 Task: Find connections with filter location Gulāothi with filter topic #Entrepreneurshipwith filter profile language French with filter current company Jobseeker HUB with filter school DEV BHOOMI SCHOOL OF PROFESSIONAL STUDIES DABKI ROAD, VILLAGE-BERI JAMA (JUST 7 KMS FROM CLOCK TOWER) DISTT.- SAHARANPUR 0132-2792208-10-11 with filter industry Flight Training with filter service category Business Analytics with filter keywords title Copywriter
Action: Mouse moved to (686, 113)
Screenshot: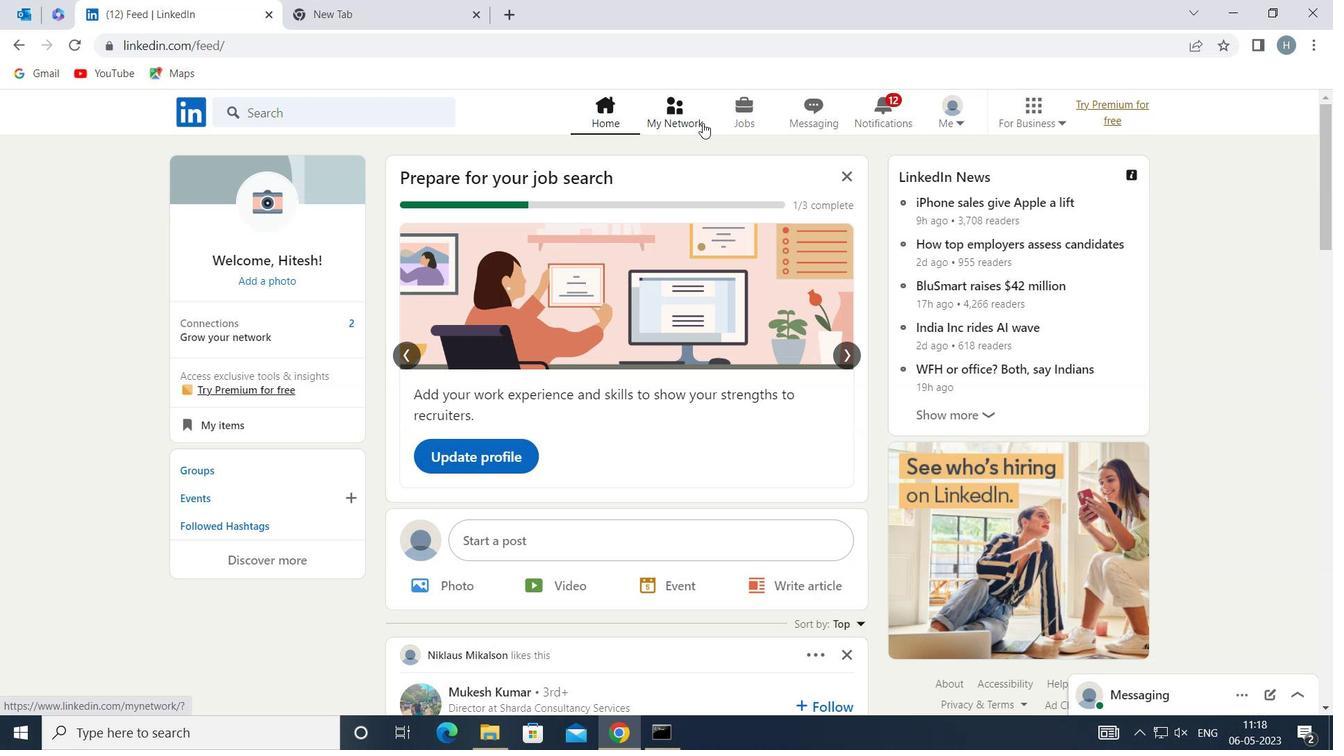 
Action: Mouse pressed left at (686, 113)
Screenshot: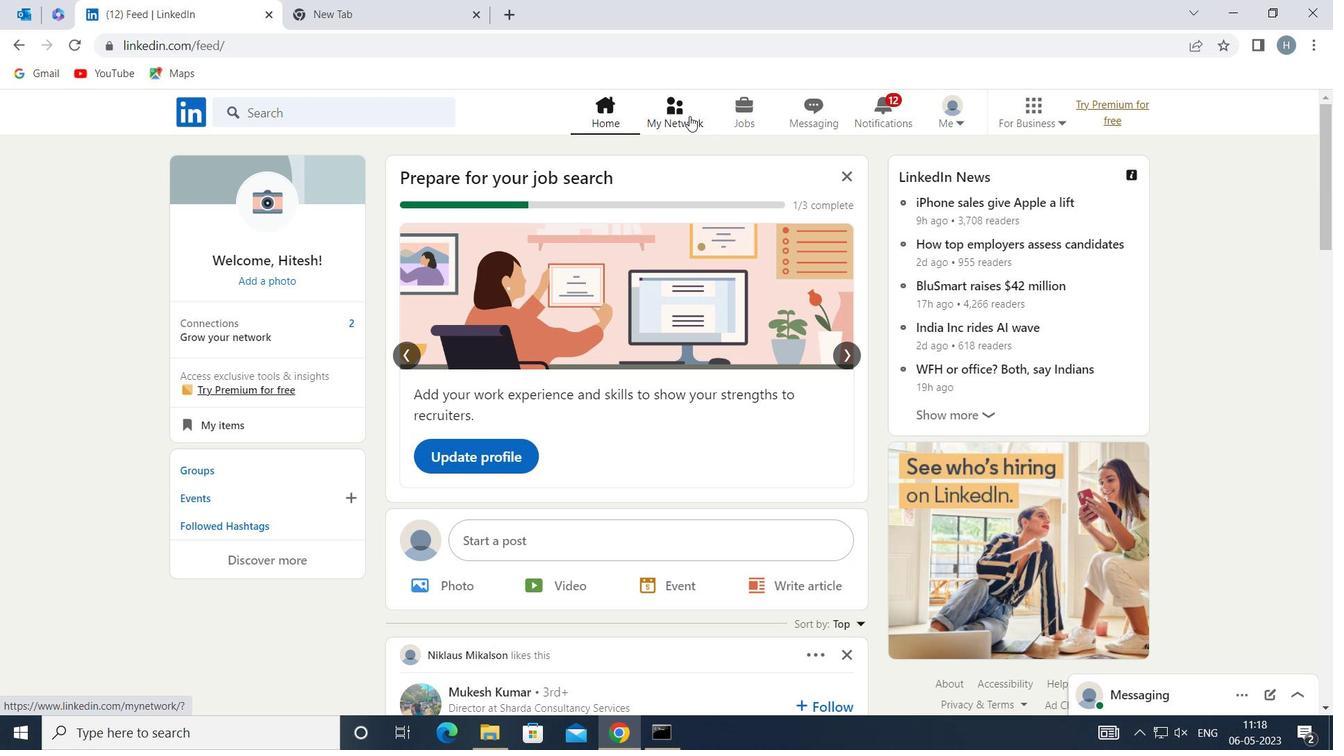 
Action: Mouse moved to (384, 206)
Screenshot: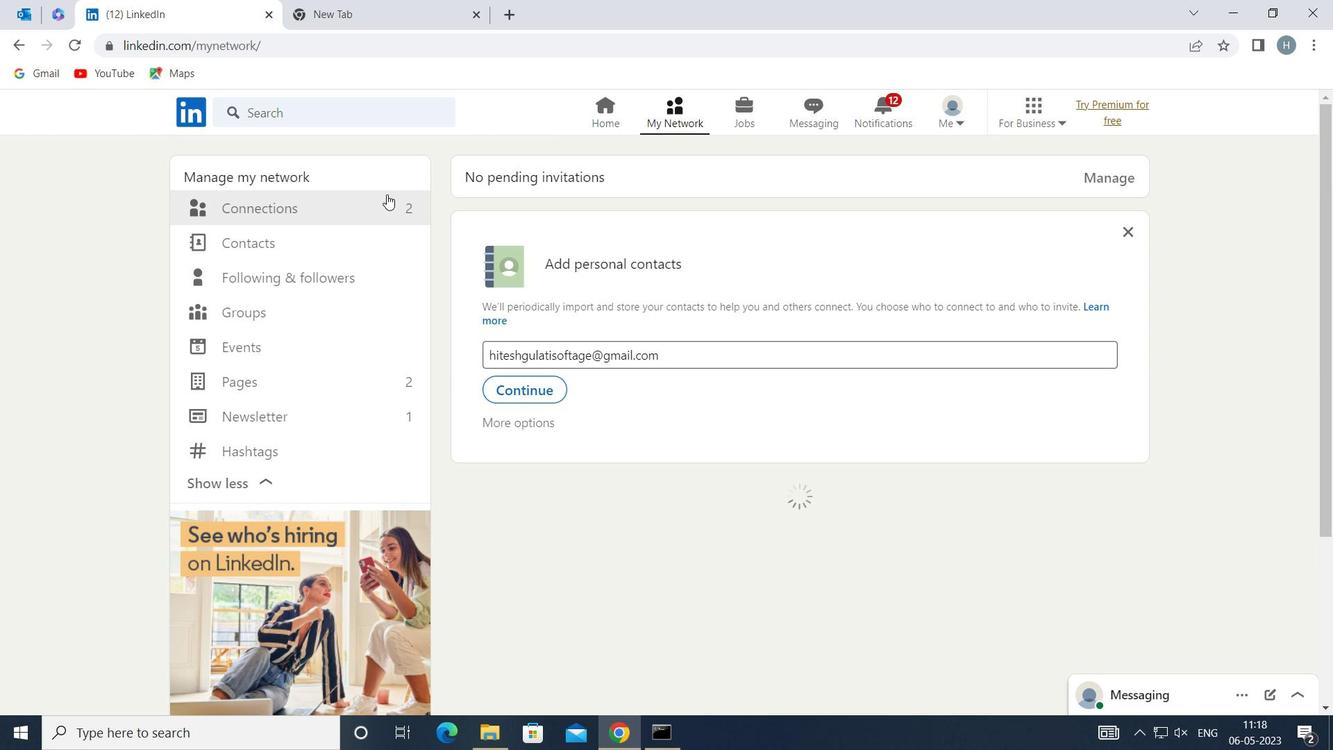 
Action: Mouse pressed left at (384, 206)
Screenshot: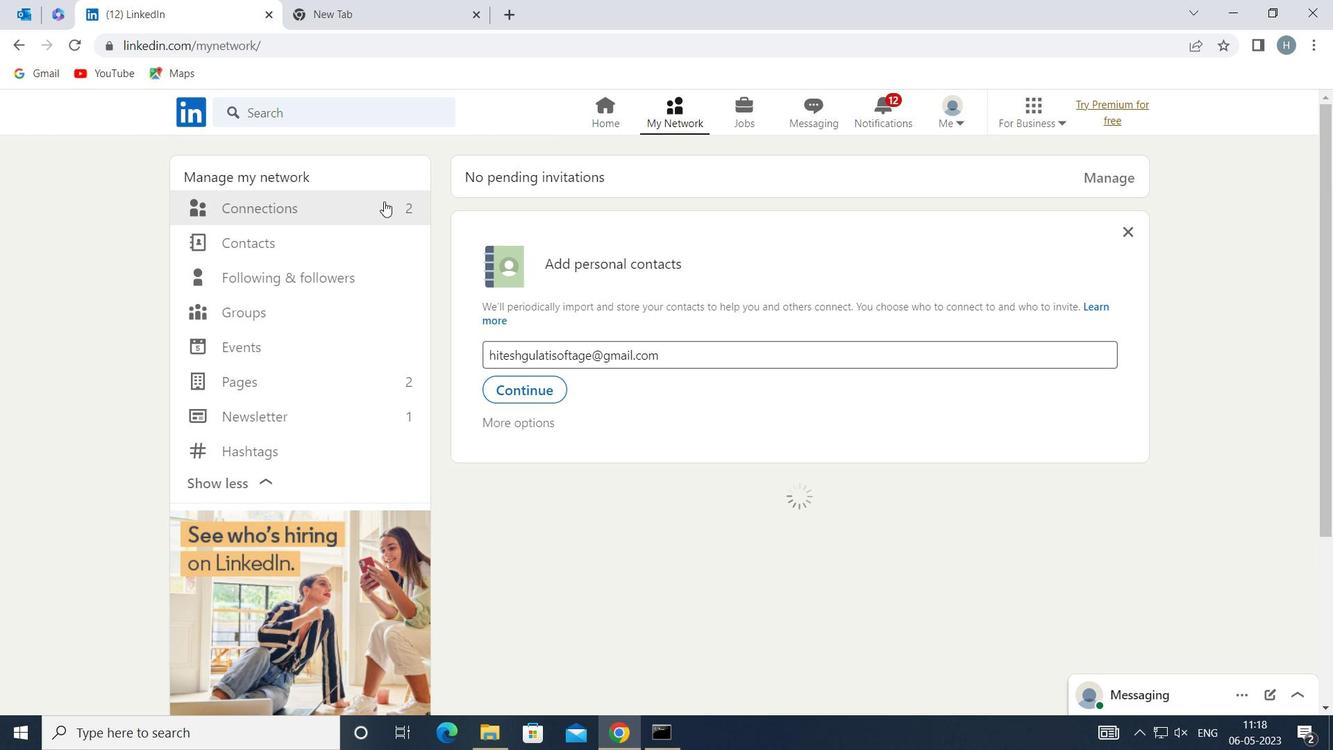 
Action: Mouse moved to (777, 209)
Screenshot: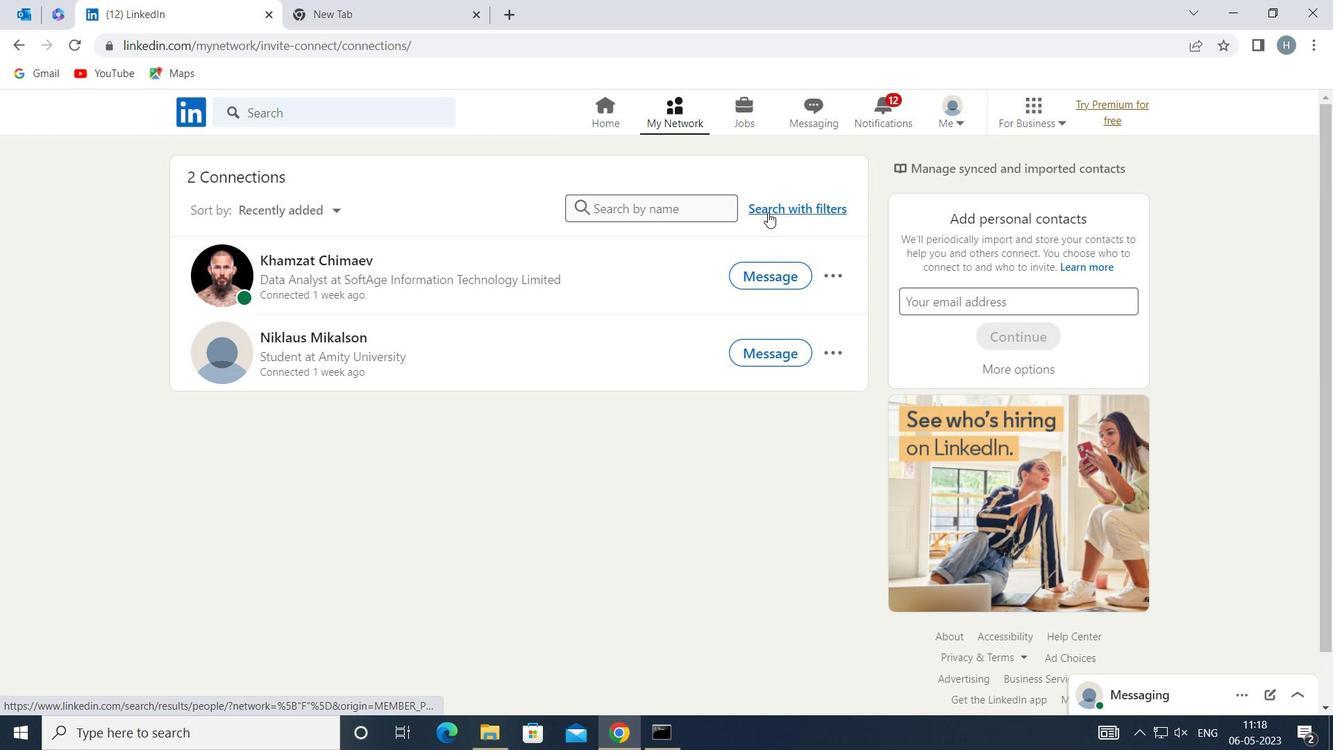 
Action: Mouse pressed left at (777, 209)
Screenshot: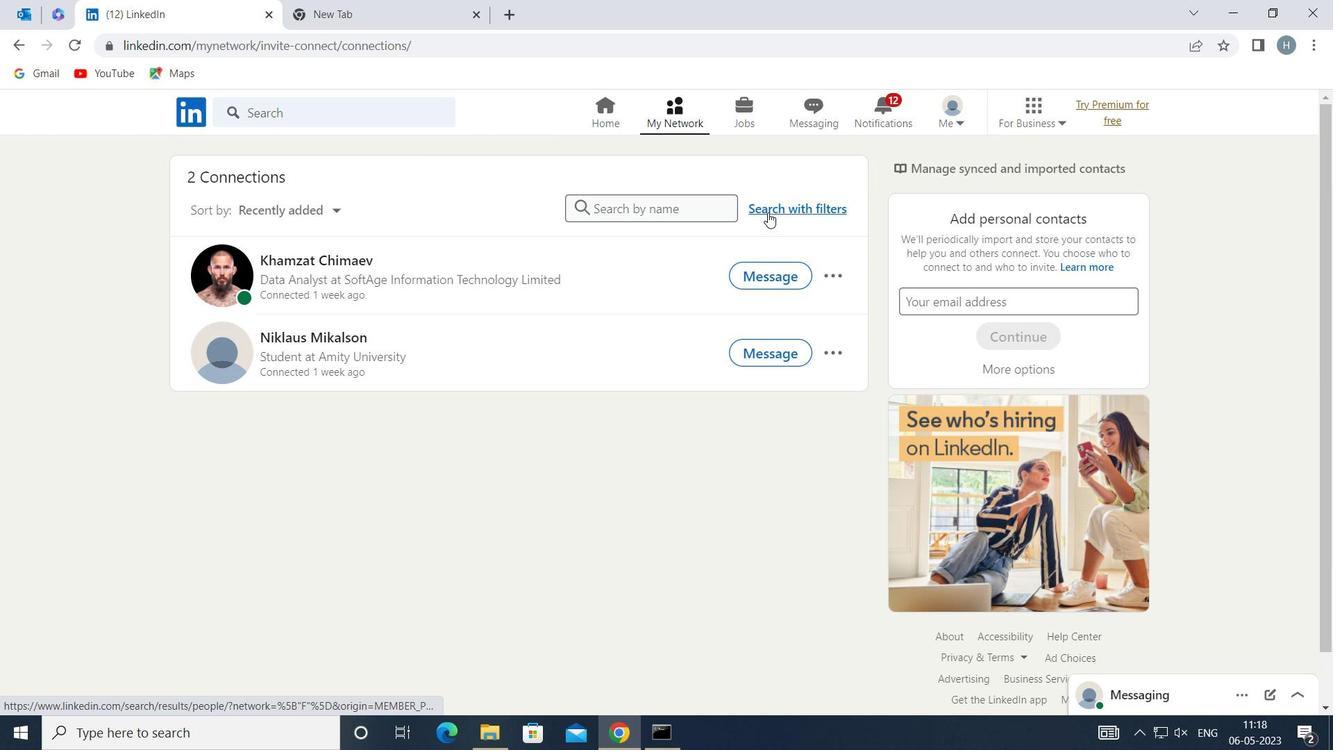 
Action: Mouse moved to (725, 161)
Screenshot: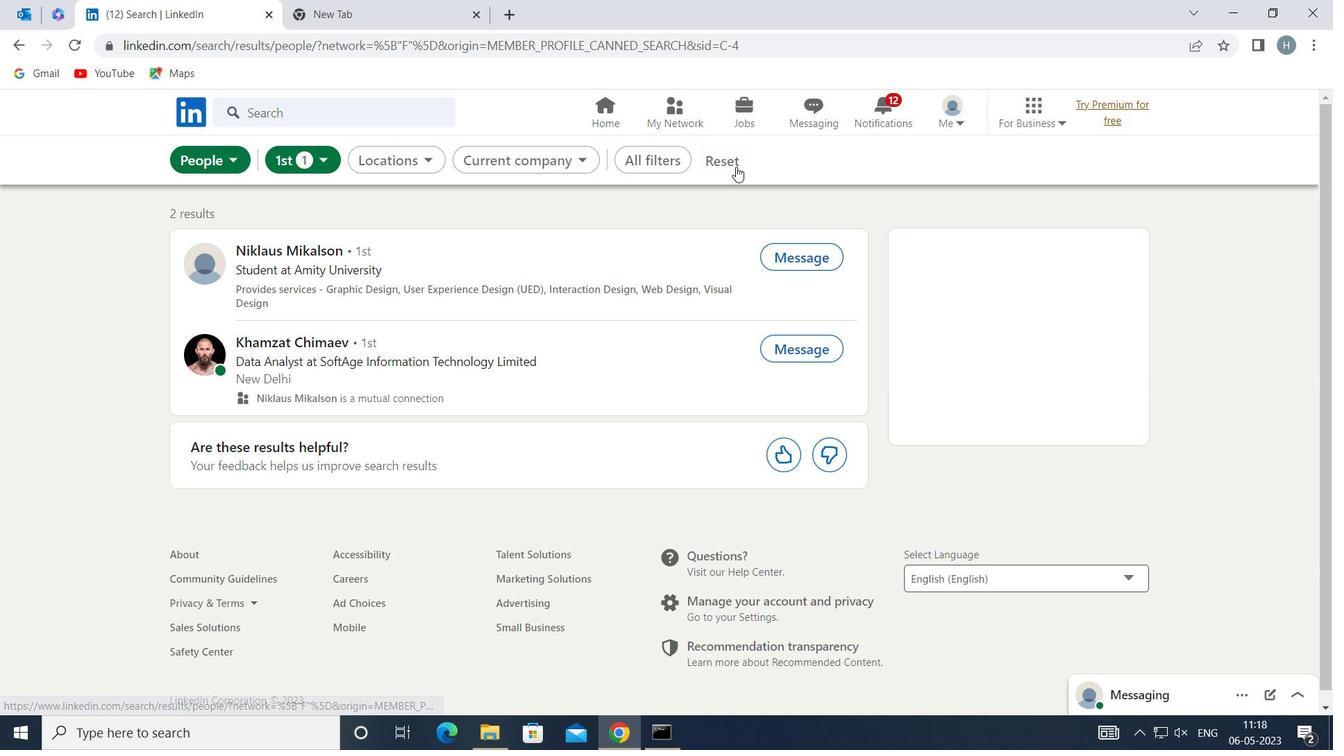 
Action: Mouse pressed left at (725, 161)
Screenshot: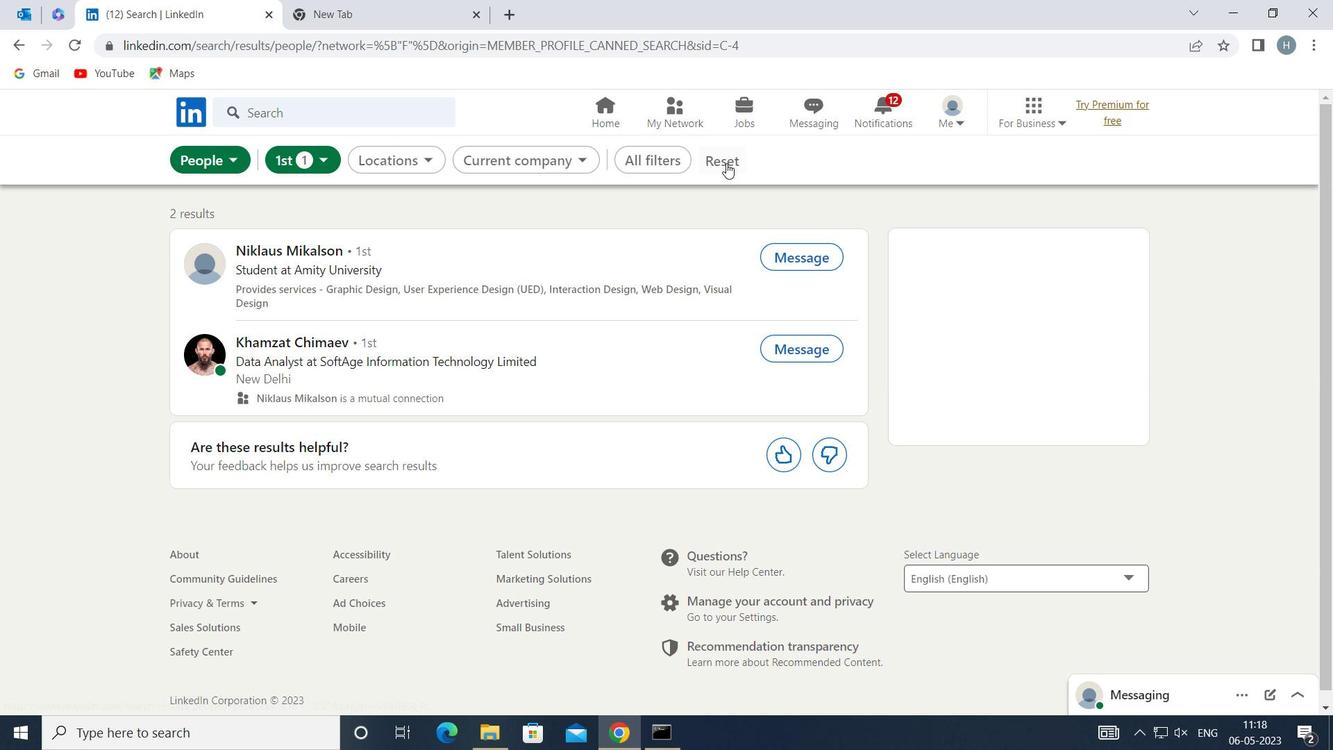 
Action: Mouse moved to (707, 159)
Screenshot: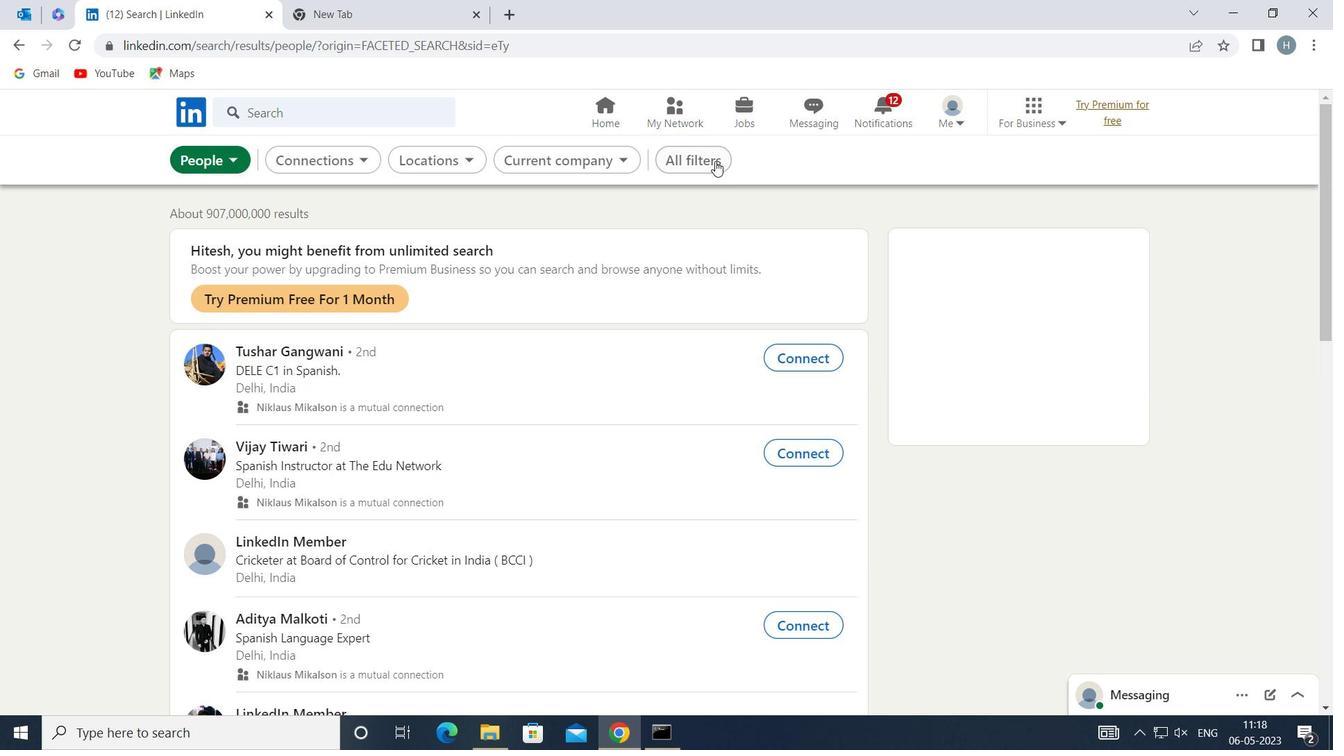 
Action: Mouse pressed left at (707, 159)
Screenshot: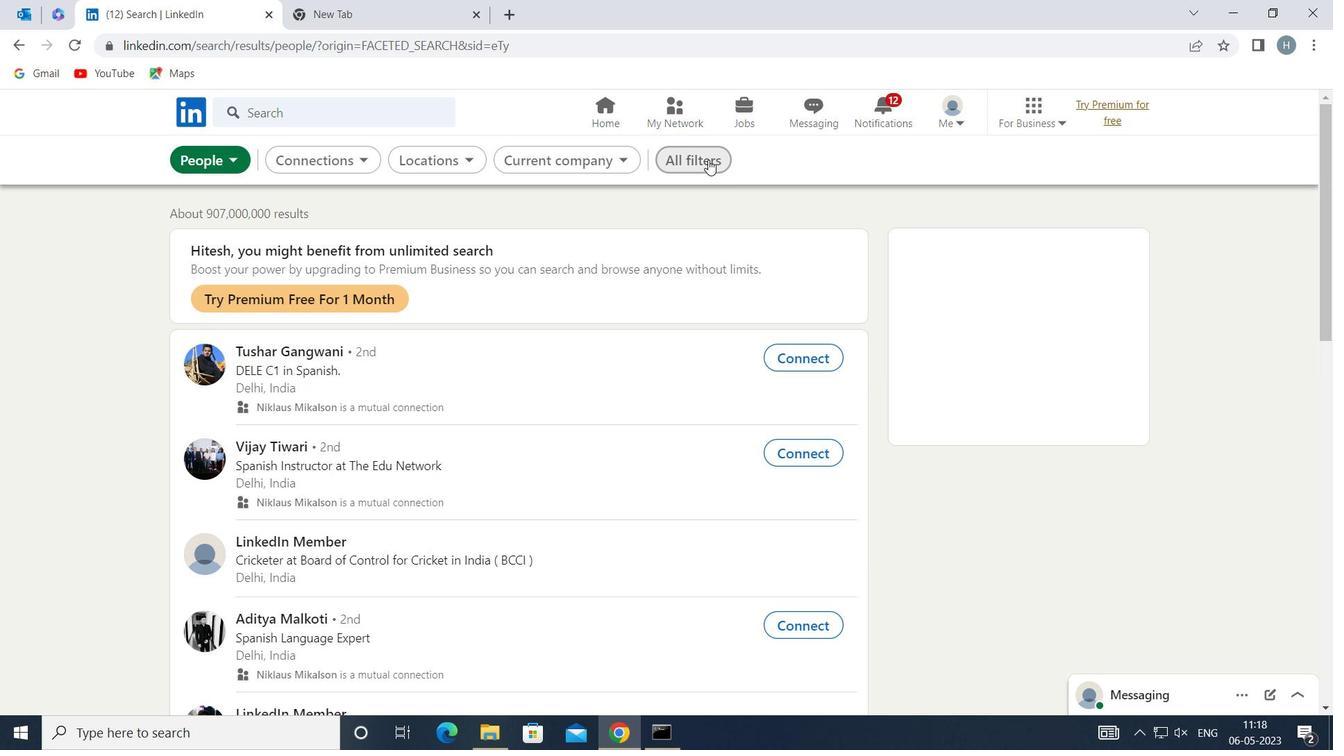 
Action: Mouse moved to (1054, 413)
Screenshot: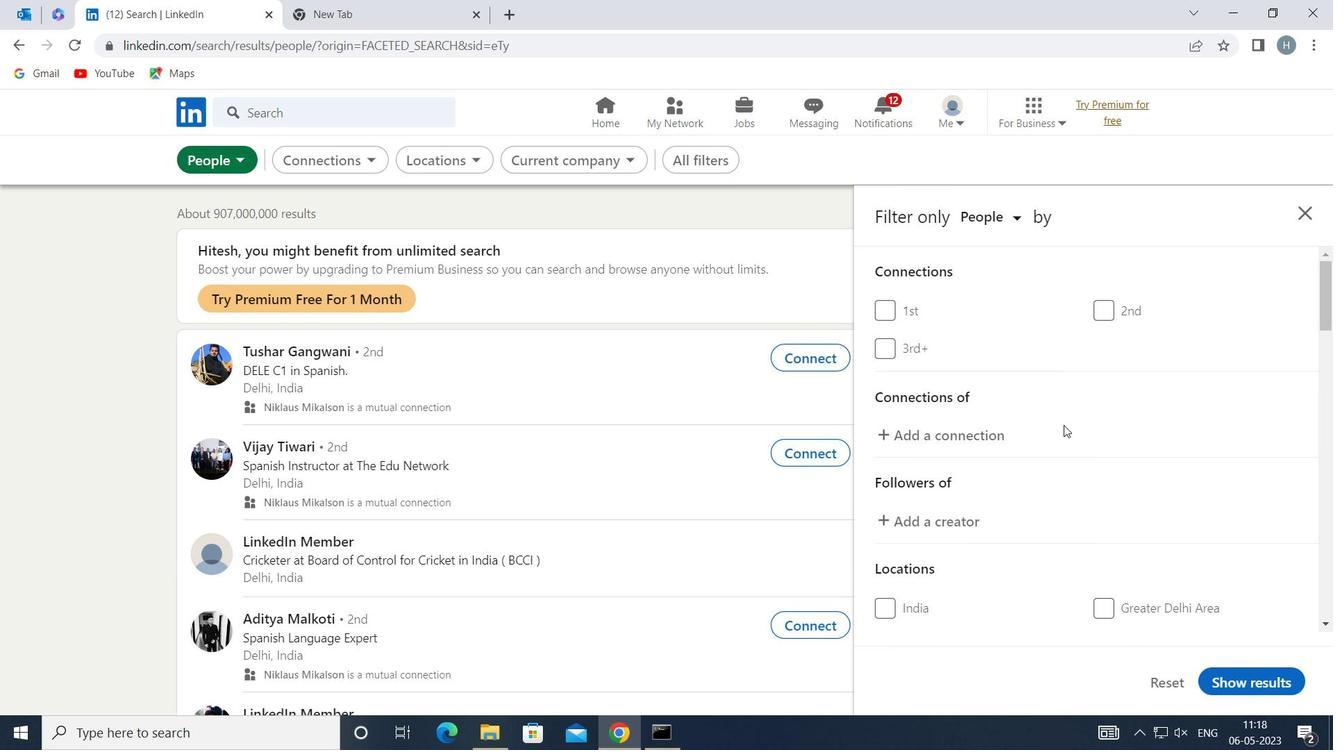 
Action: Mouse scrolled (1054, 413) with delta (0, 0)
Screenshot: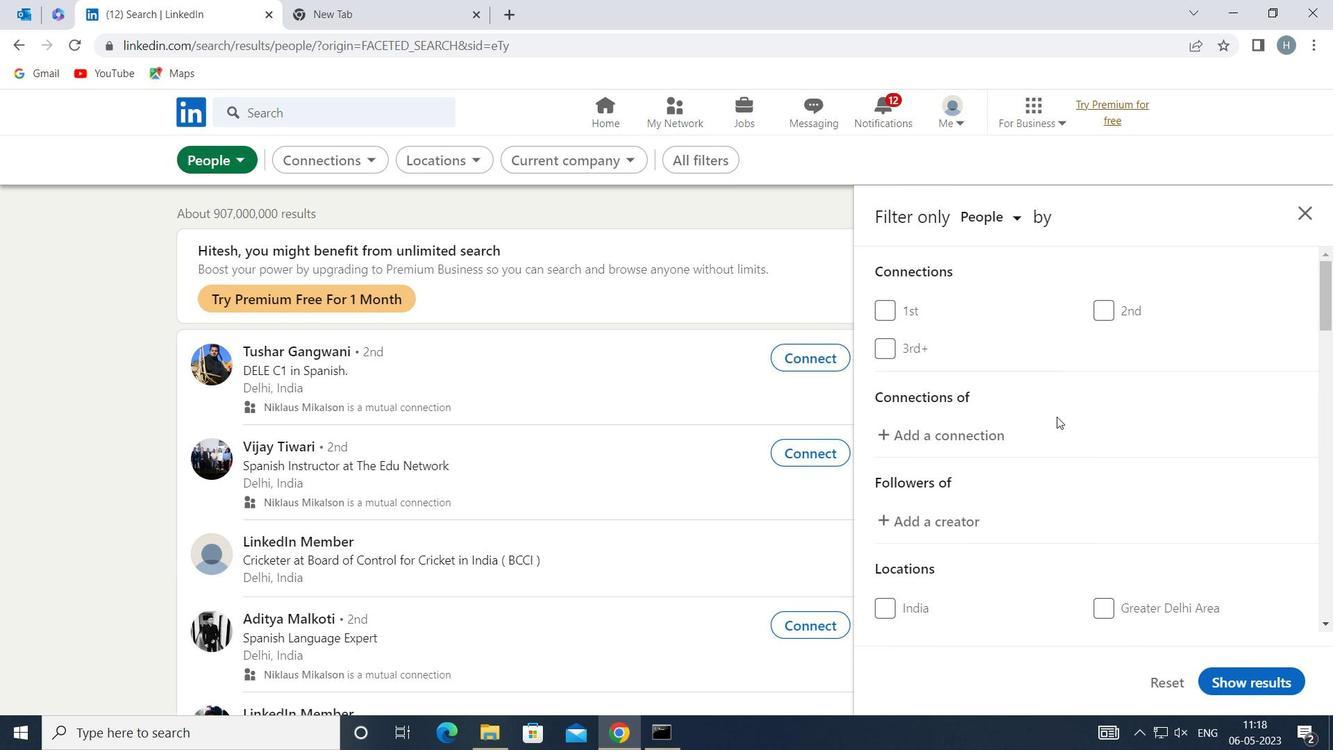 
Action: Mouse scrolled (1054, 413) with delta (0, 0)
Screenshot: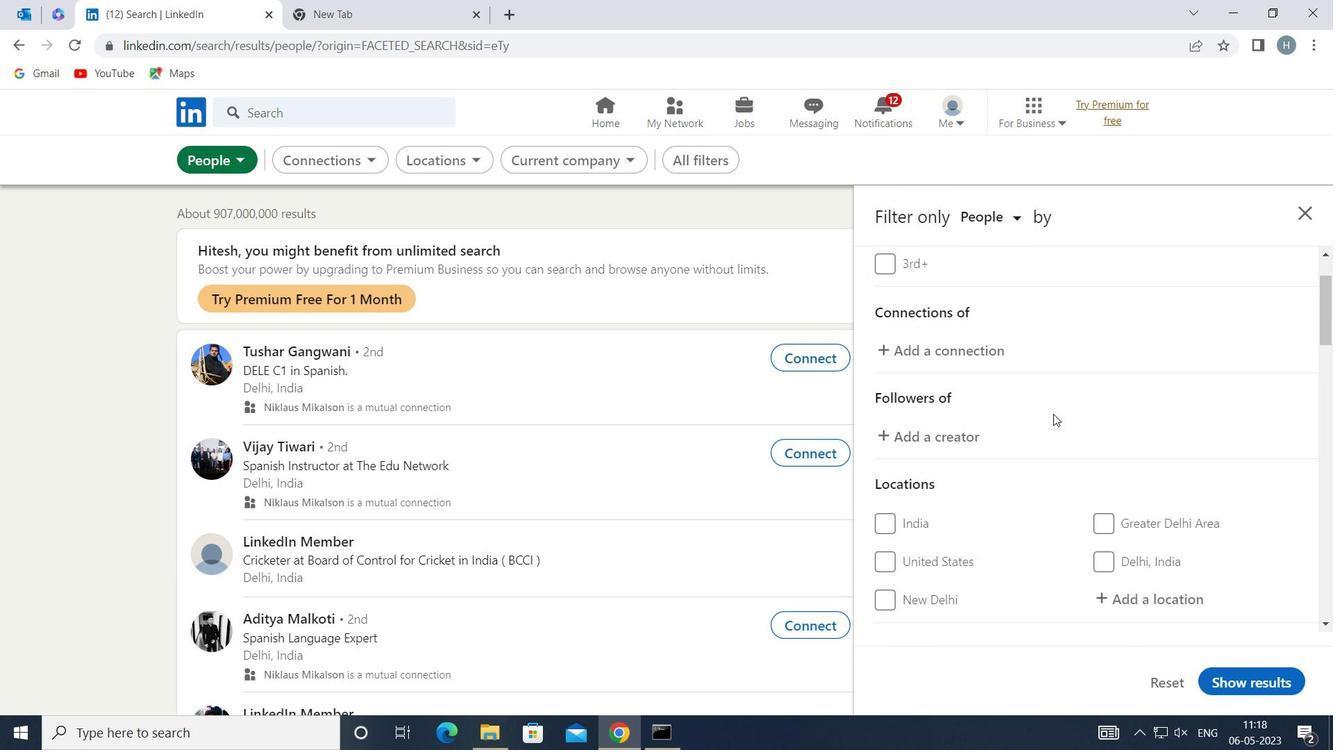 
Action: Mouse moved to (1054, 413)
Screenshot: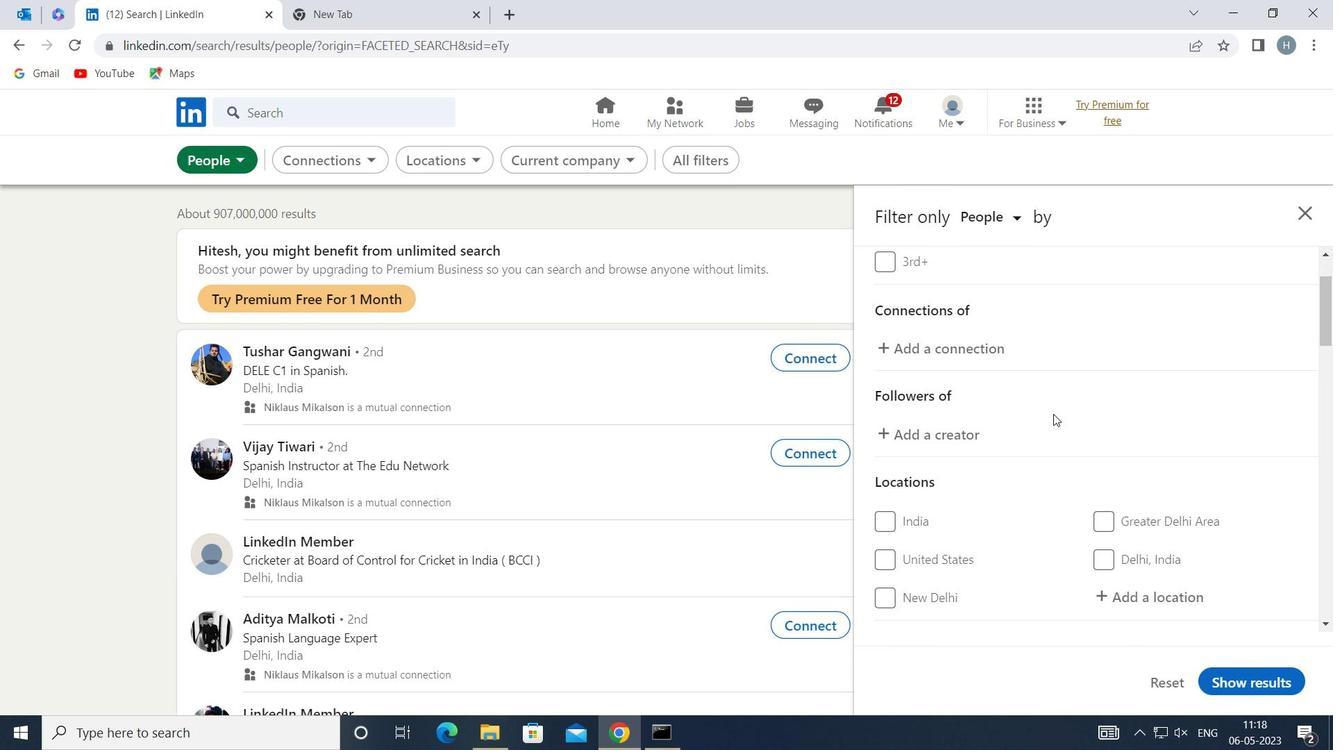 
Action: Mouse scrolled (1054, 413) with delta (0, 0)
Screenshot: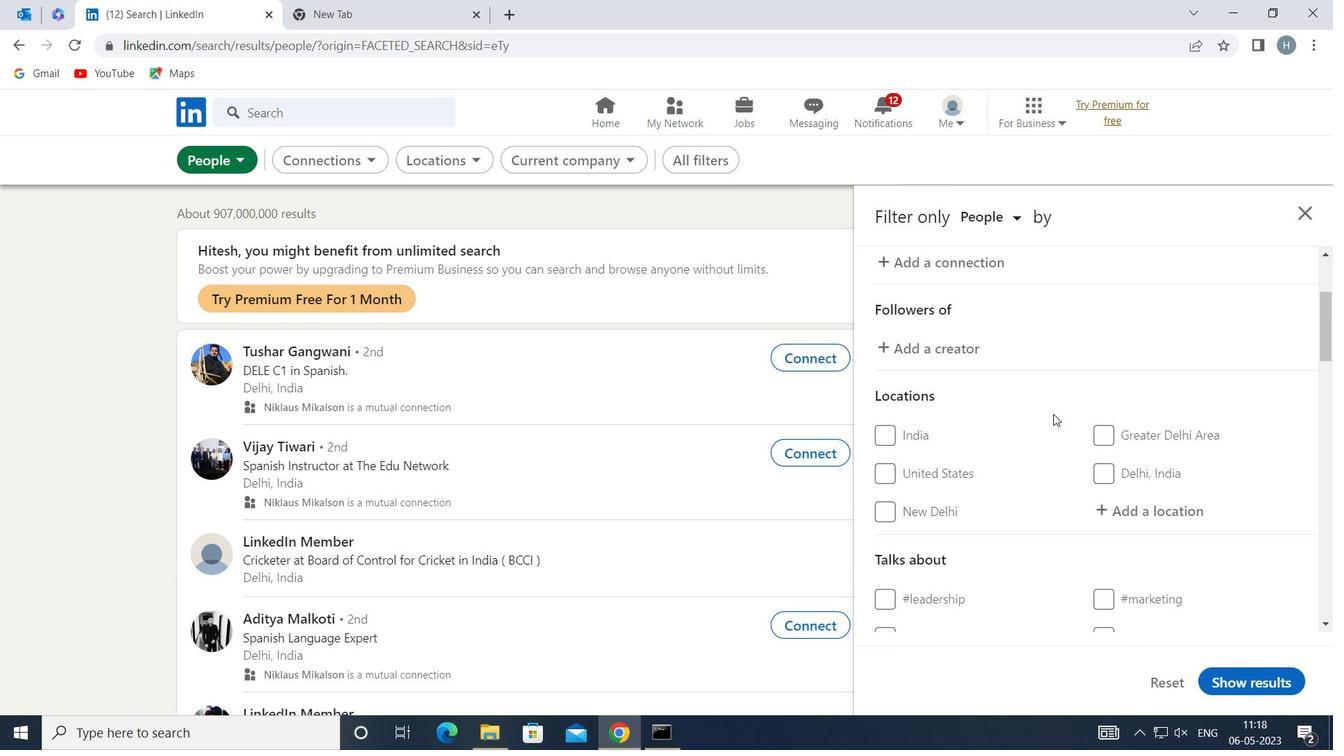 
Action: Mouse moved to (1112, 422)
Screenshot: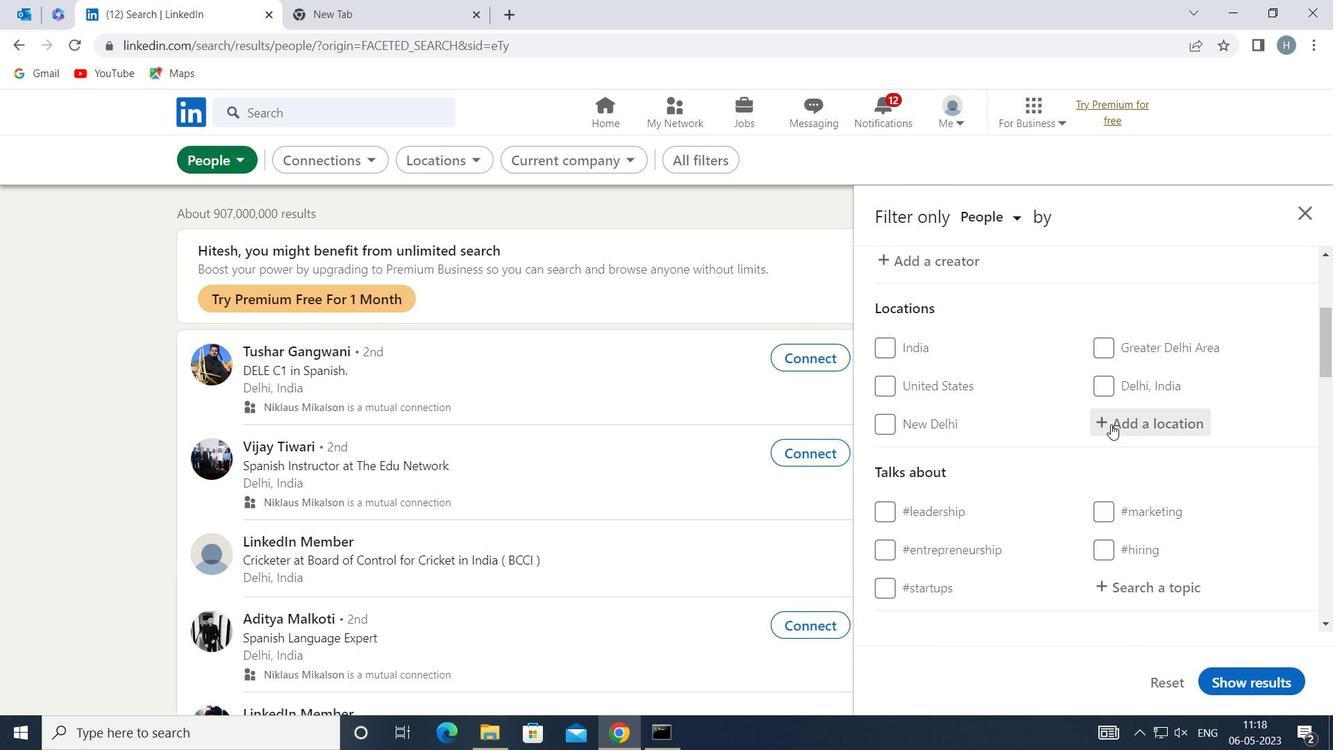 
Action: Mouse pressed left at (1112, 422)
Screenshot: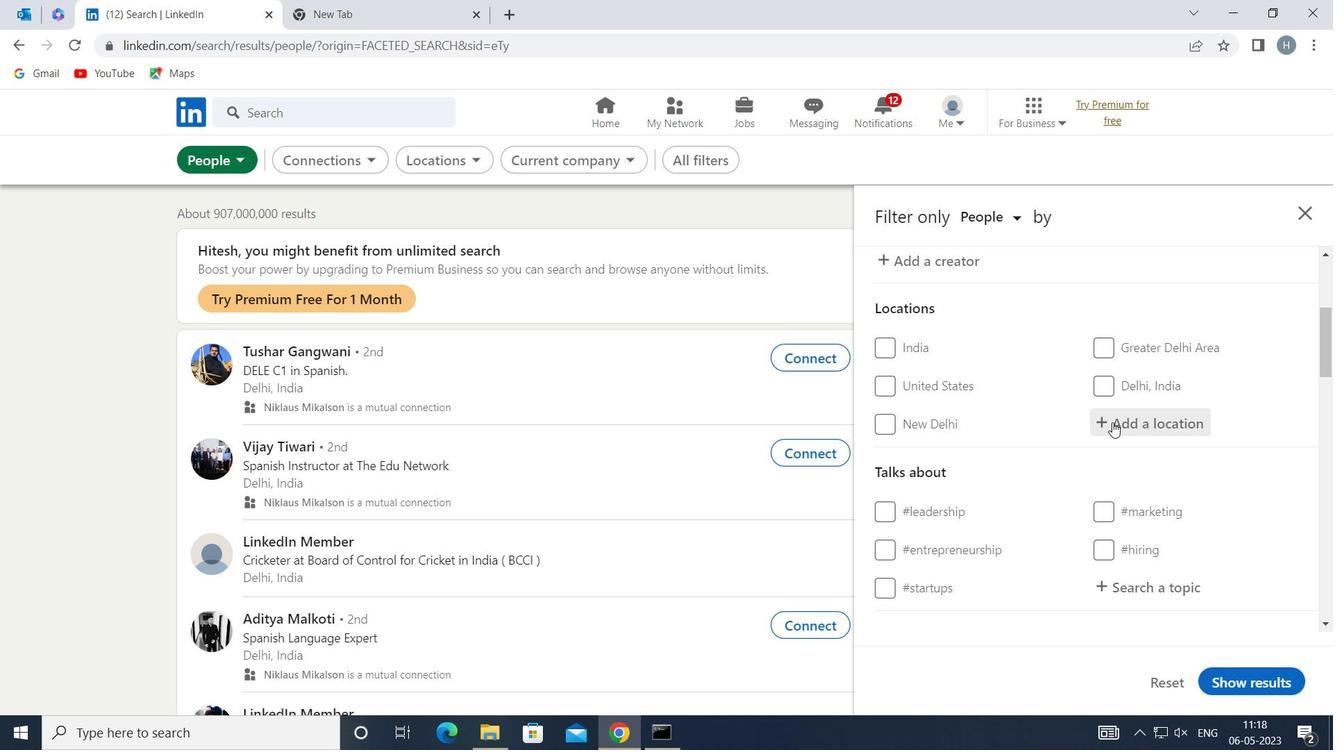 
Action: Key pressed <Key.shift>GULAOTHI
Screenshot: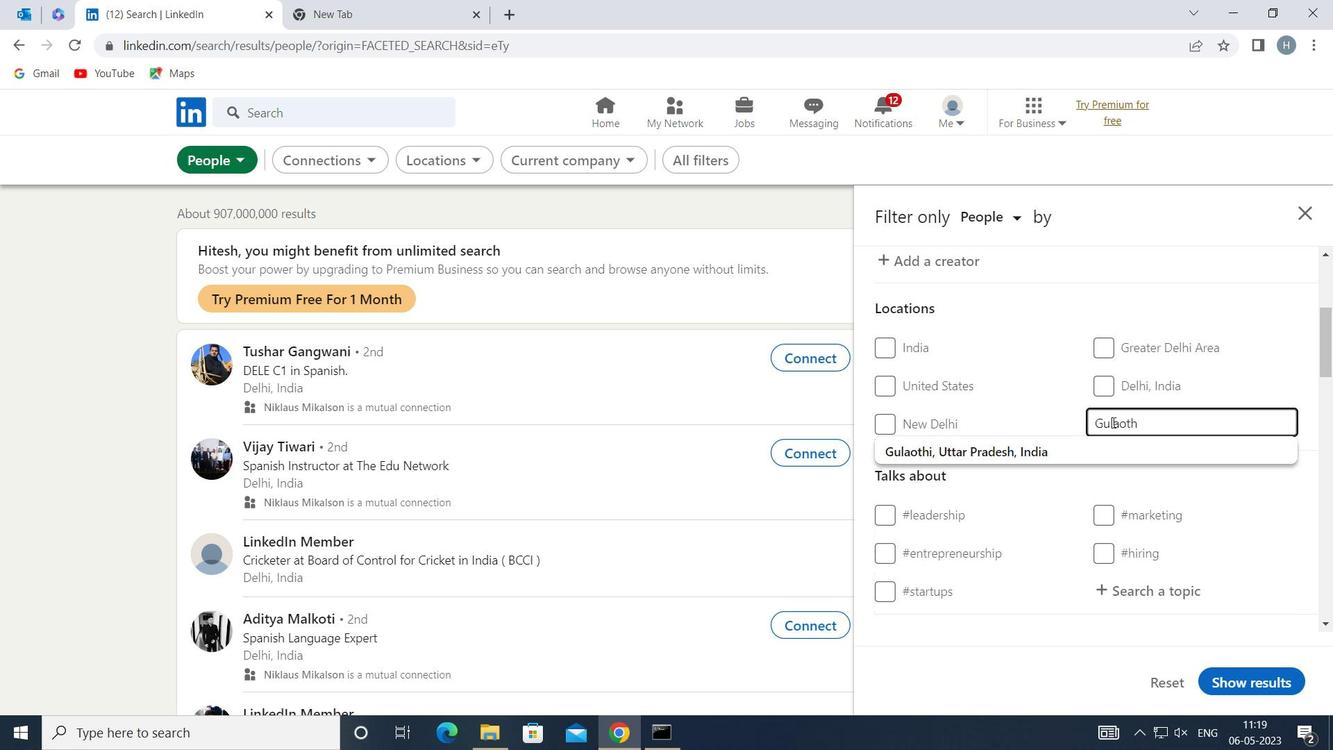 
Action: Mouse moved to (1047, 450)
Screenshot: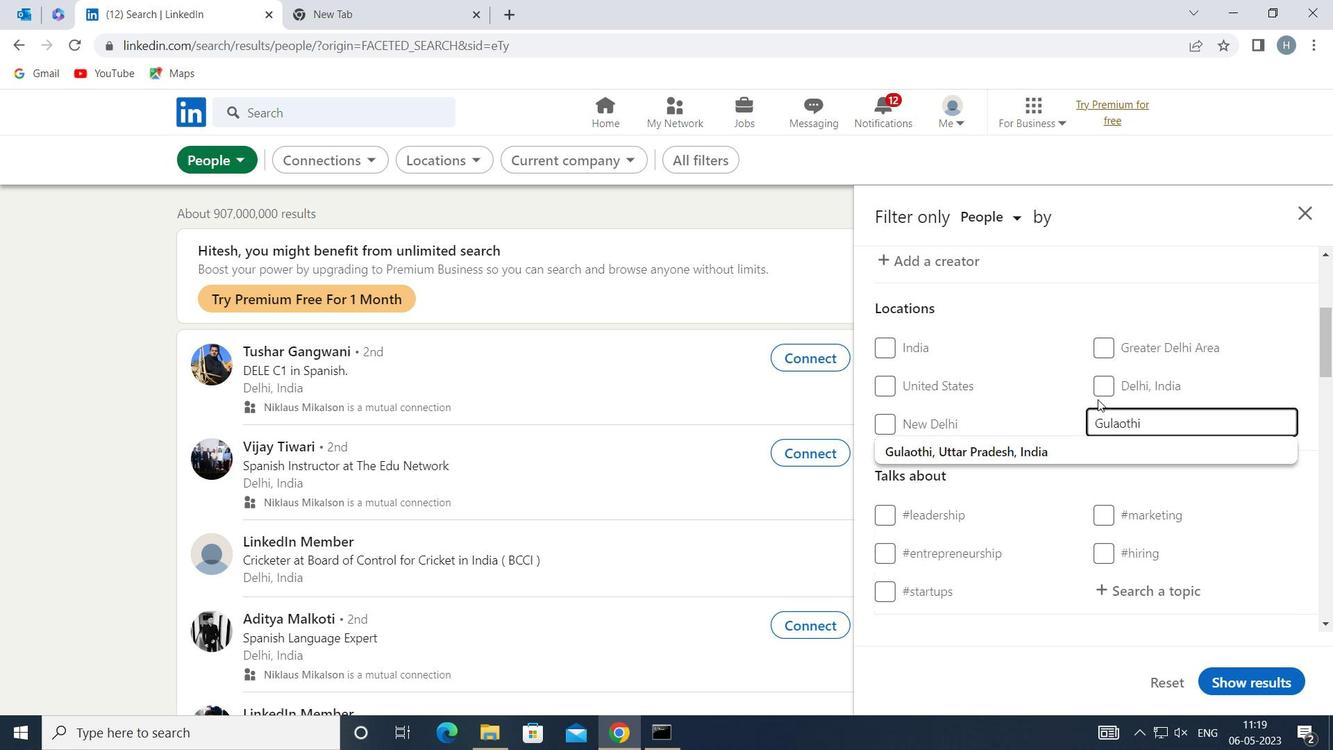 
Action: Mouse pressed left at (1047, 450)
Screenshot: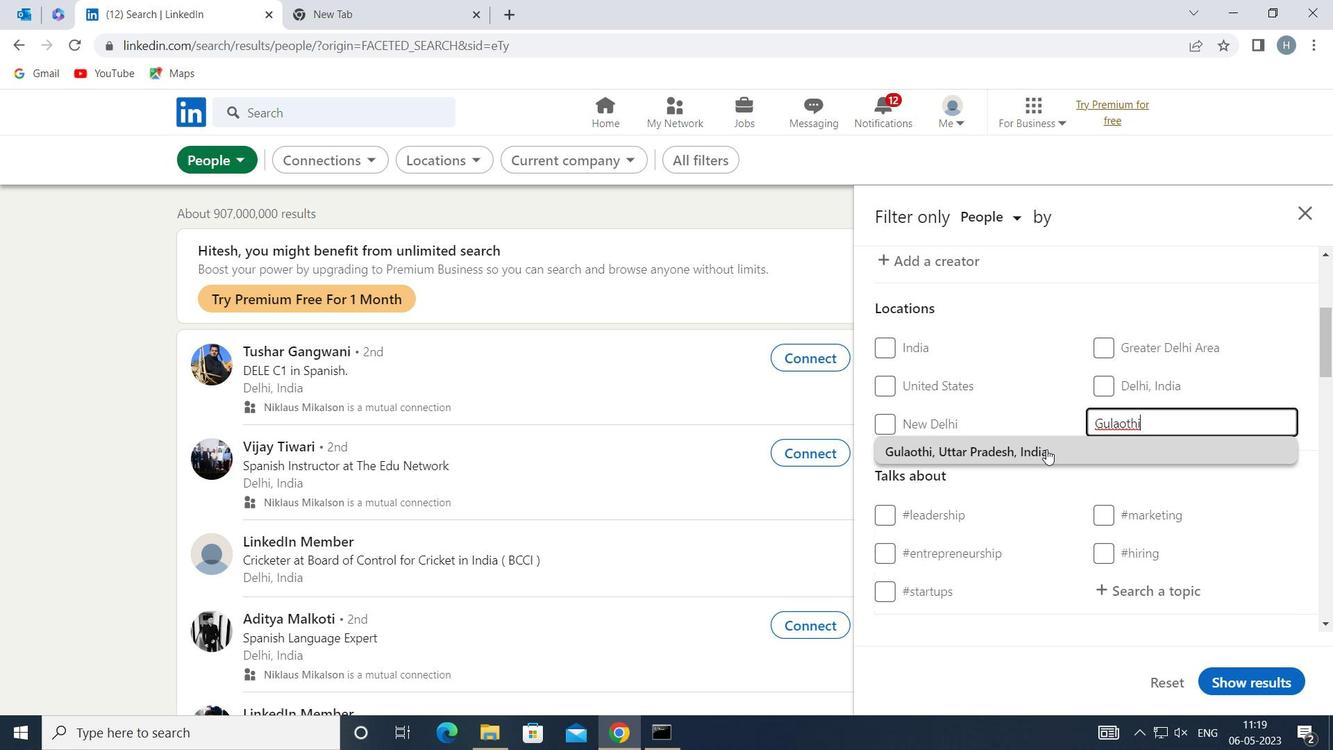 
Action: Mouse moved to (1048, 447)
Screenshot: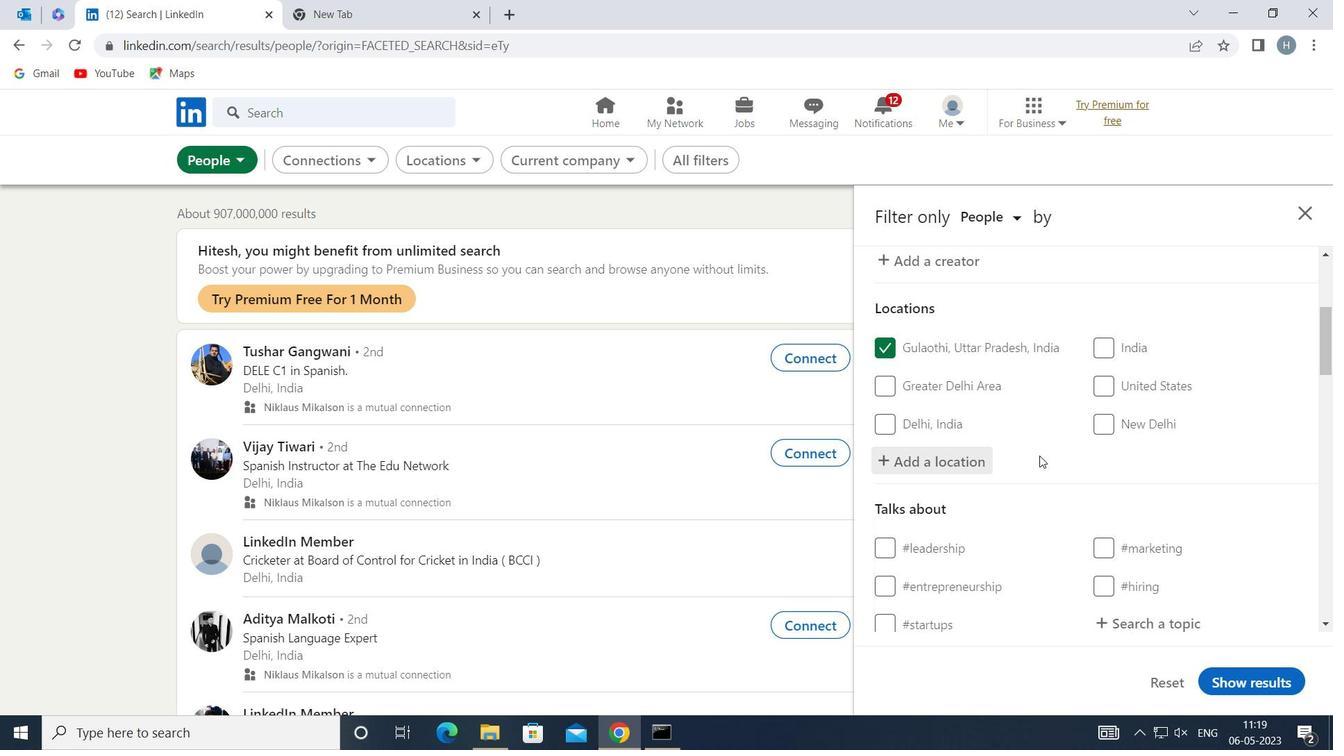 
Action: Mouse scrolled (1048, 447) with delta (0, 0)
Screenshot: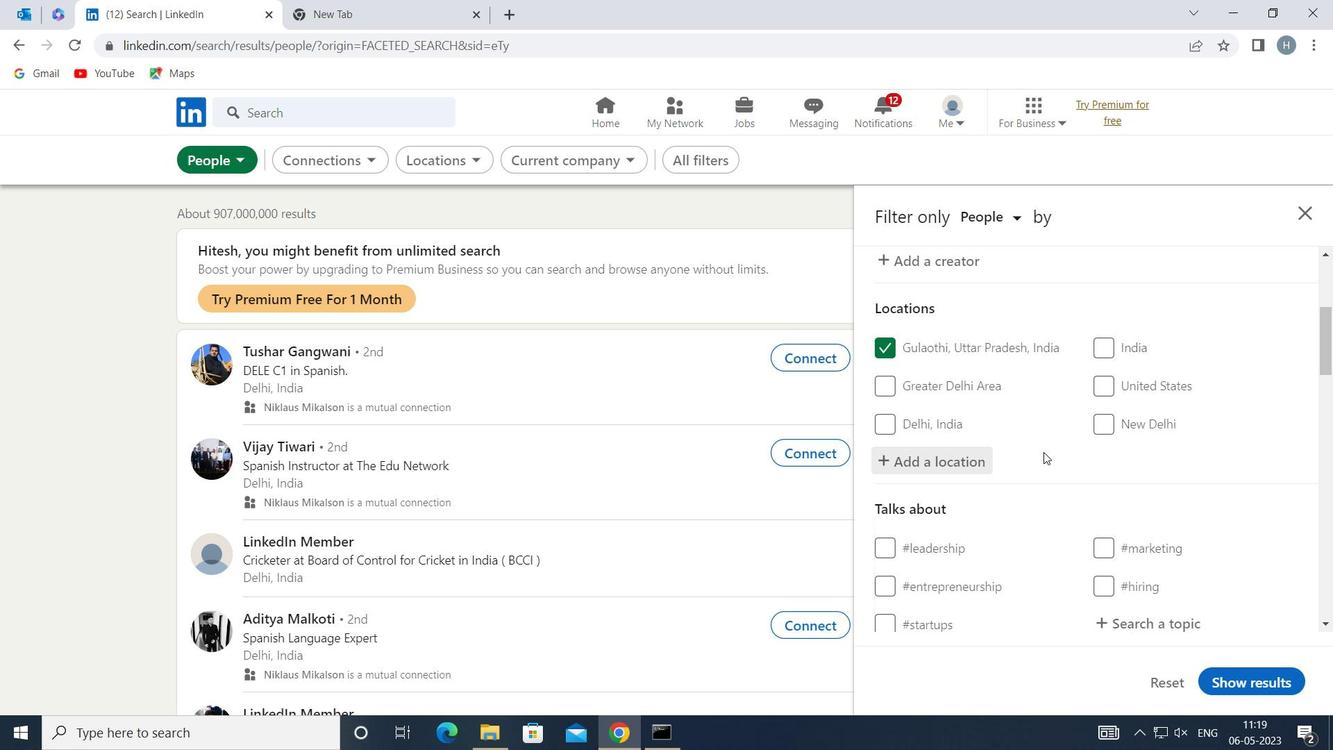 
Action: Mouse moved to (1054, 441)
Screenshot: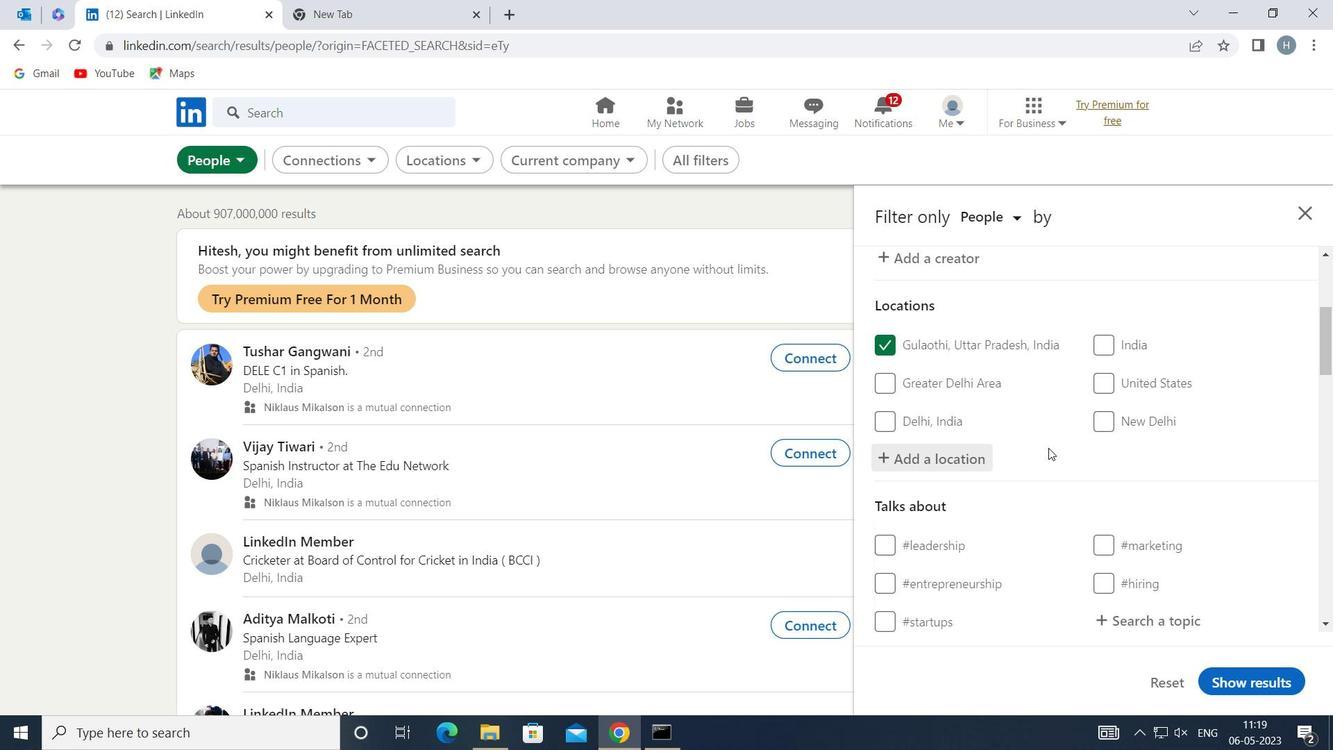 
Action: Mouse scrolled (1054, 441) with delta (0, 0)
Screenshot: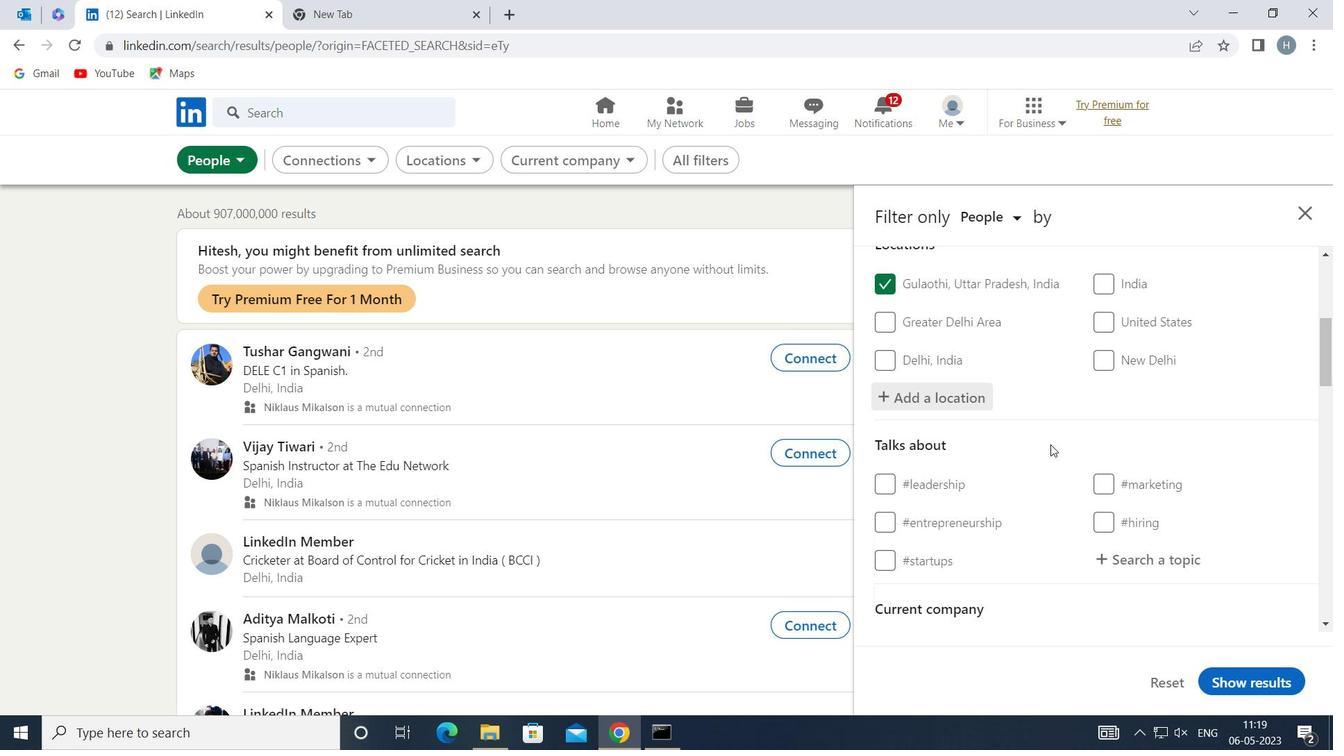 
Action: Mouse moved to (1159, 447)
Screenshot: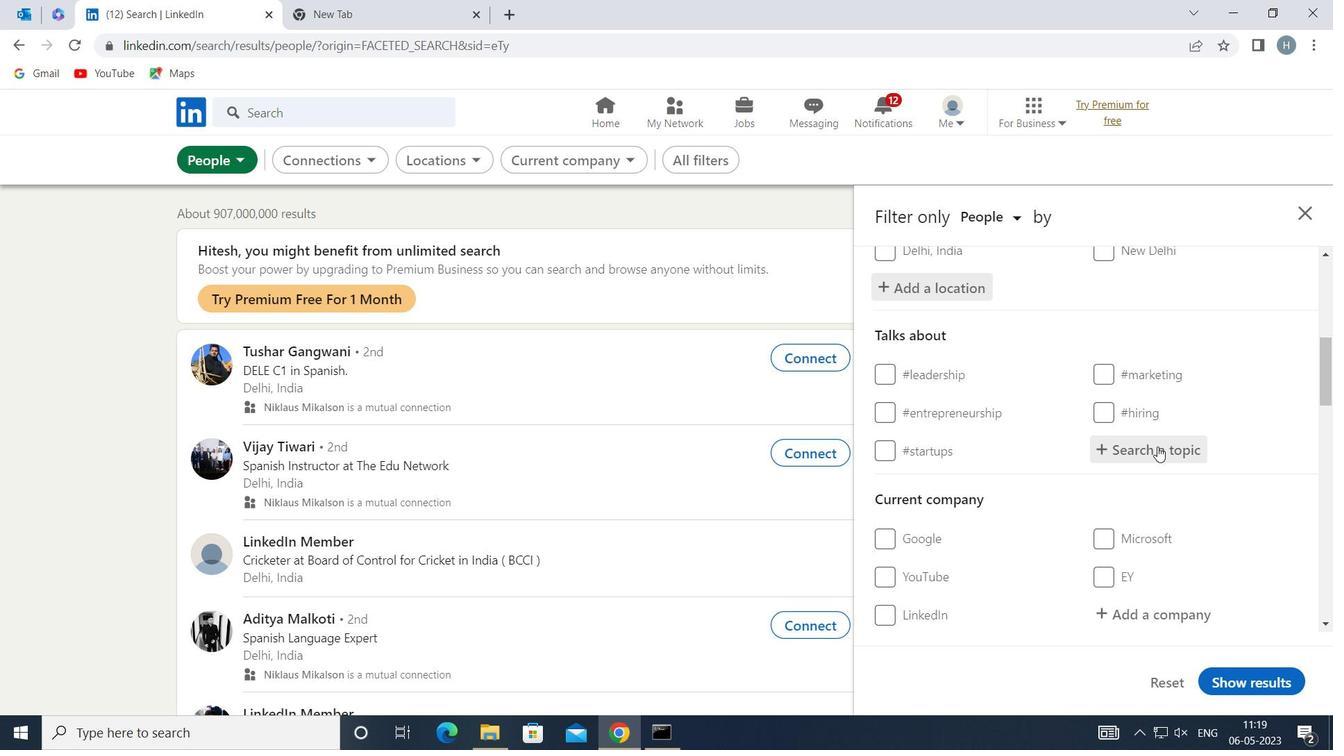 
Action: Mouse pressed left at (1159, 447)
Screenshot: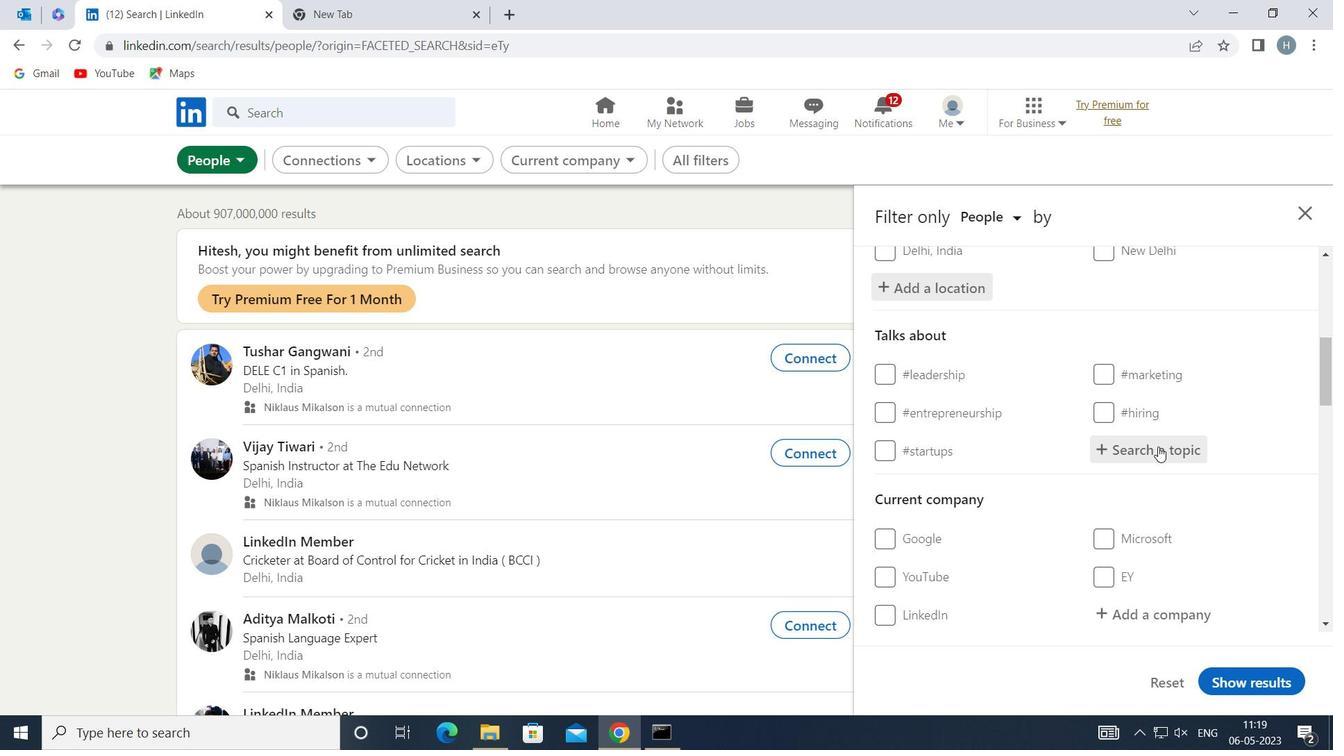 
Action: Mouse moved to (1159, 446)
Screenshot: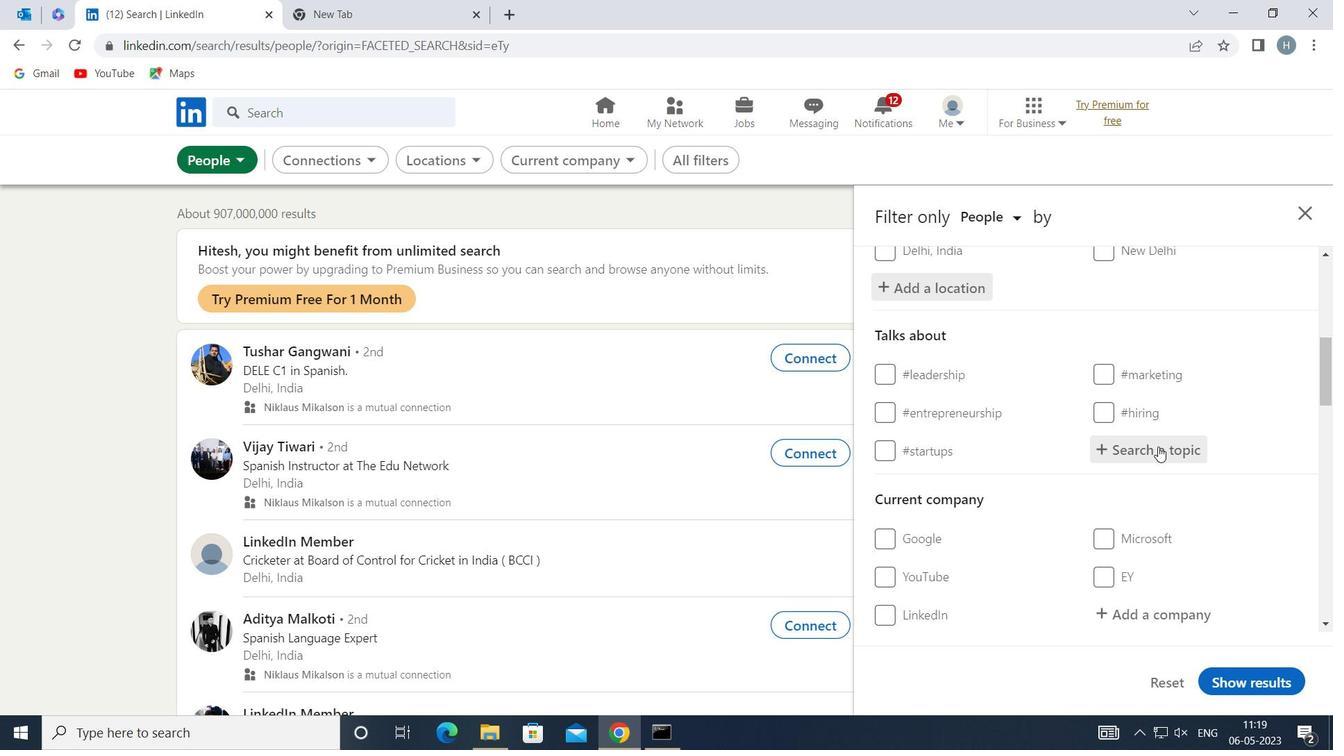 
Action: Key pressed <Key.shift>ENTREPRENEURSHIP
Screenshot: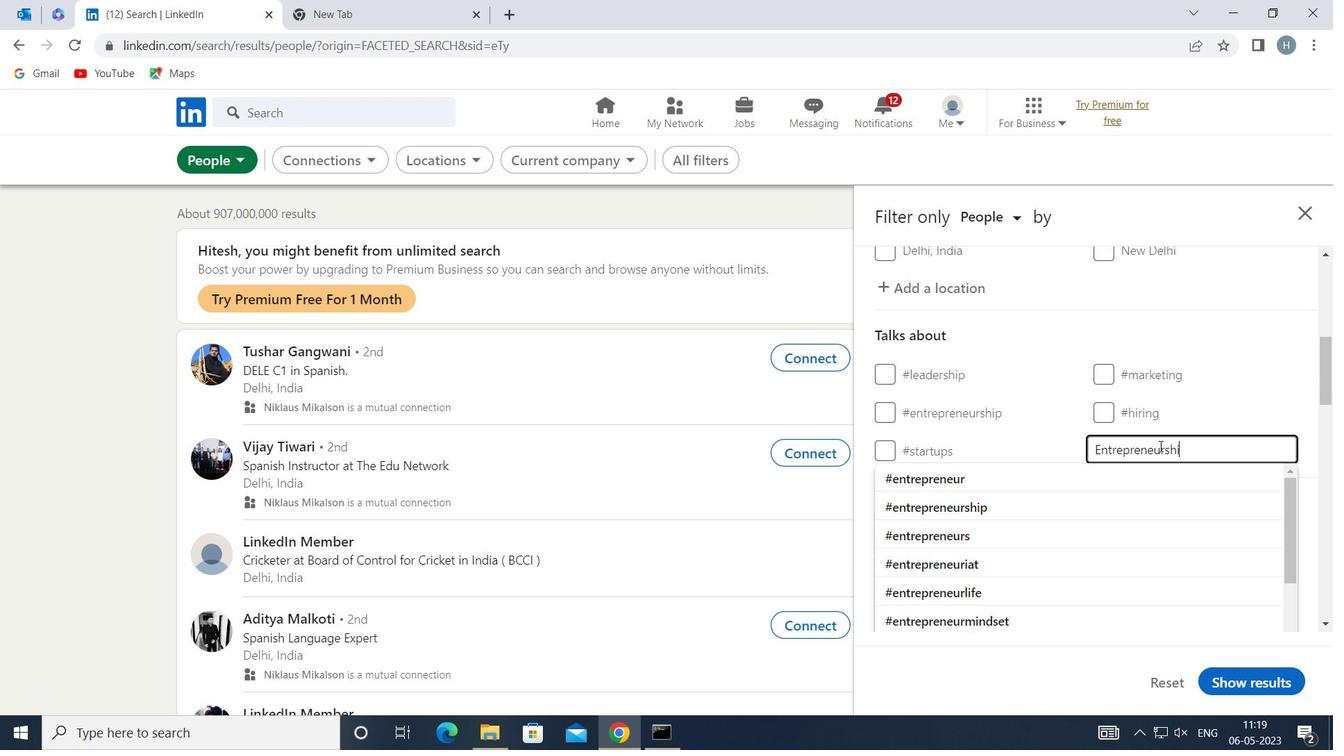 
Action: Mouse moved to (1043, 475)
Screenshot: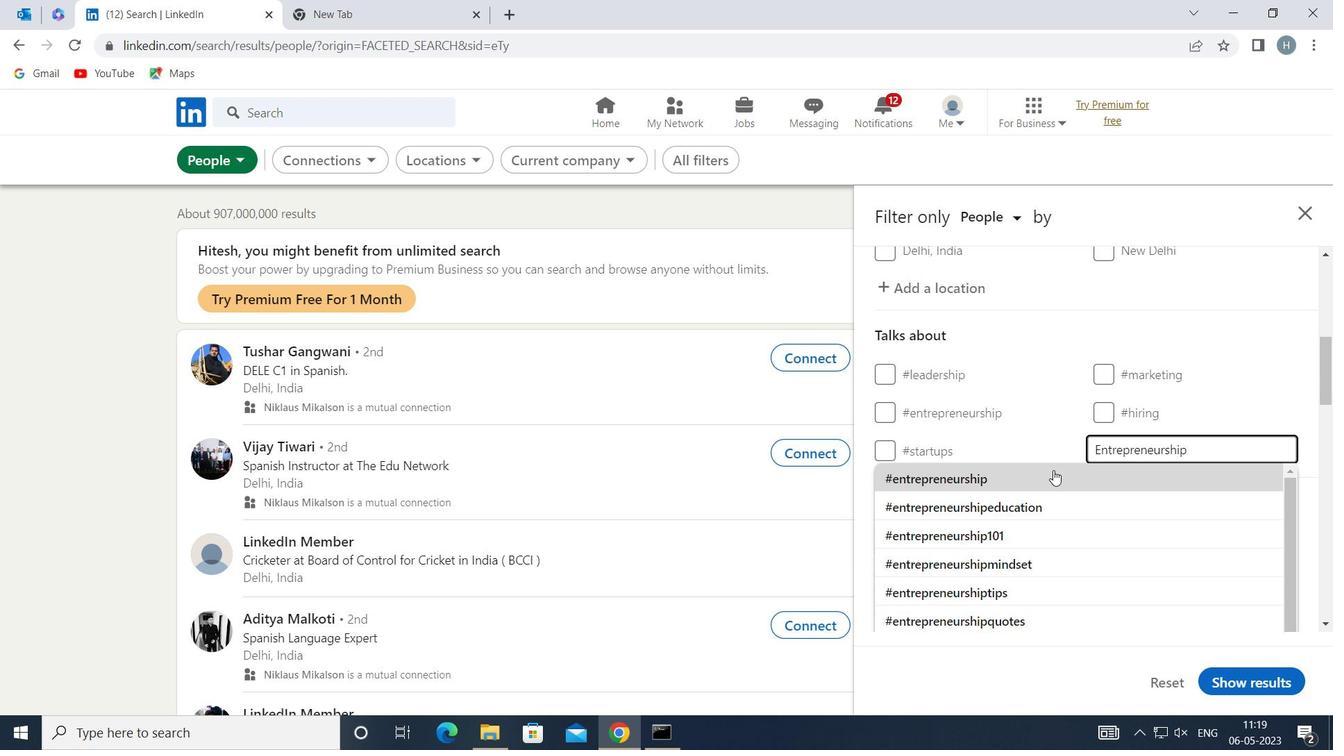 
Action: Mouse pressed left at (1043, 475)
Screenshot: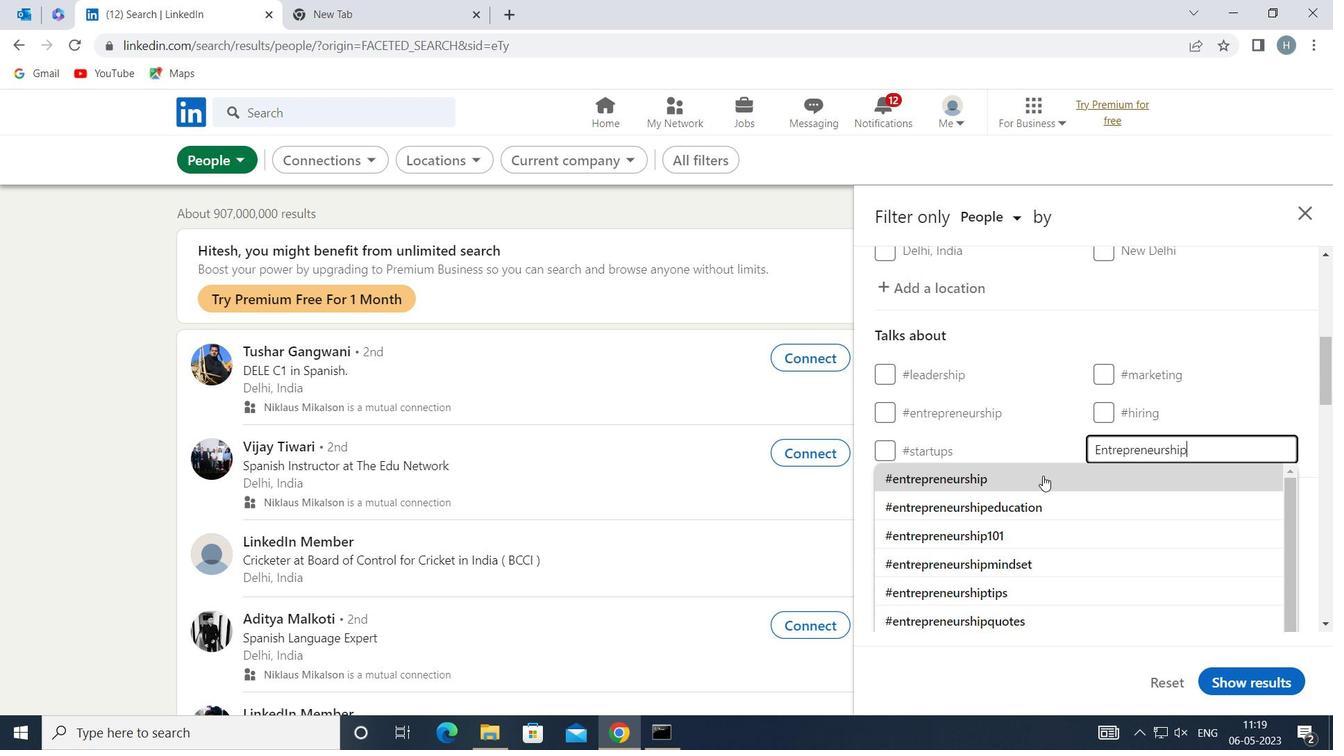 
Action: Mouse moved to (1052, 449)
Screenshot: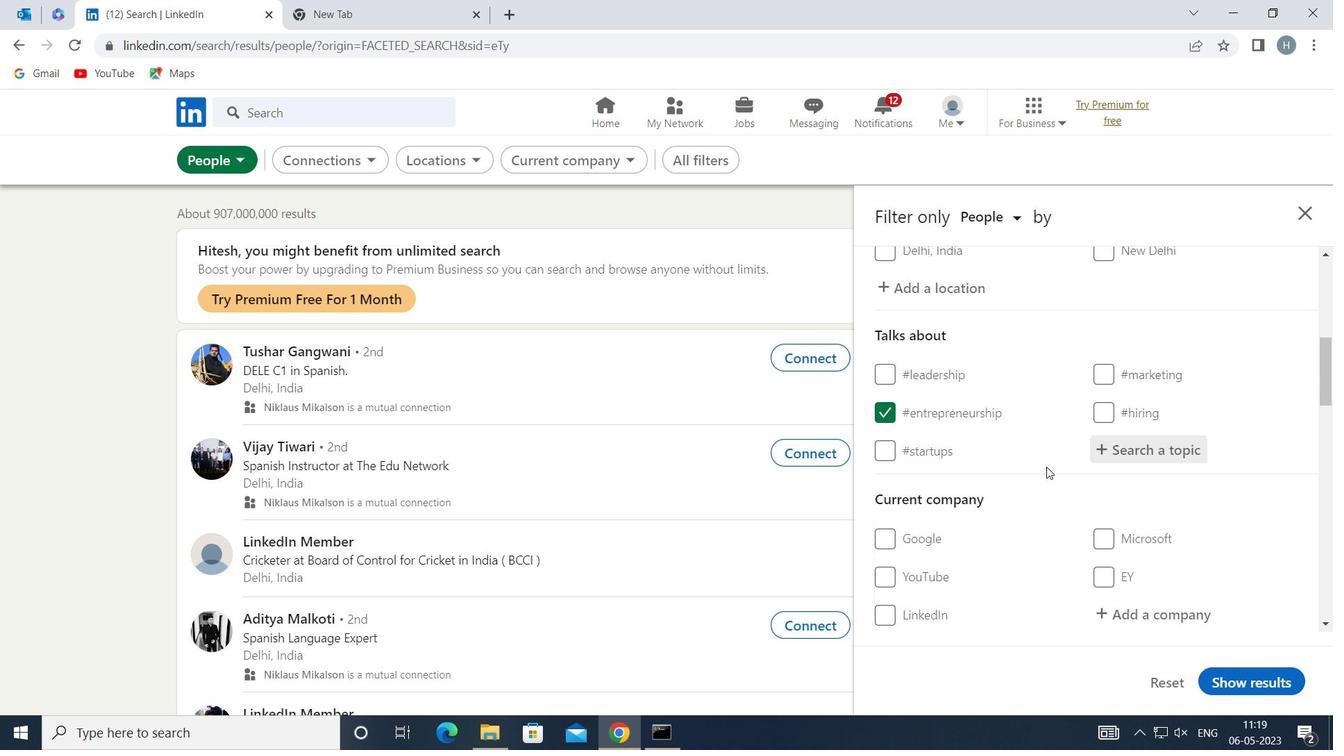 
Action: Mouse scrolled (1052, 448) with delta (0, 0)
Screenshot: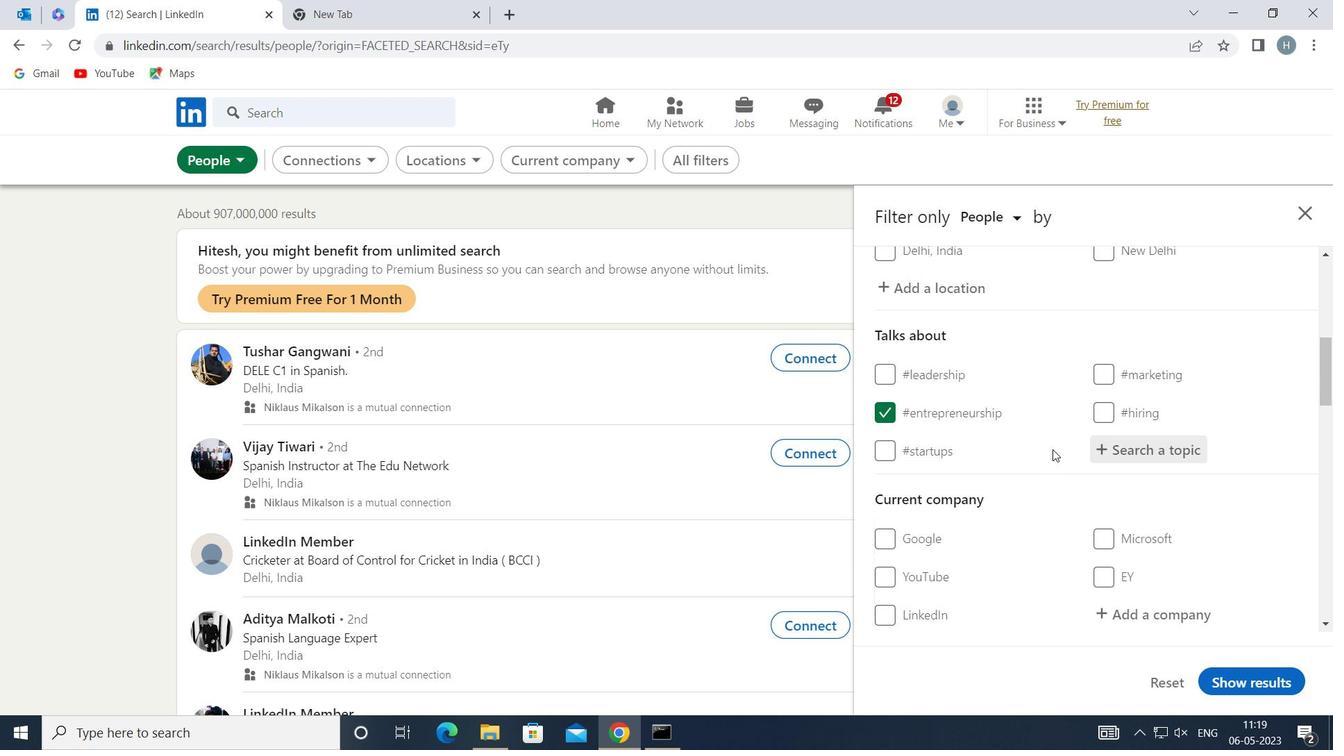 
Action: Mouse scrolled (1052, 448) with delta (0, 0)
Screenshot: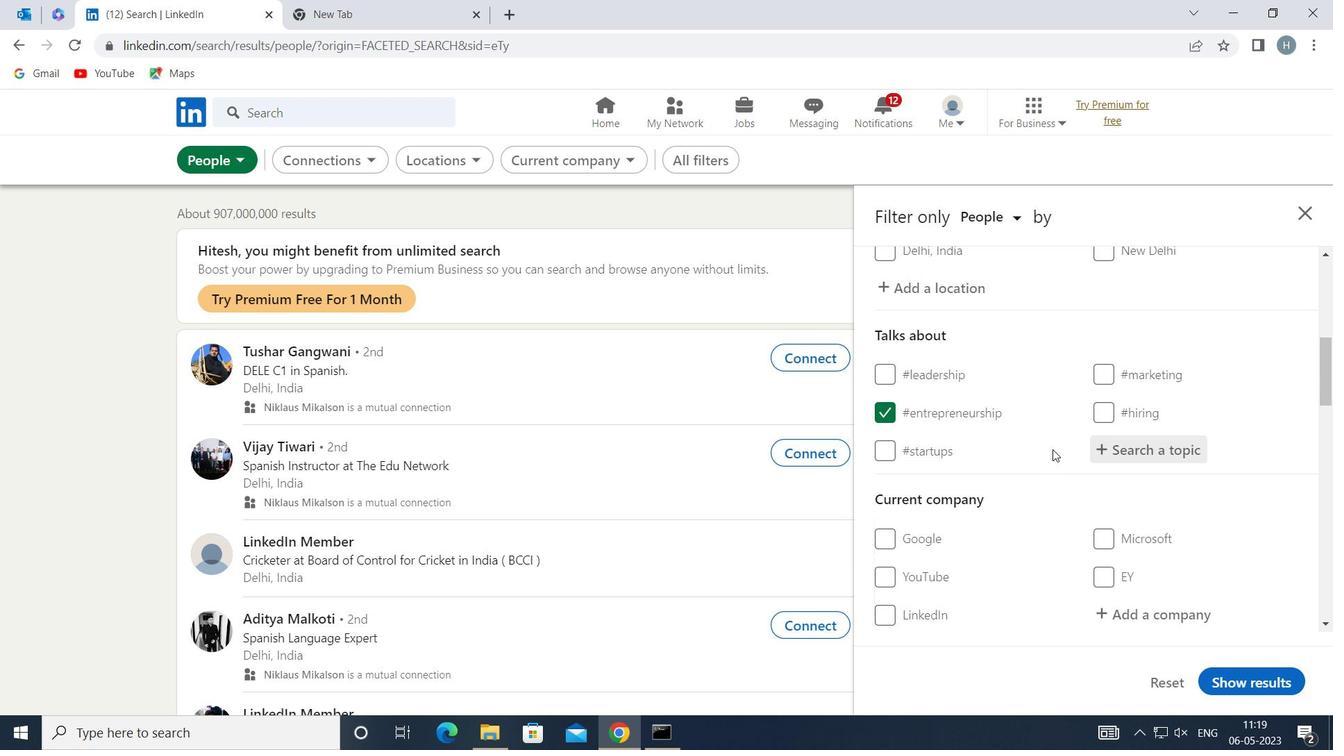 
Action: Mouse scrolled (1052, 448) with delta (0, 0)
Screenshot: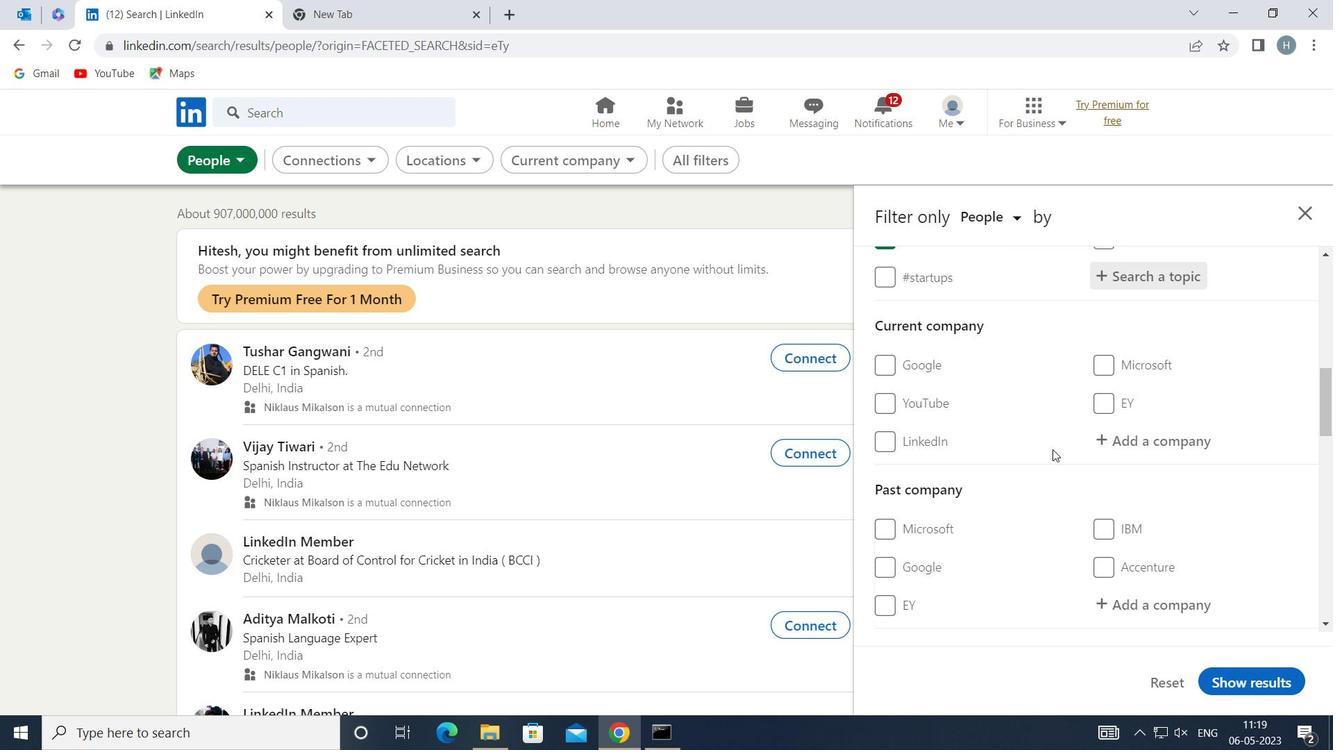 
Action: Mouse moved to (1051, 447)
Screenshot: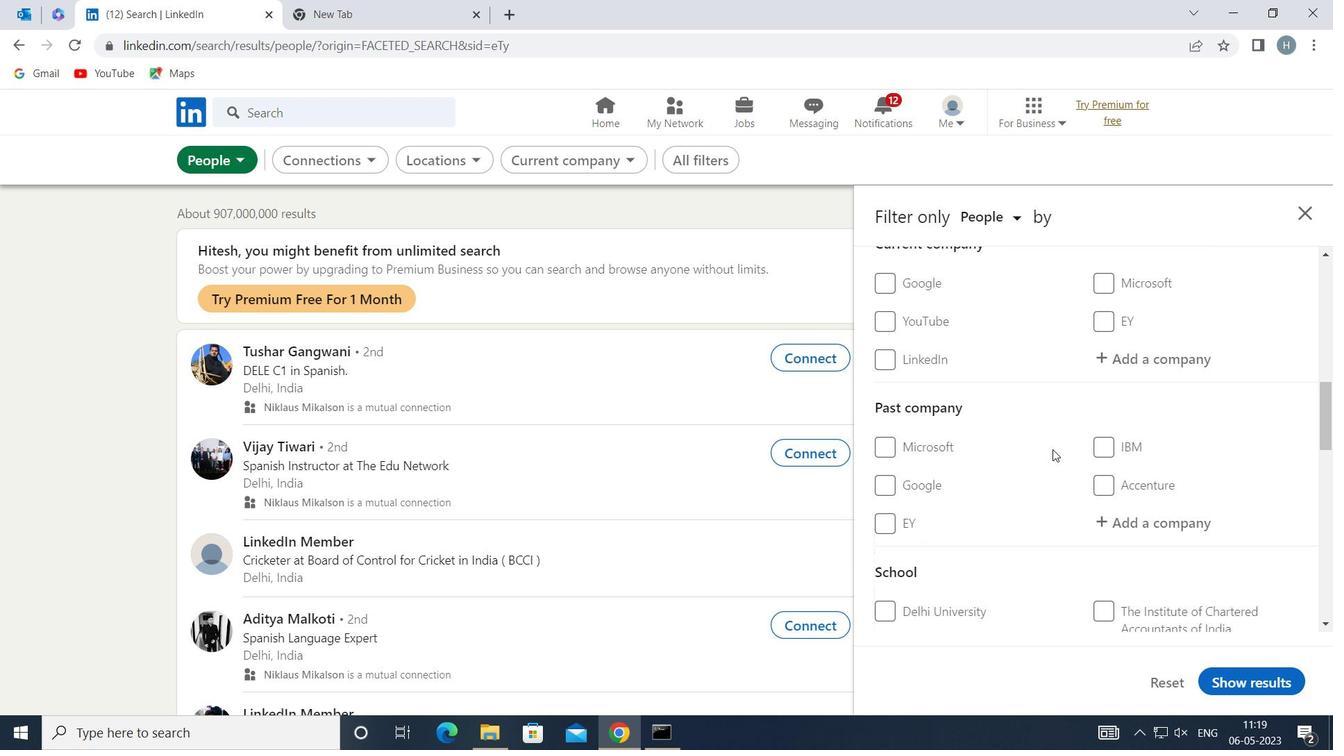 
Action: Mouse scrolled (1051, 446) with delta (0, 0)
Screenshot: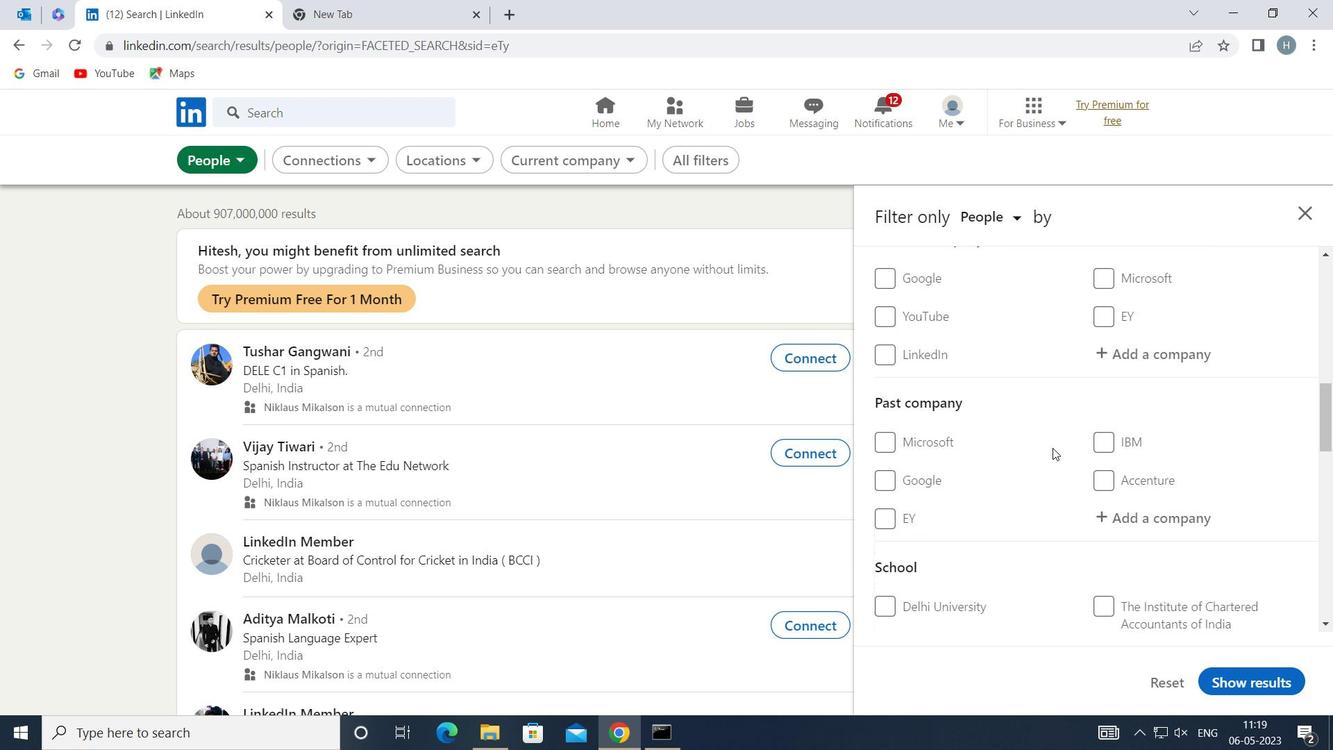 
Action: Mouse moved to (1051, 443)
Screenshot: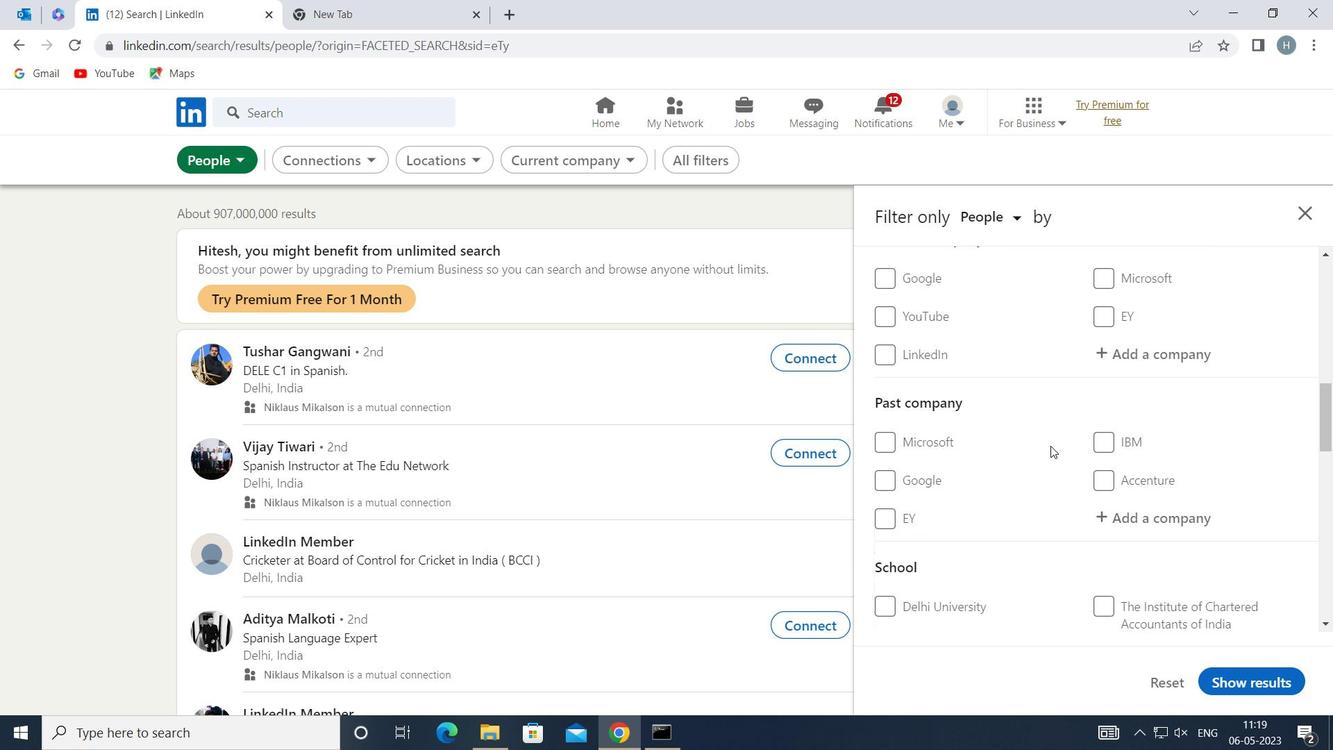 
Action: Mouse scrolled (1051, 442) with delta (0, 0)
Screenshot: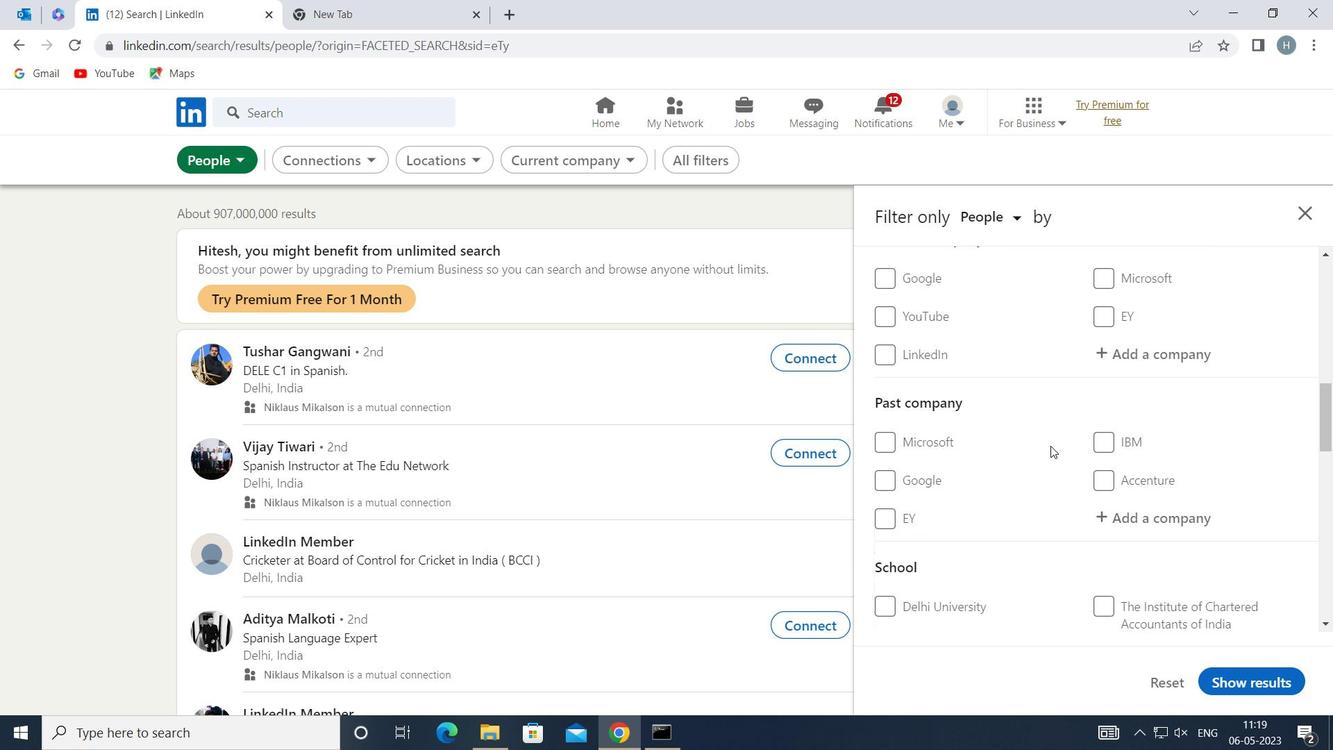 
Action: Mouse moved to (1057, 439)
Screenshot: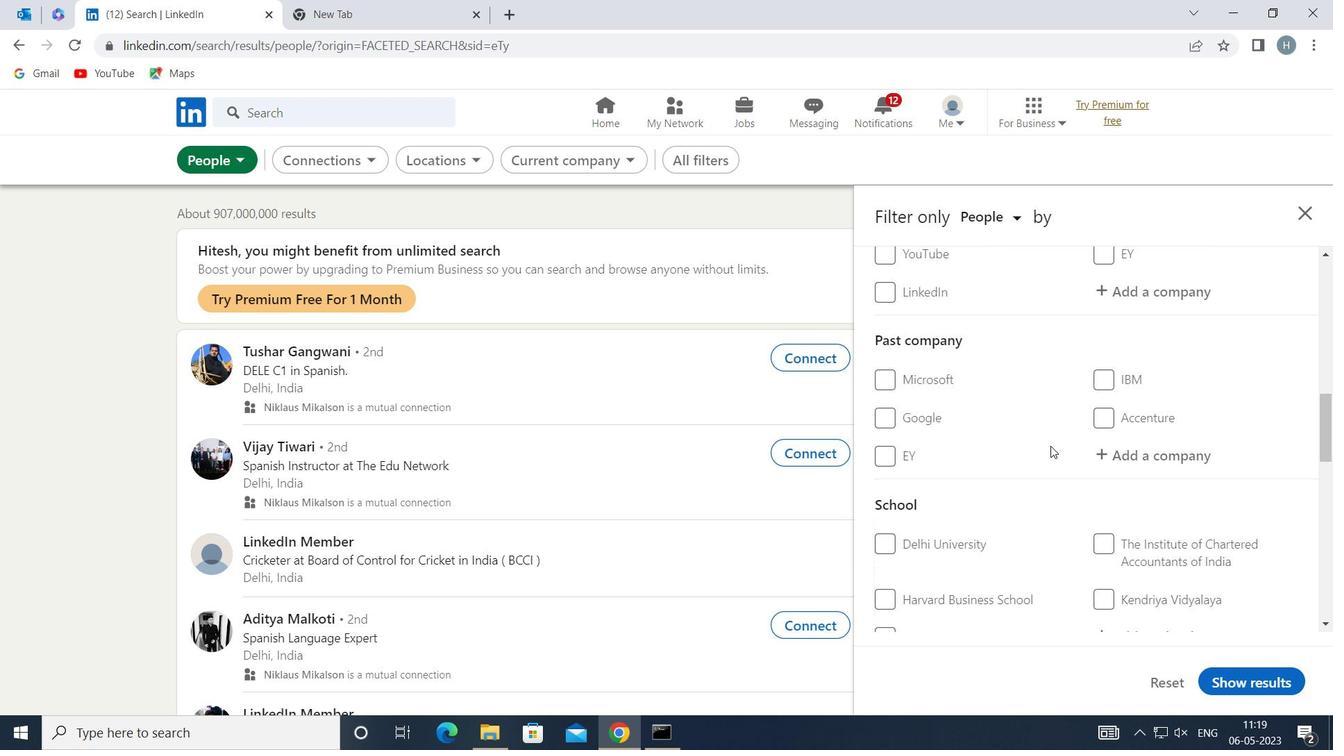 
Action: Mouse scrolled (1057, 438) with delta (0, 0)
Screenshot: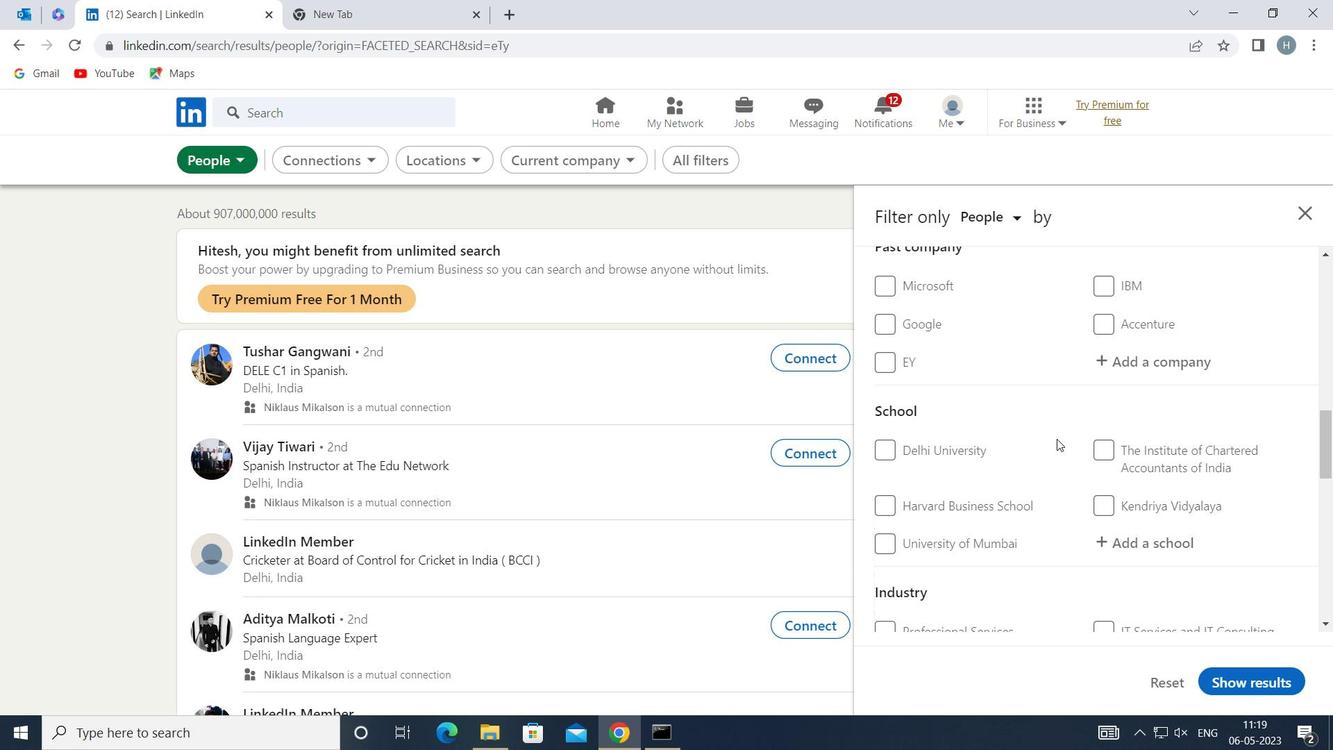 
Action: Mouse scrolled (1057, 438) with delta (0, 0)
Screenshot: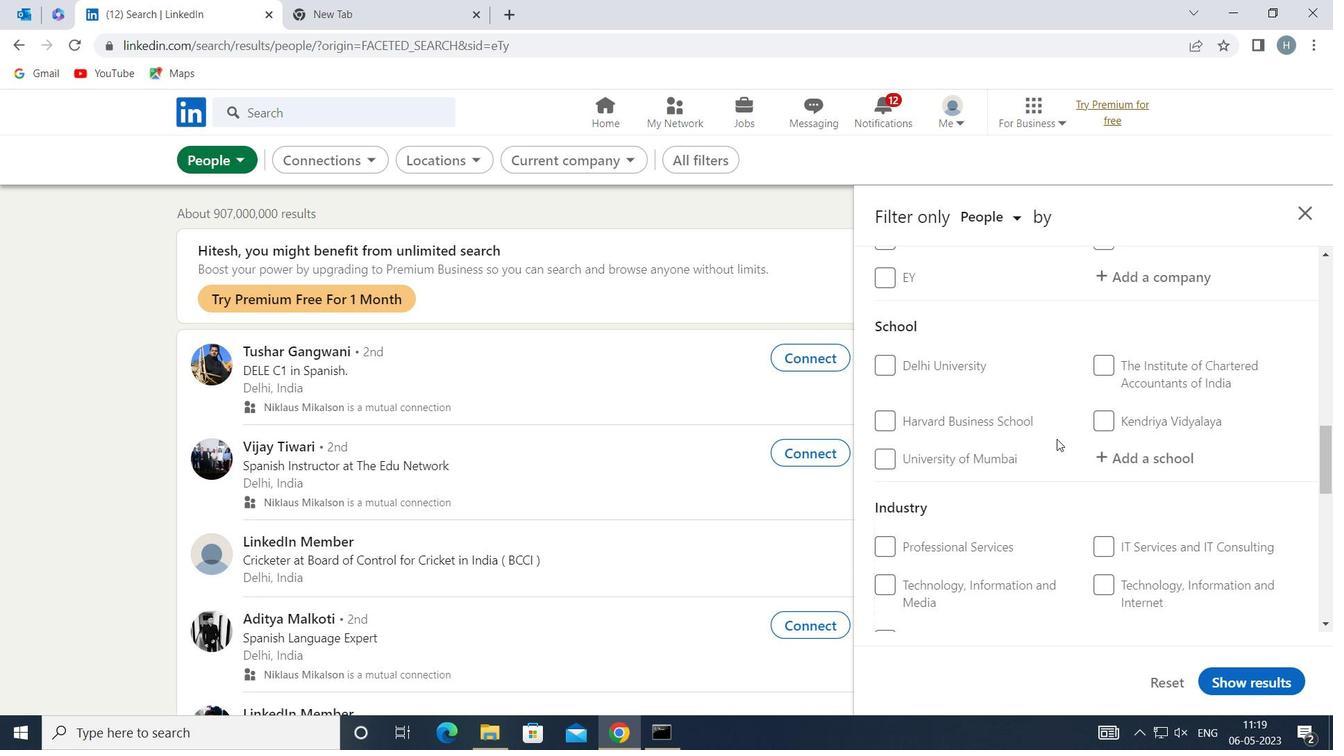 
Action: Mouse scrolled (1057, 438) with delta (0, 0)
Screenshot: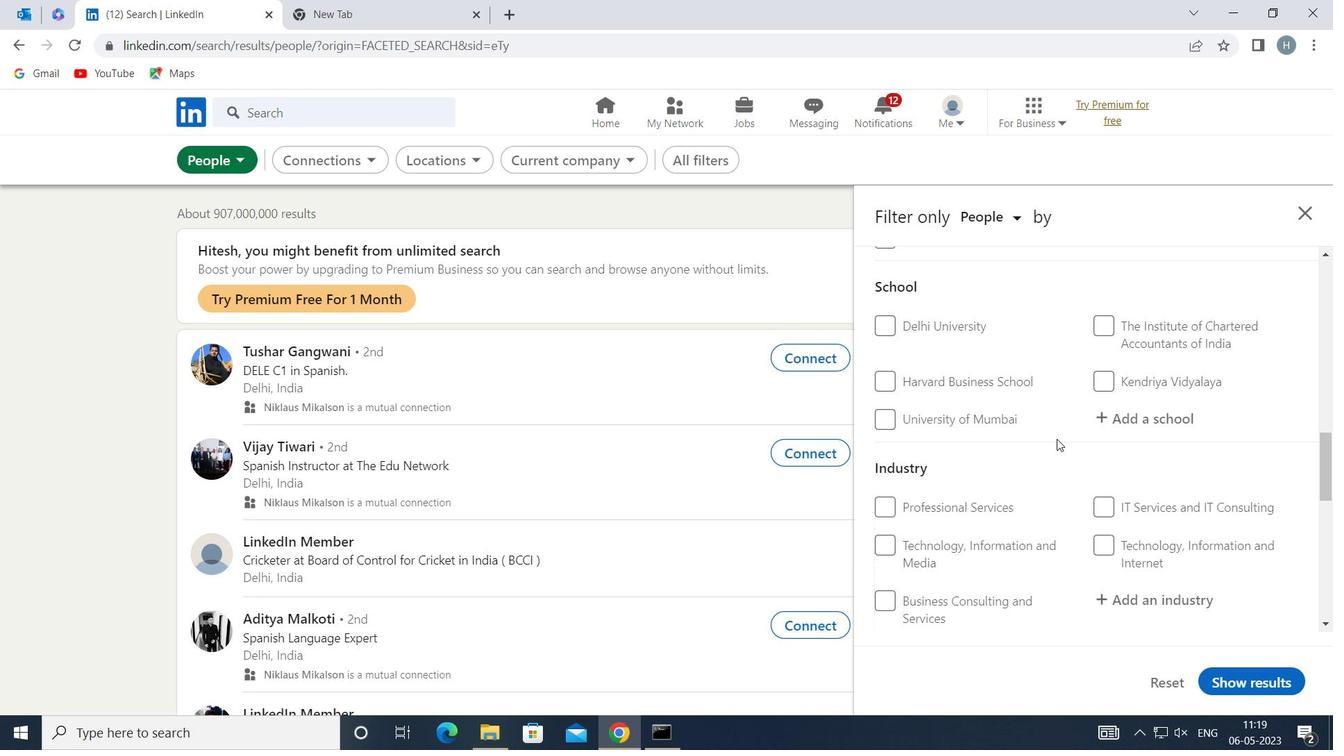 
Action: Mouse moved to (1057, 438)
Screenshot: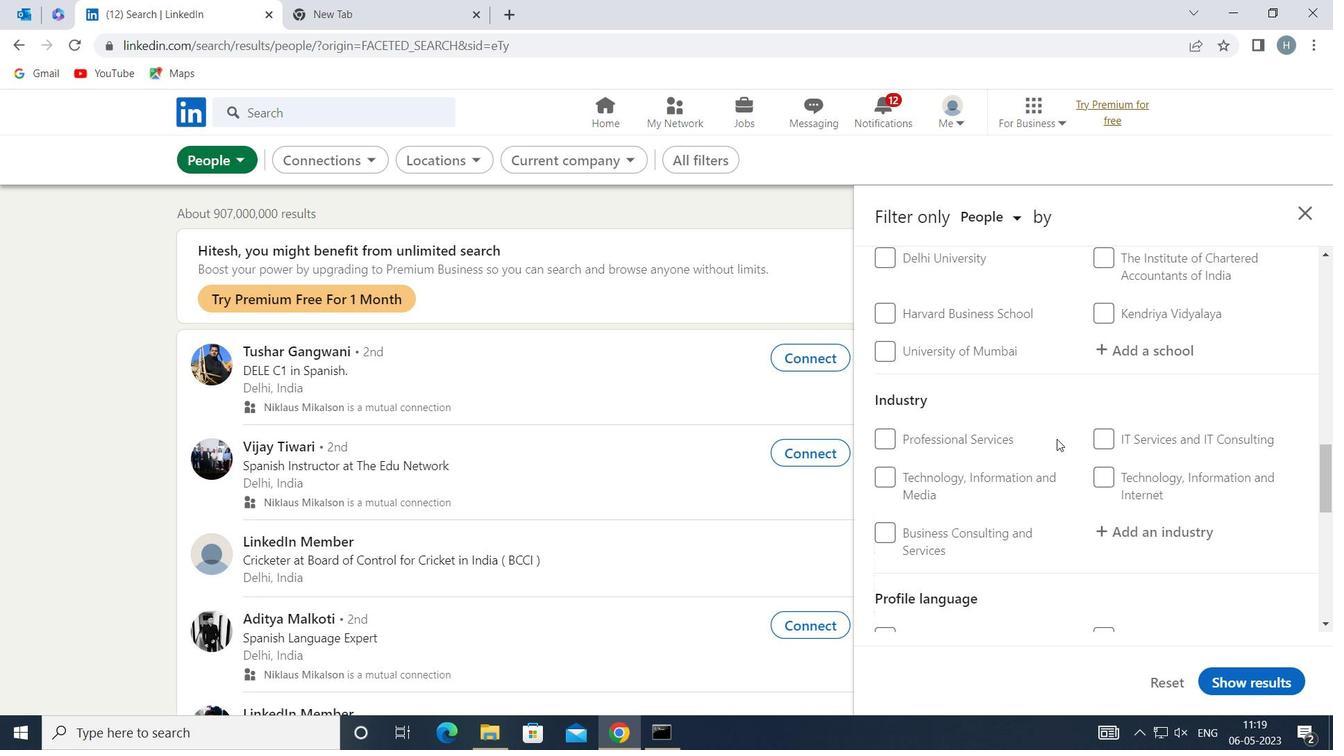 
Action: Mouse scrolled (1057, 438) with delta (0, 0)
Screenshot: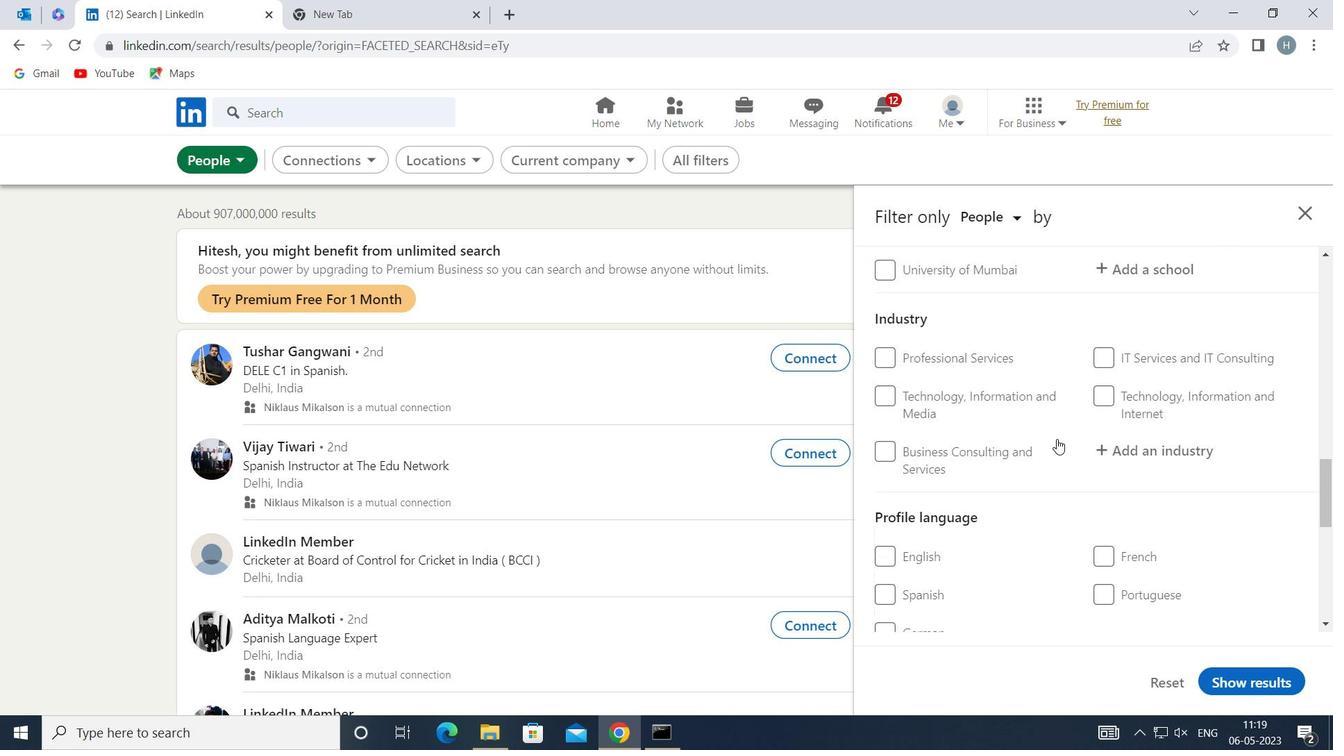 
Action: Mouse moved to (1106, 549)
Screenshot: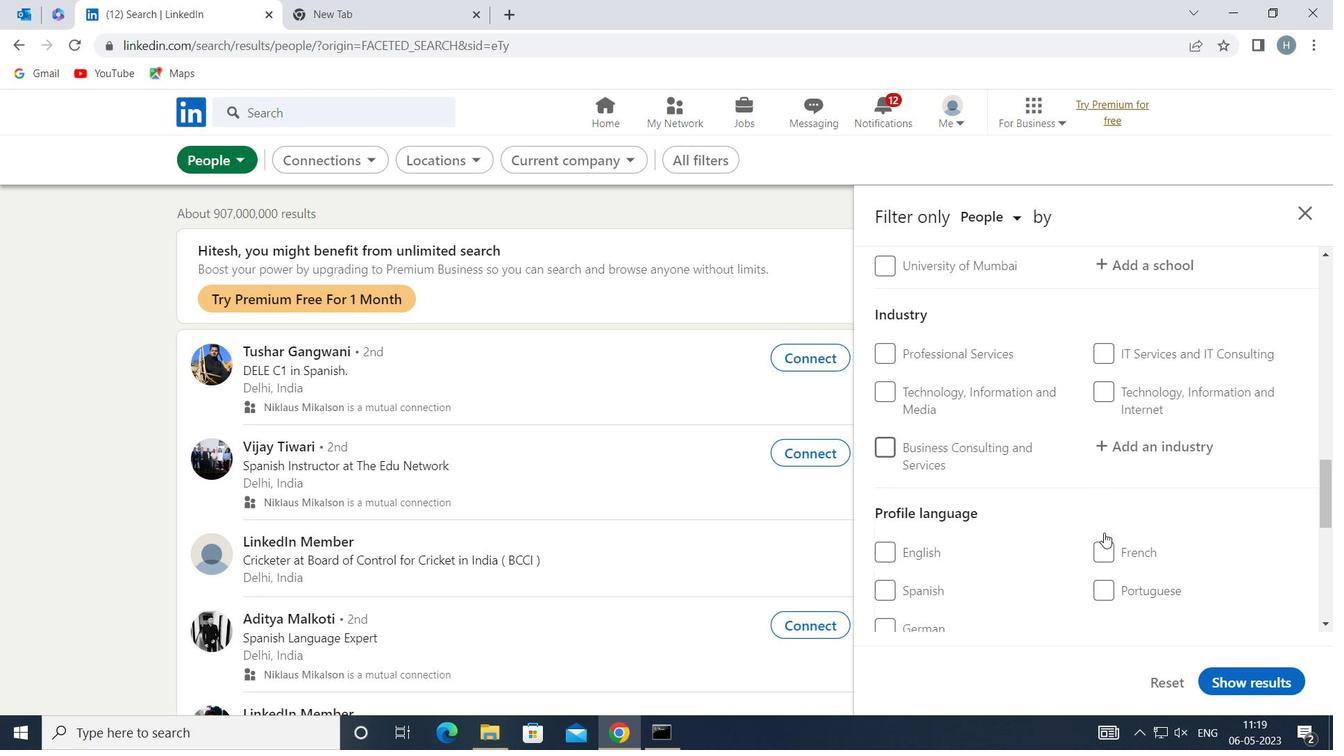 
Action: Mouse pressed left at (1106, 549)
Screenshot: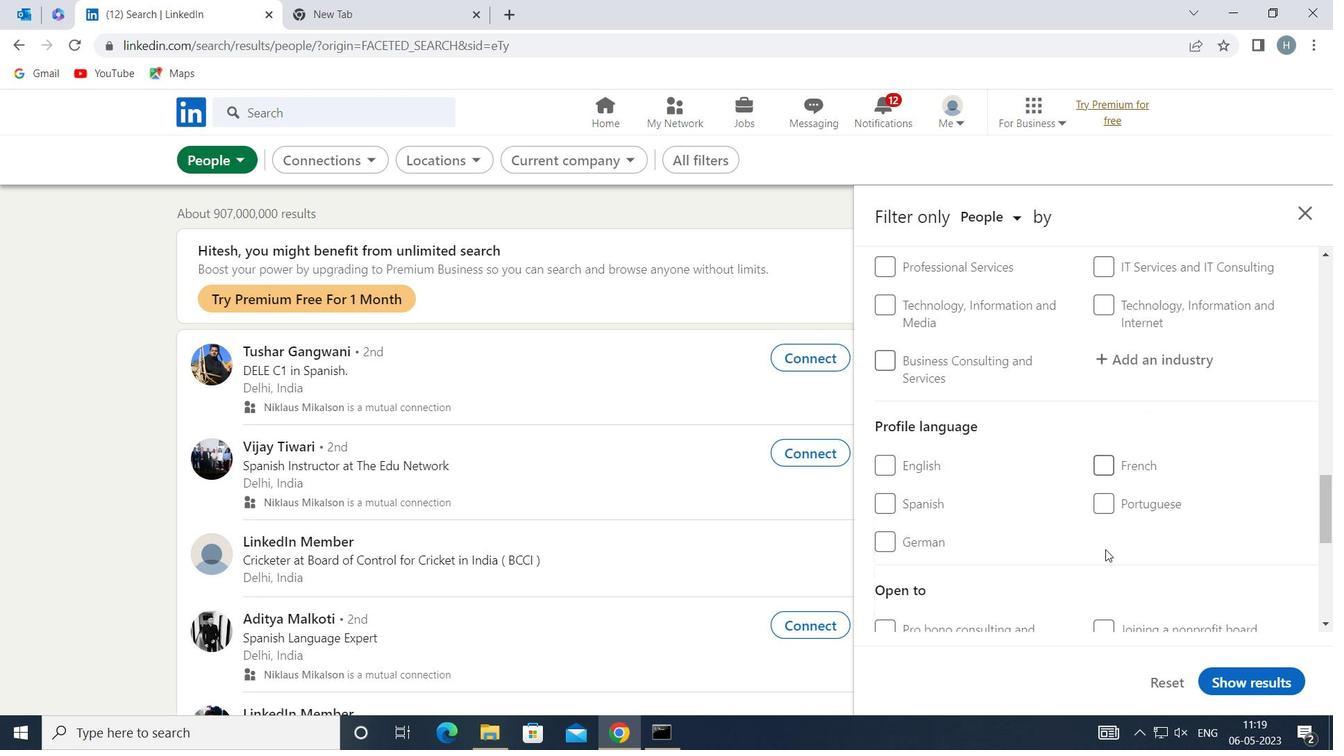 
Action: Mouse moved to (1102, 470)
Screenshot: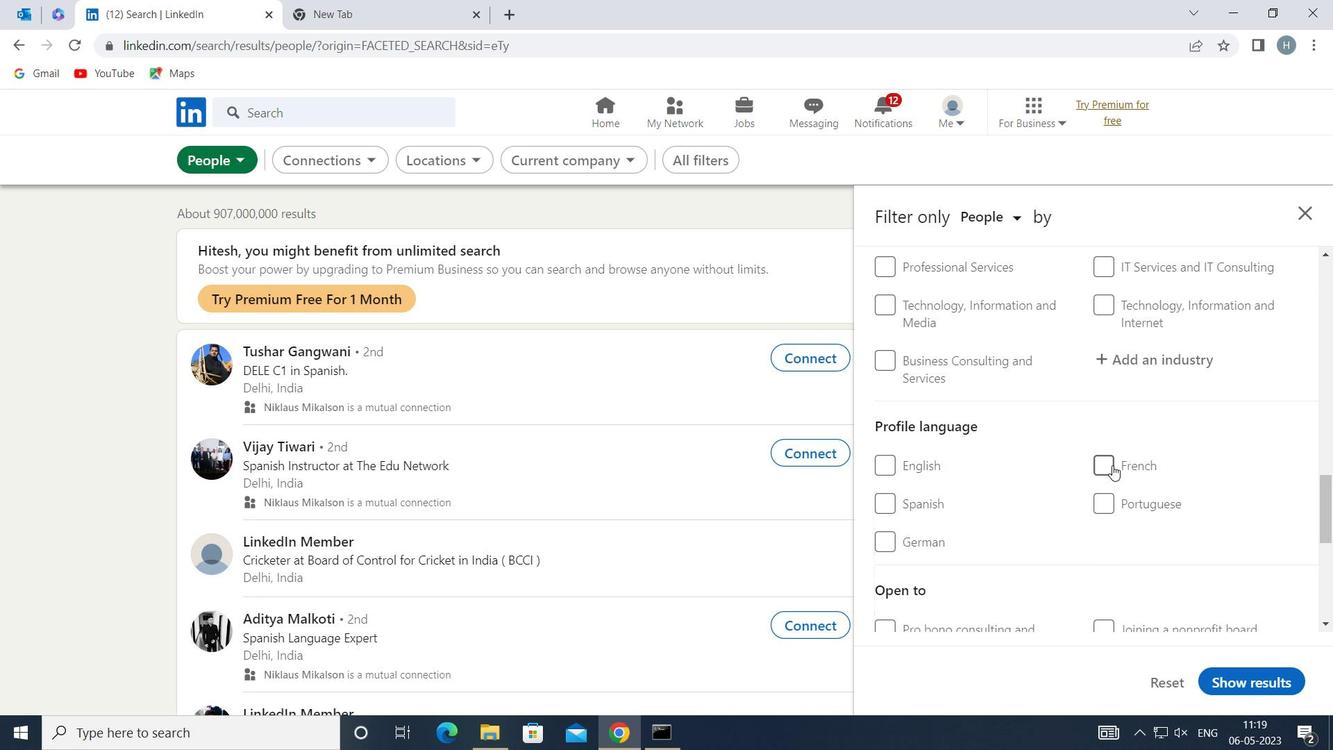 
Action: Mouse pressed left at (1102, 470)
Screenshot: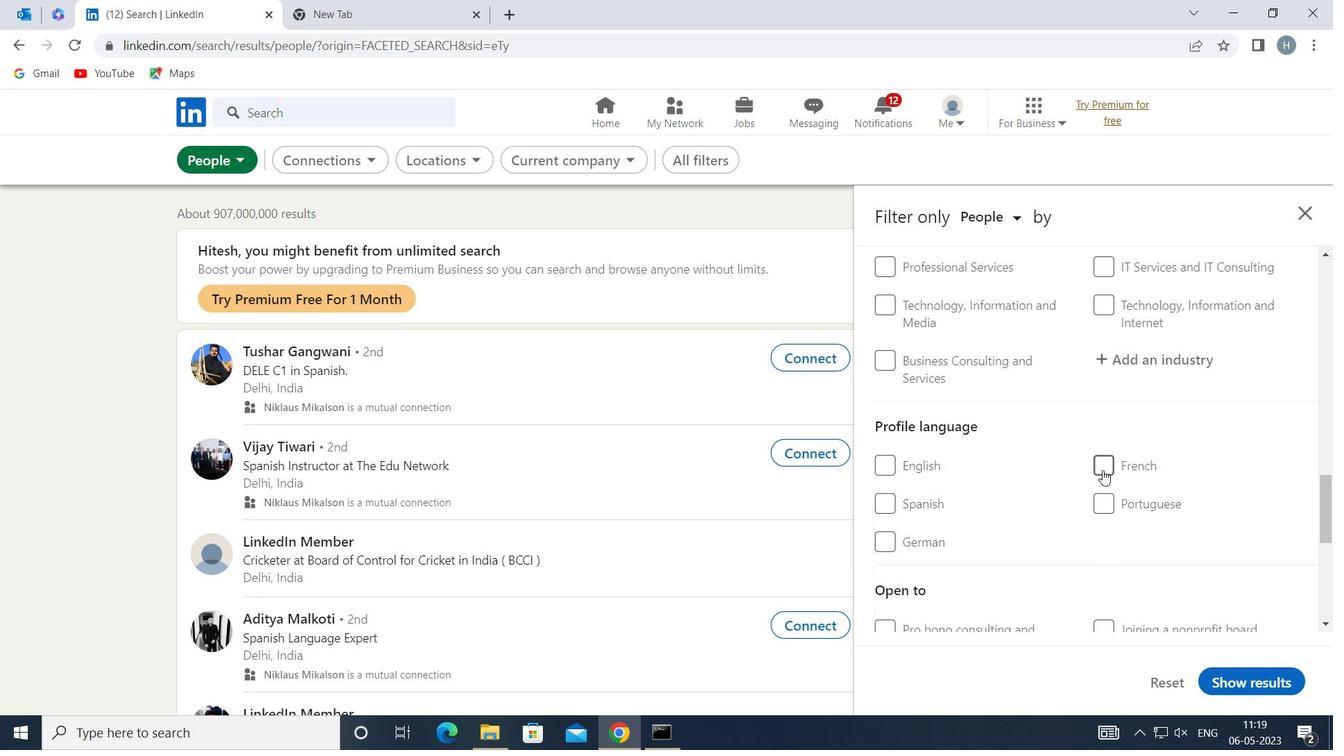 
Action: Mouse moved to (1065, 474)
Screenshot: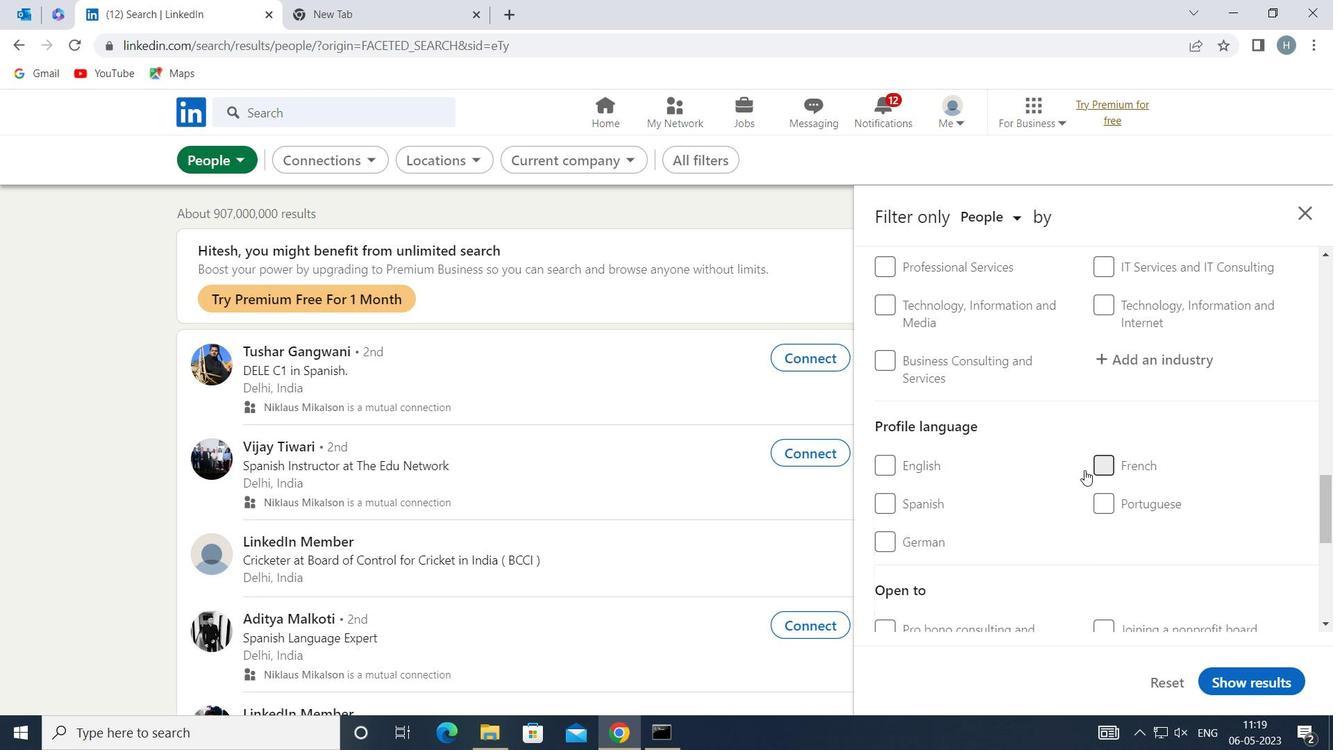 
Action: Mouse scrolled (1065, 475) with delta (0, 0)
Screenshot: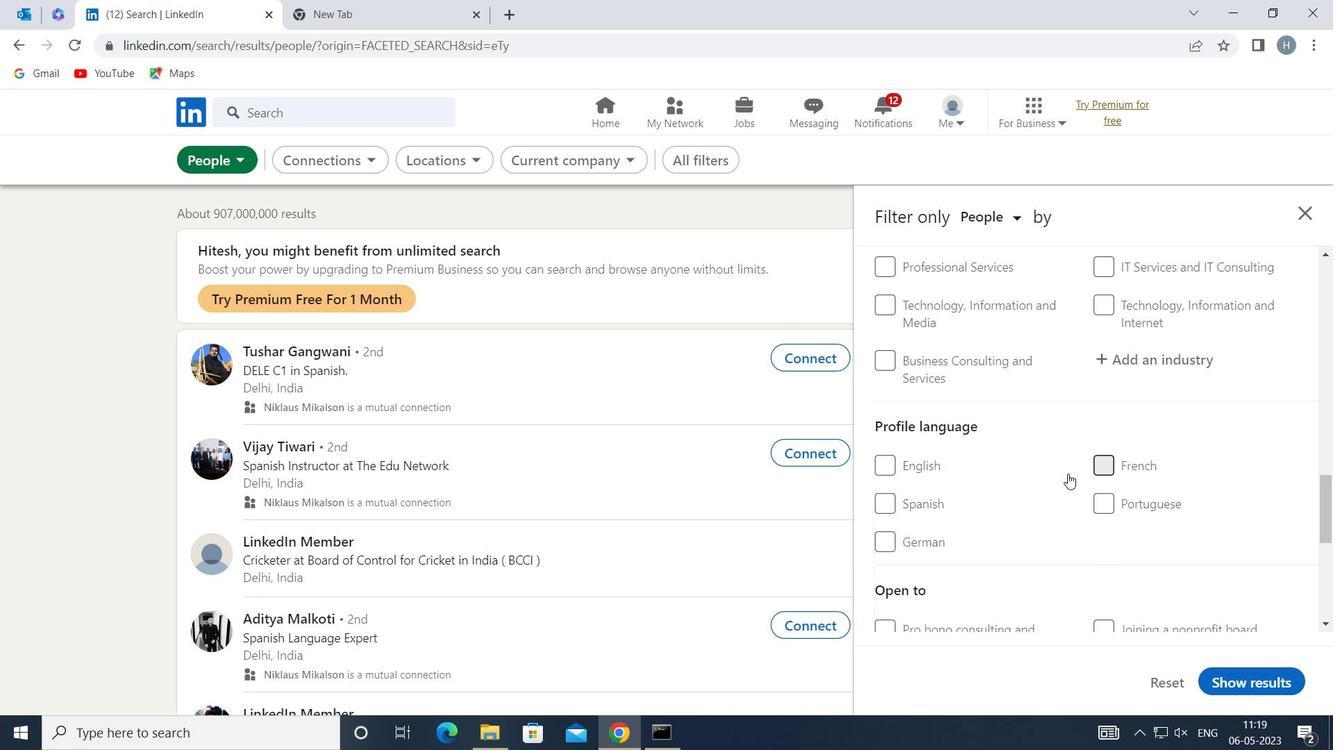 
Action: Mouse moved to (1063, 470)
Screenshot: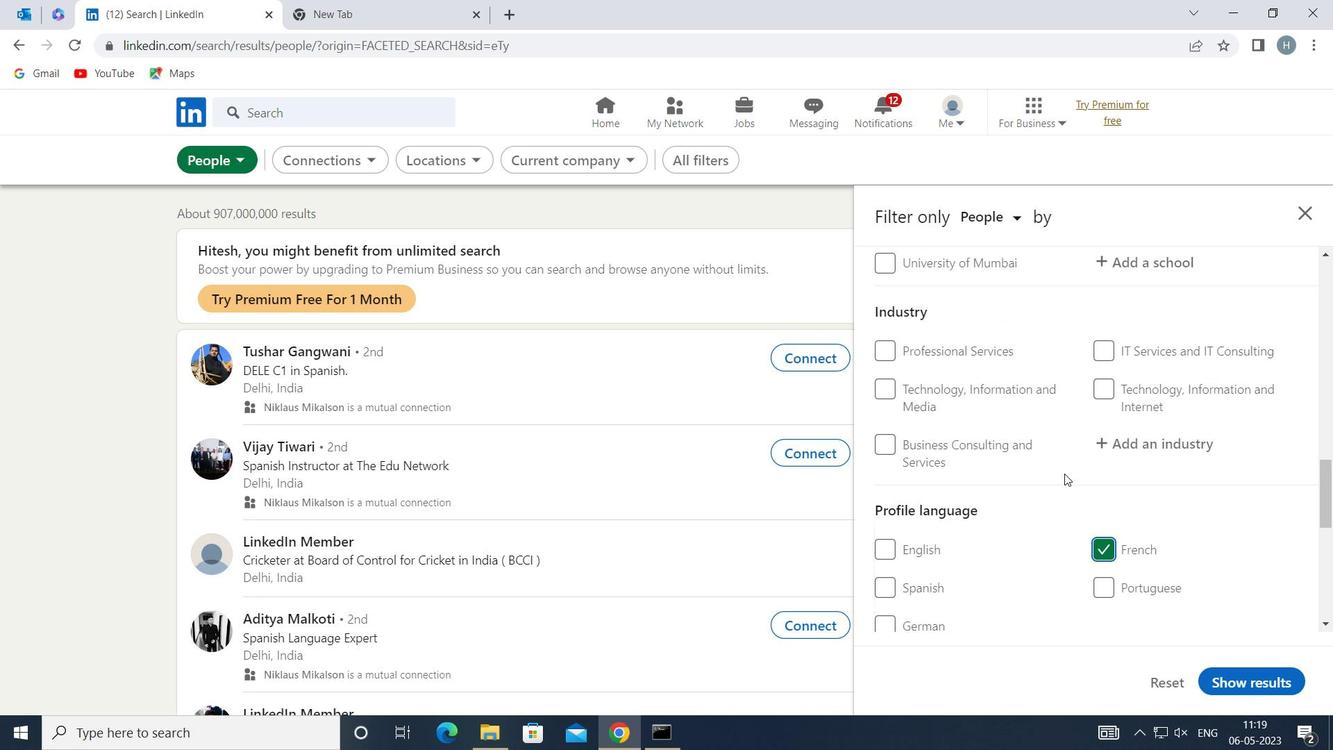 
Action: Mouse scrolled (1063, 471) with delta (0, 0)
Screenshot: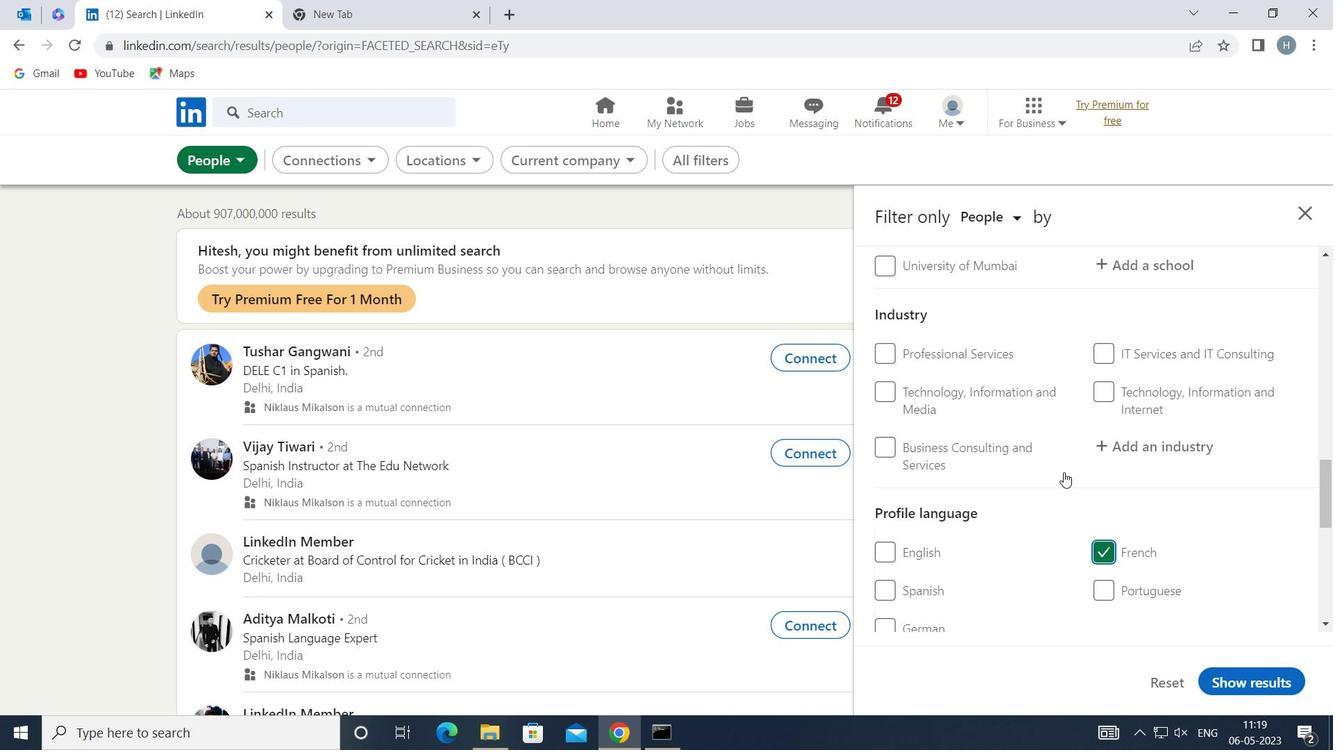 
Action: Mouse scrolled (1063, 471) with delta (0, 0)
Screenshot: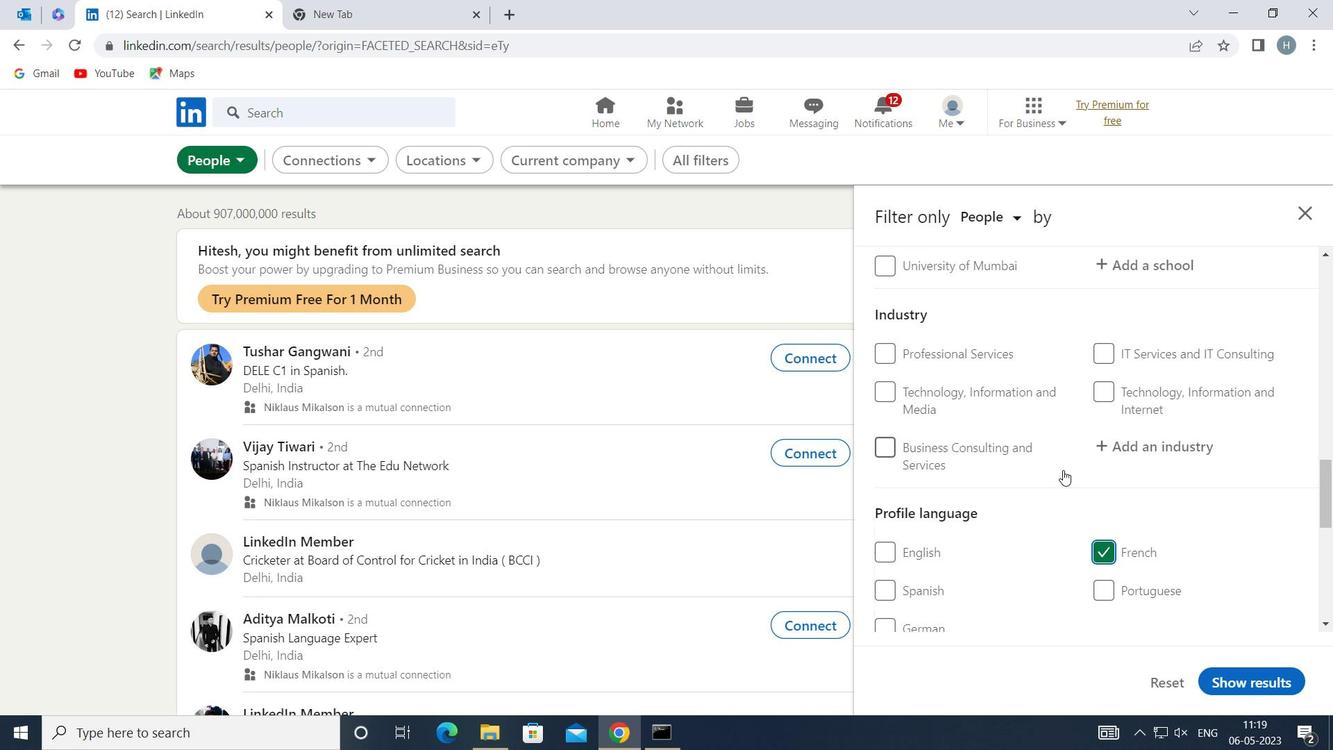 
Action: Mouse scrolled (1063, 471) with delta (0, 0)
Screenshot: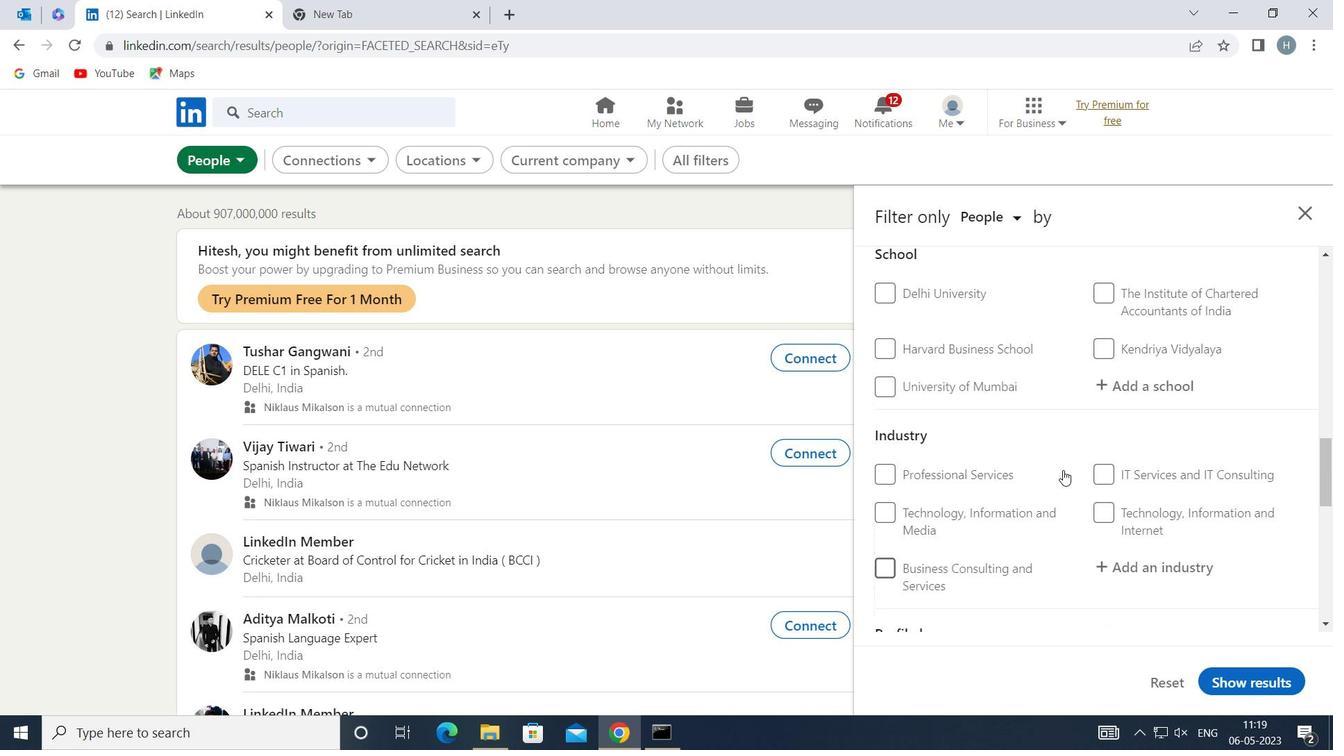 
Action: Mouse scrolled (1063, 471) with delta (0, 0)
Screenshot: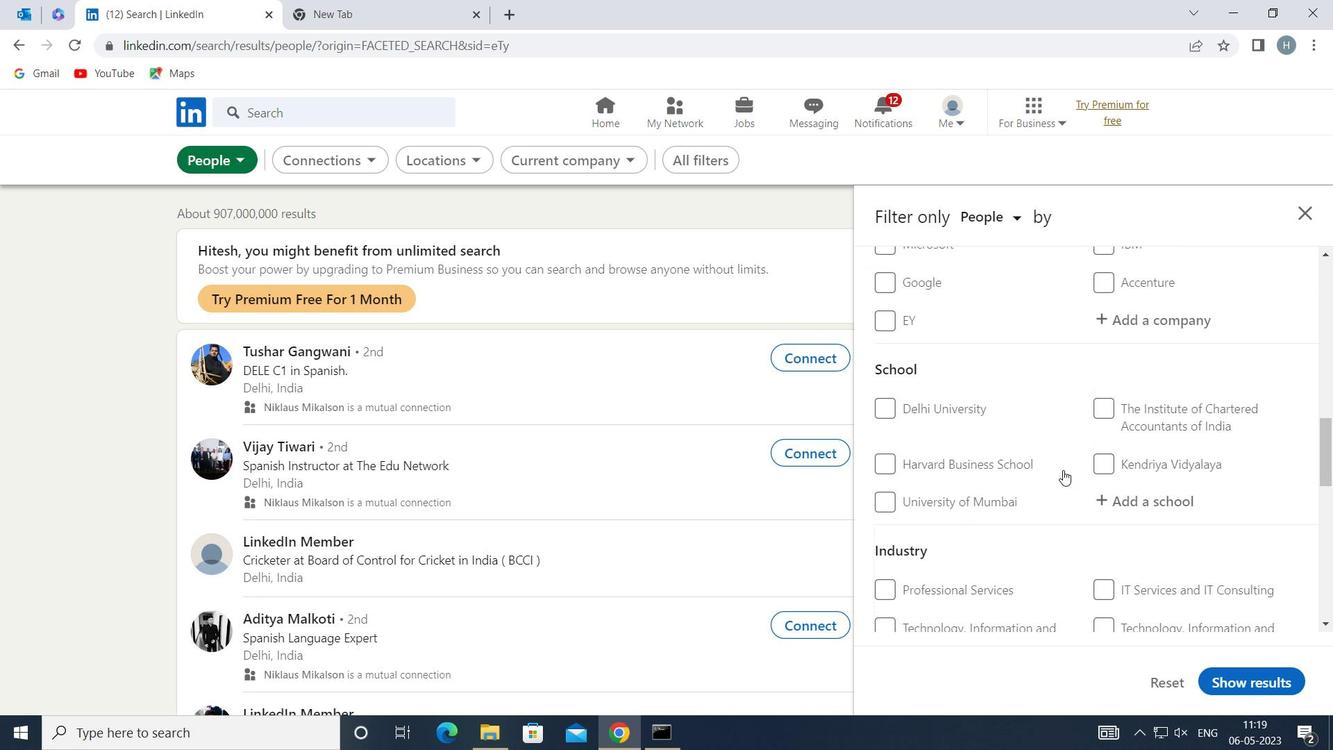 
Action: Mouse scrolled (1063, 471) with delta (0, 0)
Screenshot: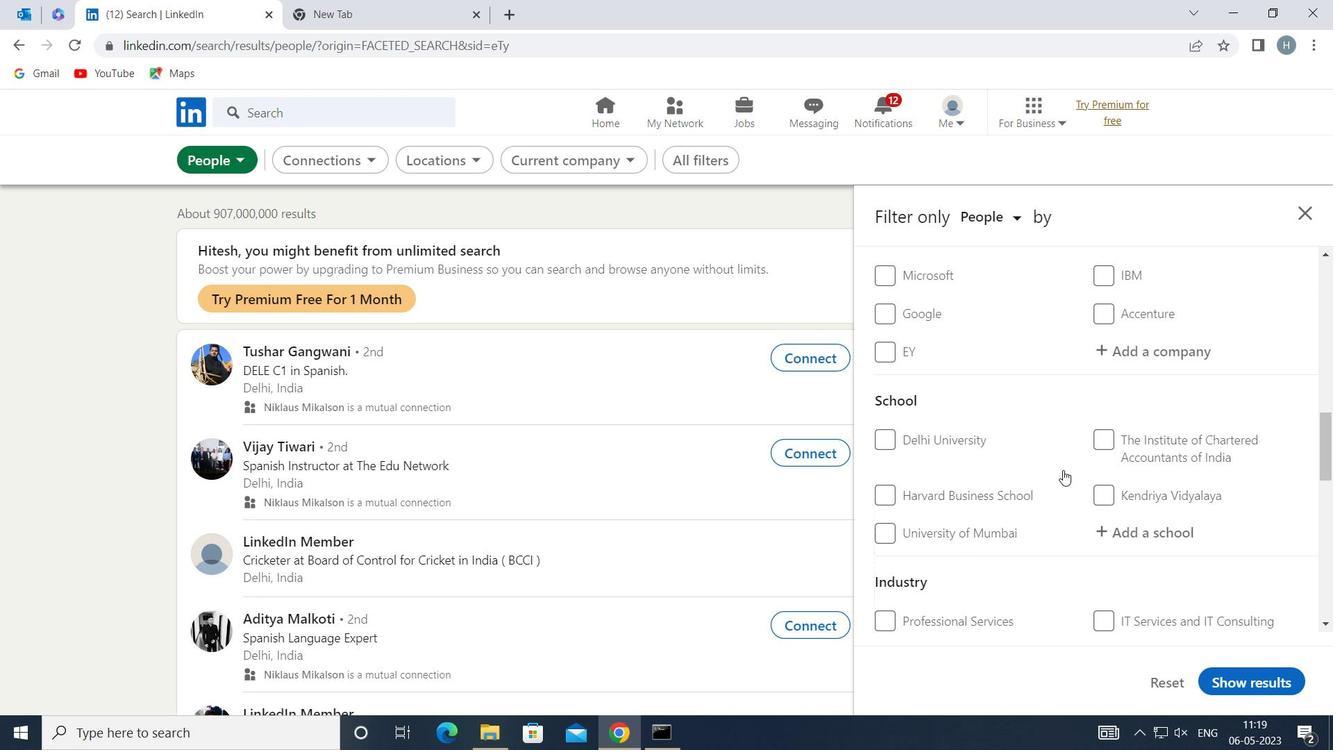 
Action: Mouse scrolled (1063, 471) with delta (0, 0)
Screenshot: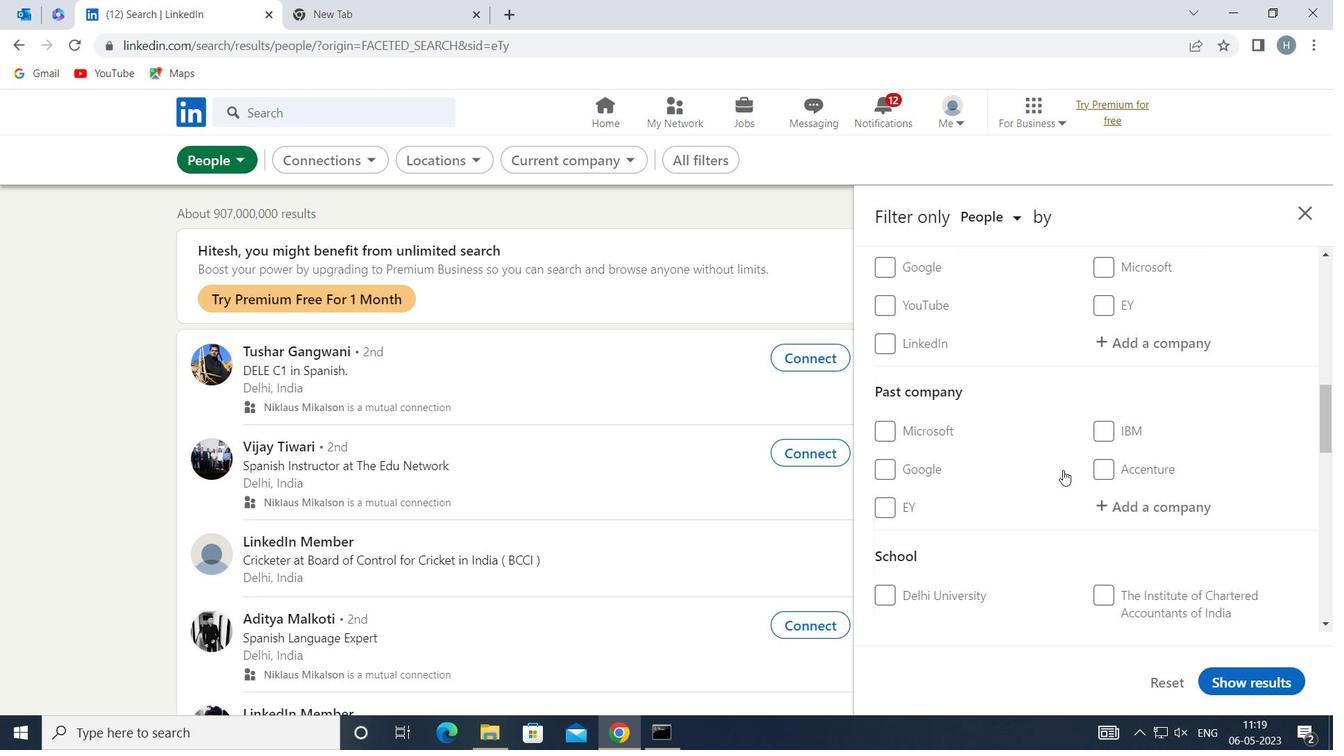 
Action: Mouse moved to (1141, 442)
Screenshot: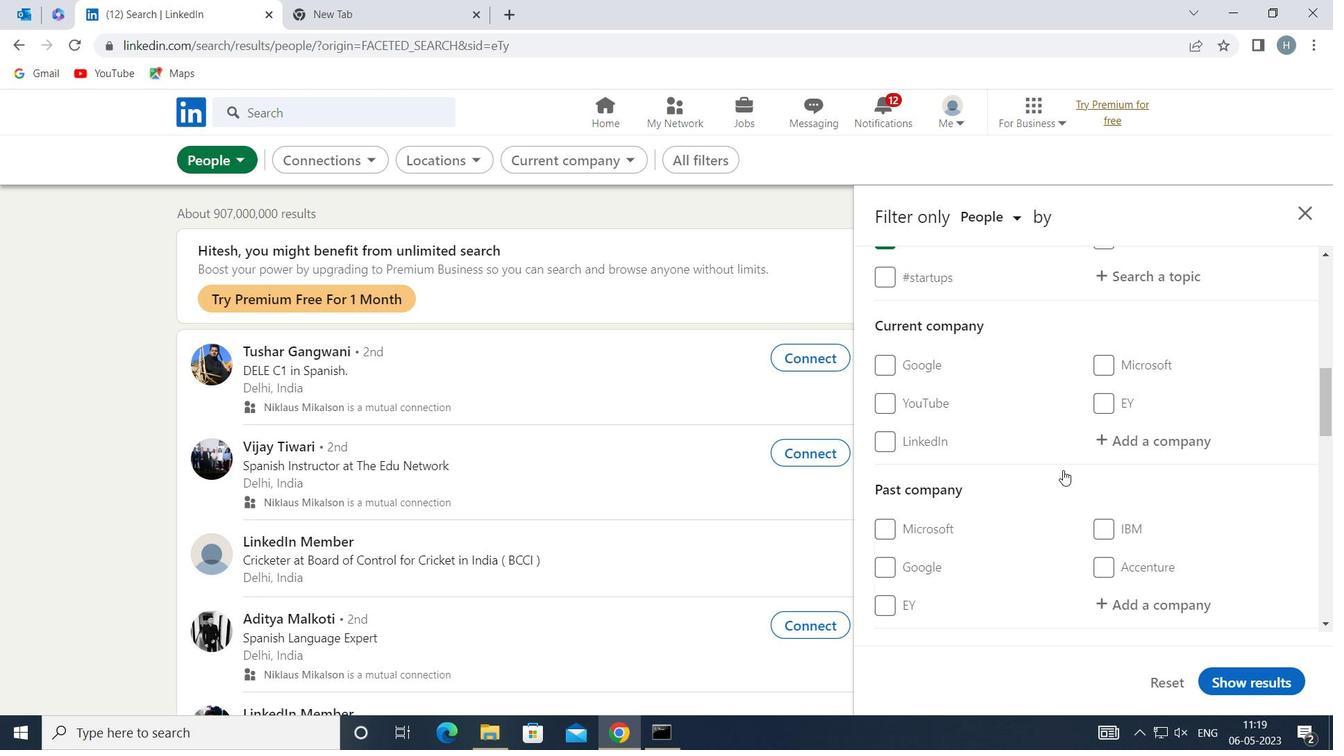 
Action: Mouse pressed left at (1141, 442)
Screenshot: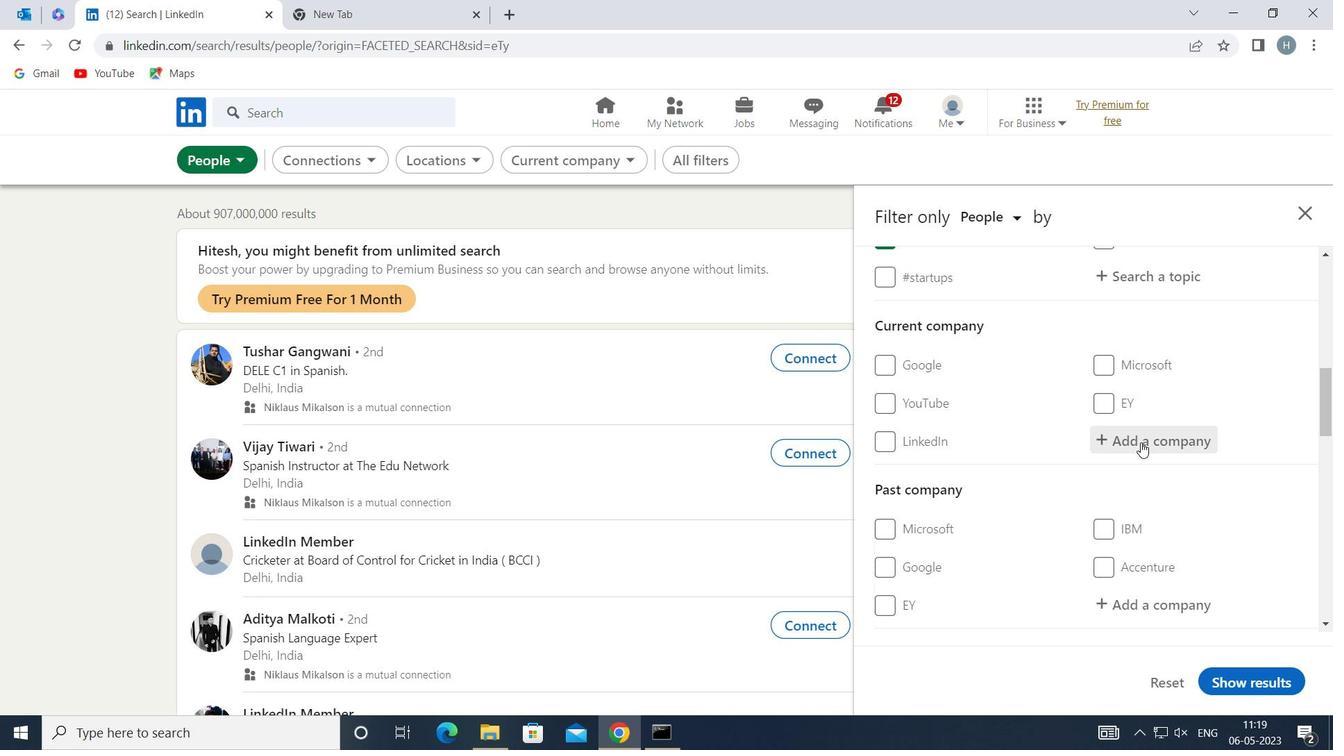 
Action: Key pressed <Key.shift><Key.shift><Key.shift><Key.shift><Key.shift><Key.shift><Key.shift><Key.shift><Key.shift><Key.shift>JOBSEE
Screenshot: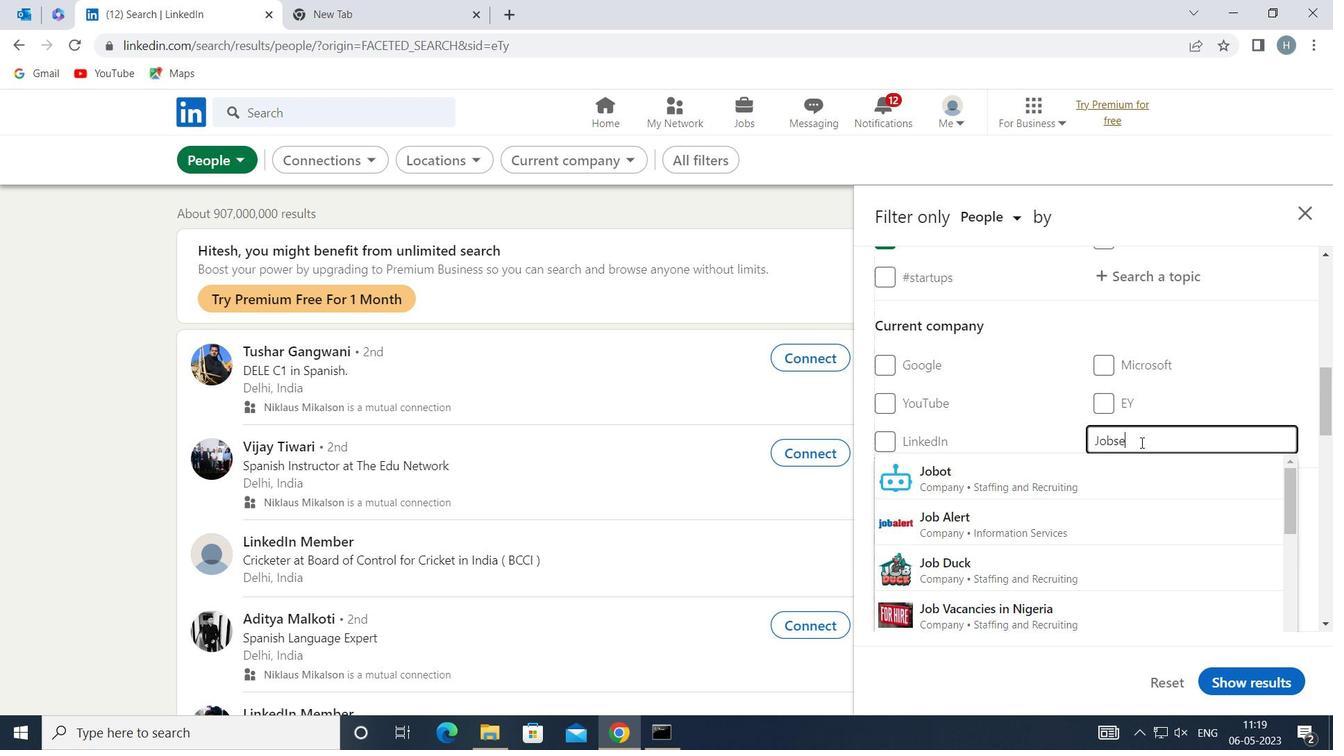 
Action: Mouse moved to (1094, 465)
Screenshot: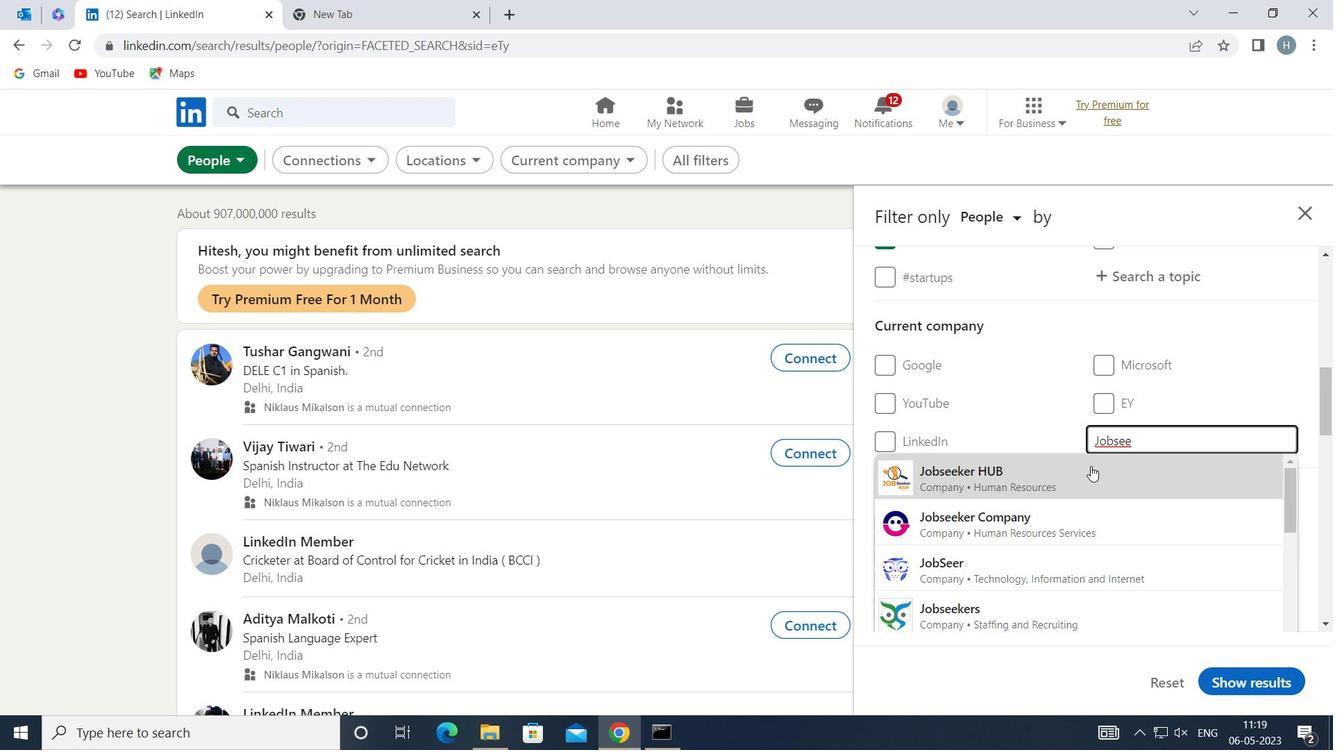 
Action: Mouse pressed left at (1094, 465)
Screenshot: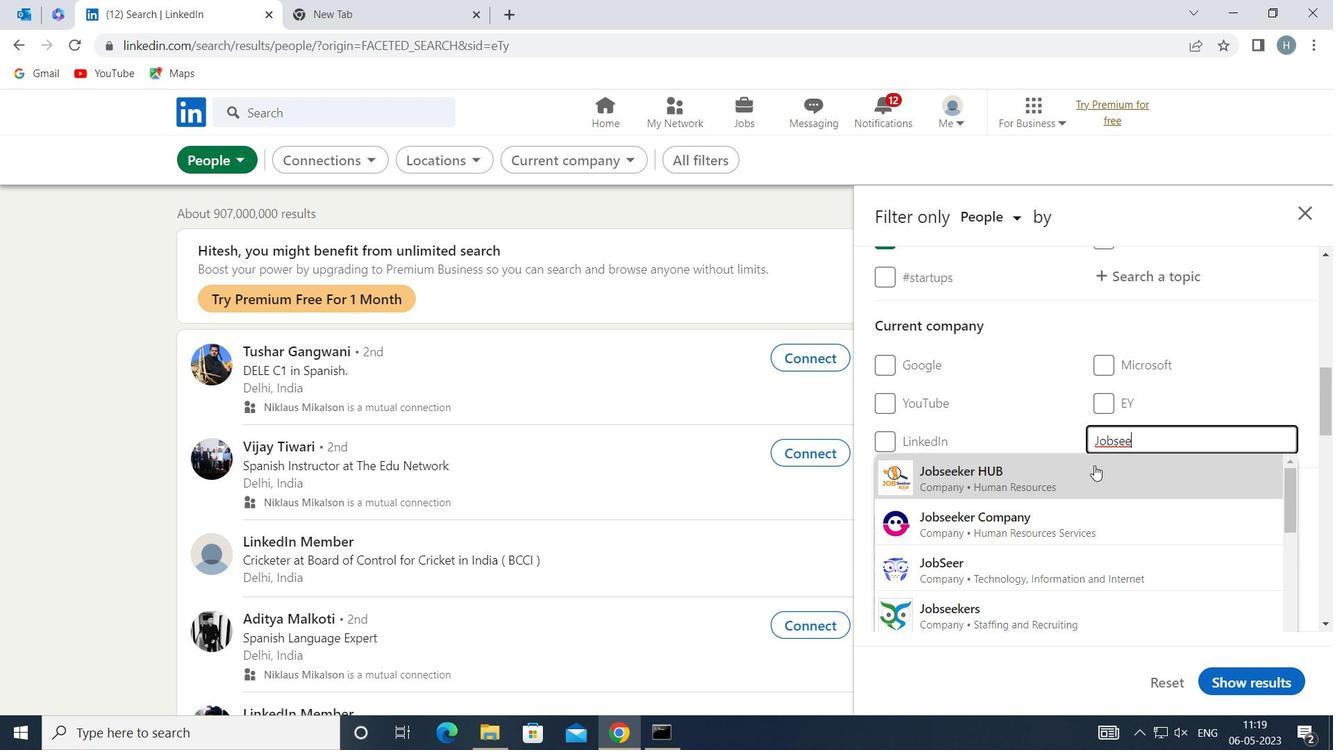 
Action: Mouse moved to (1052, 463)
Screenshot: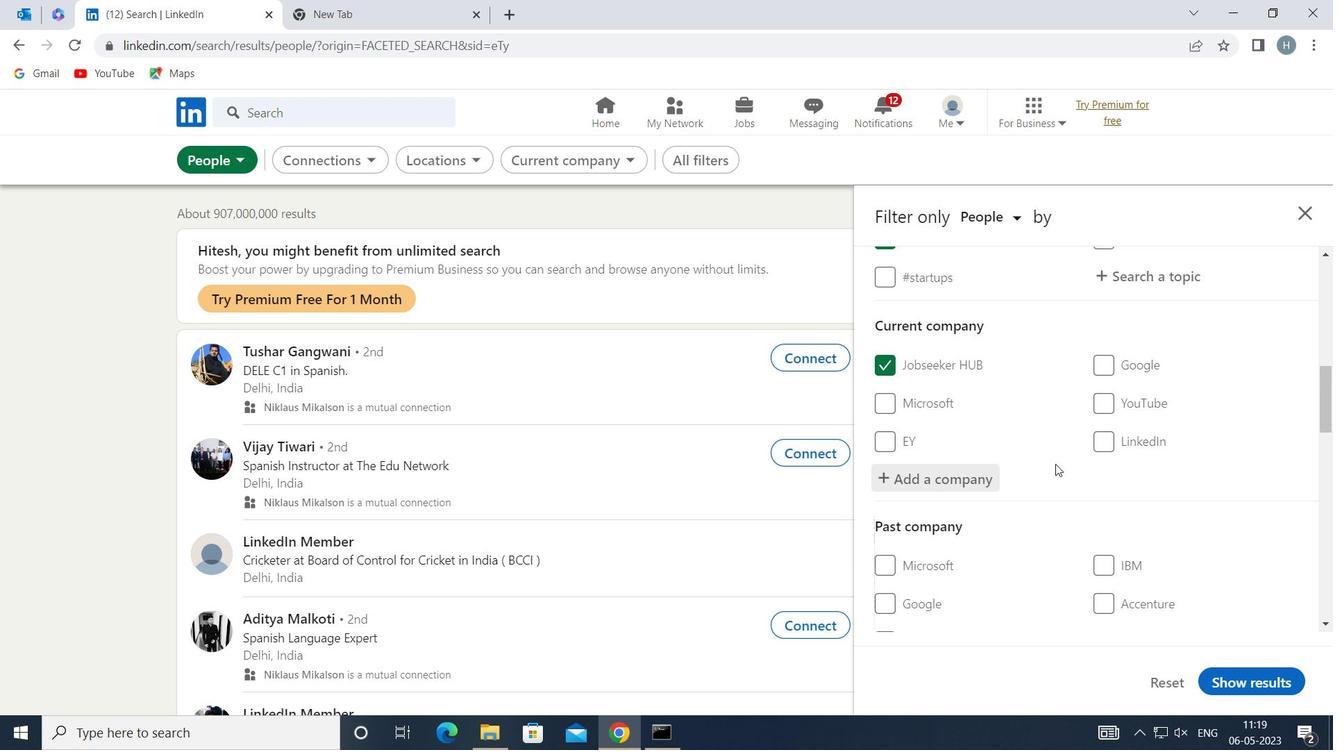 
Action: Mouse scrolled (1052, 462) with delta (0, 0)
Screenshot: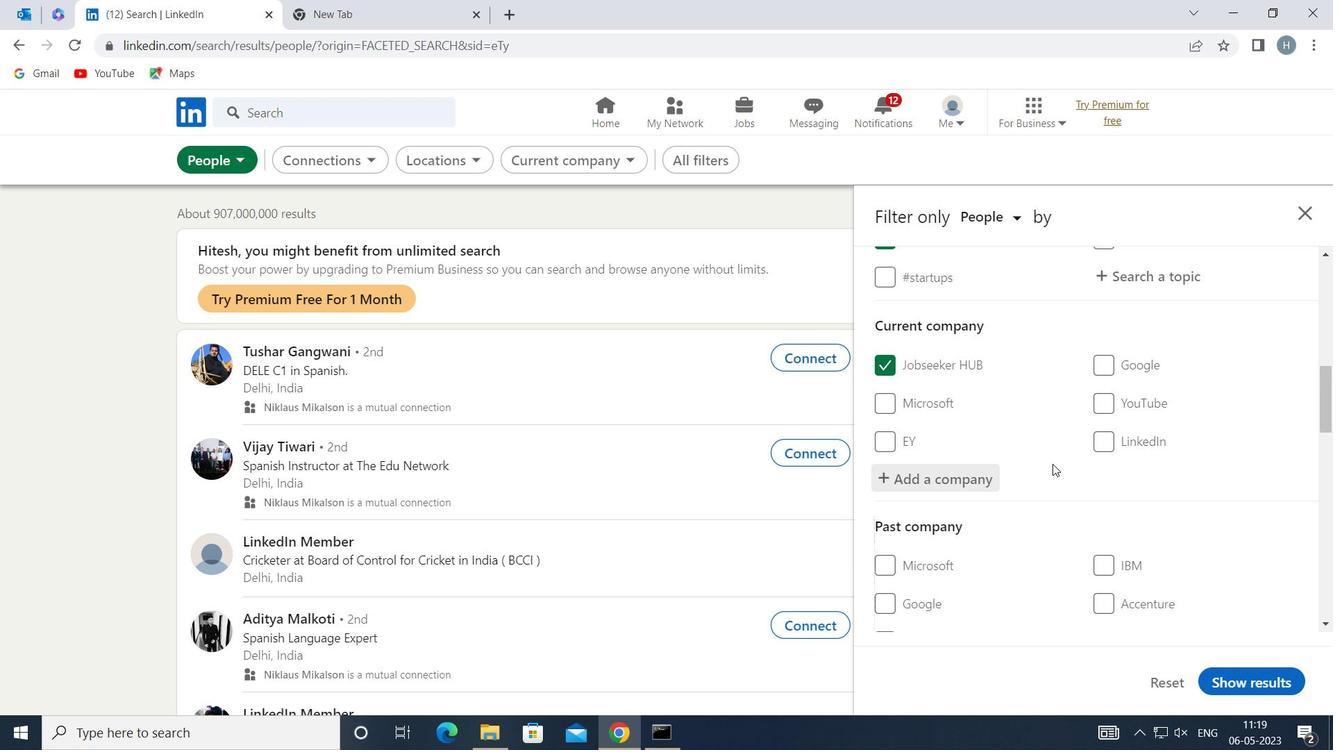 
Action: Mouse moved to (1052, 461)
Screenshot: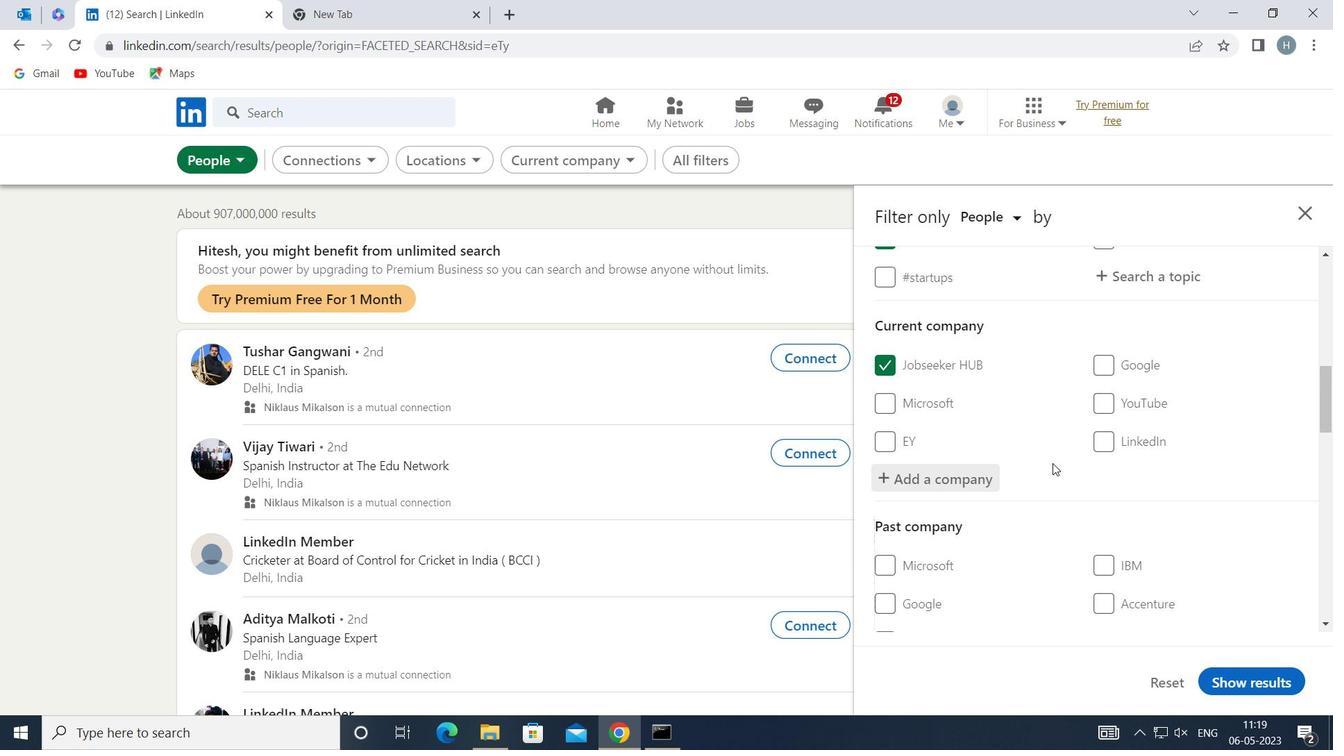 
Action: Mouse scrolled (1052, 460) with delta (0, 0)
Screenshot: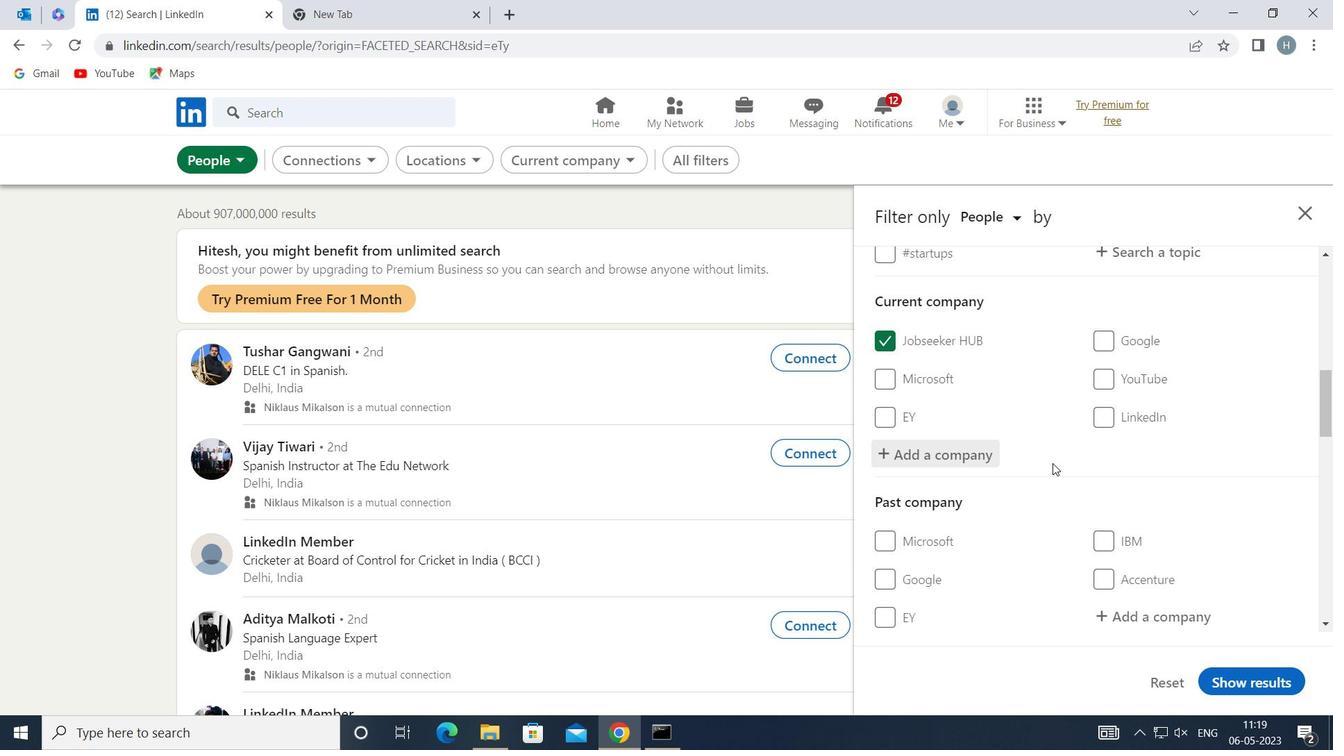 
Action: Mouse moved to (1107, 460)
Screenshot: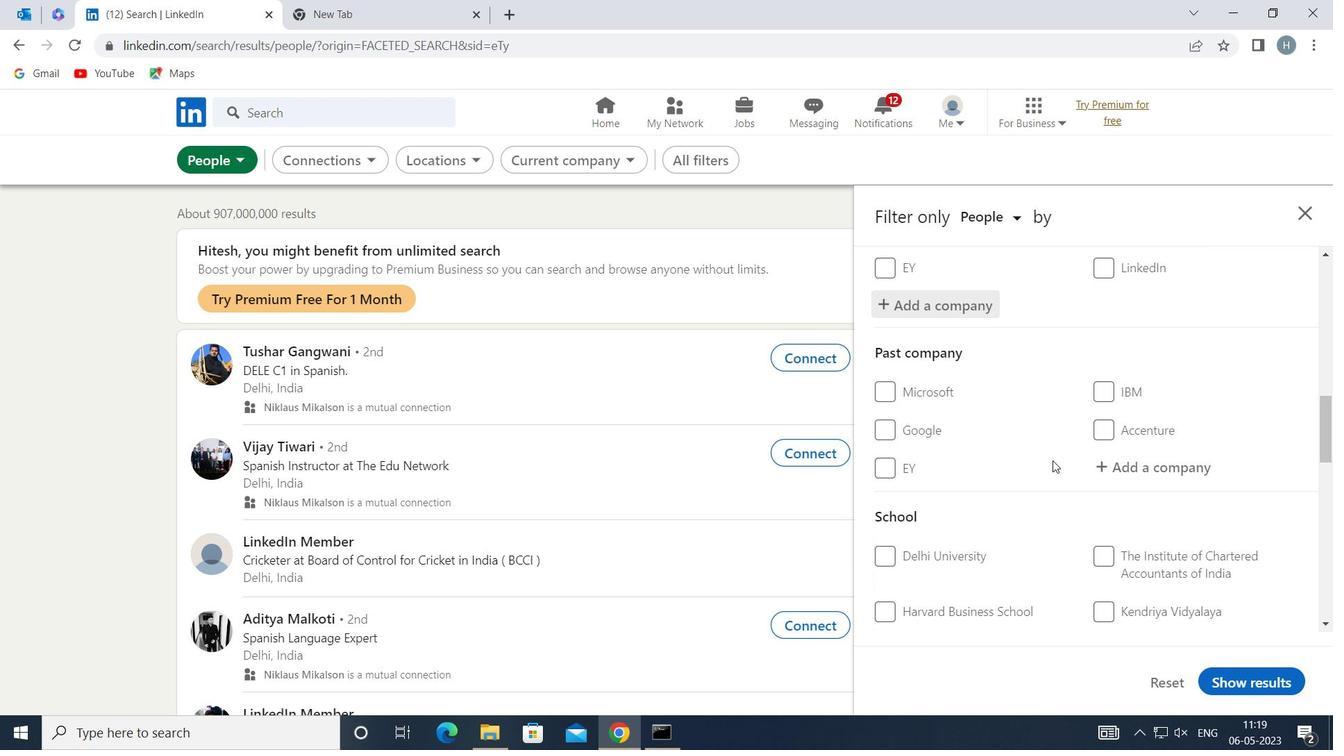 
Action: Mouse scrolled (1107, 459) with delta (0, 0)
Screenshot: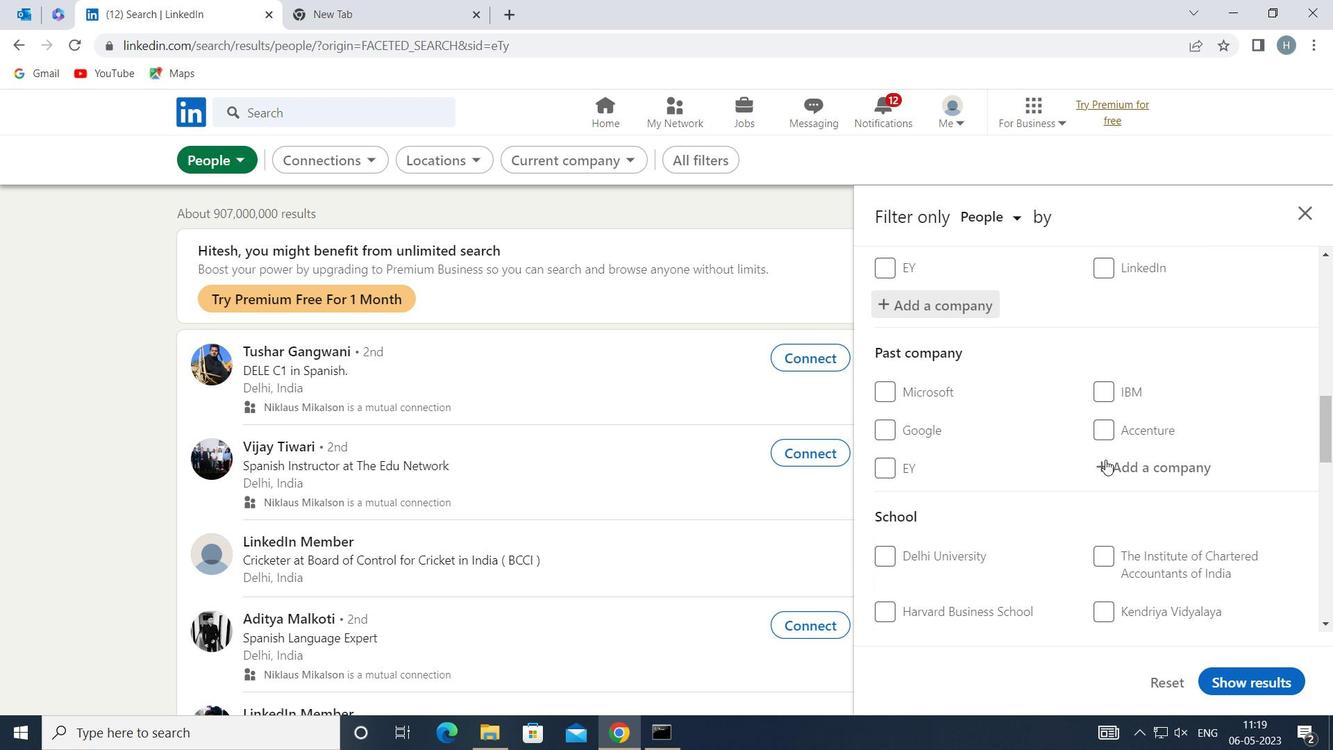 
Action: Mouse moved to (1150, 557)
Screenshot: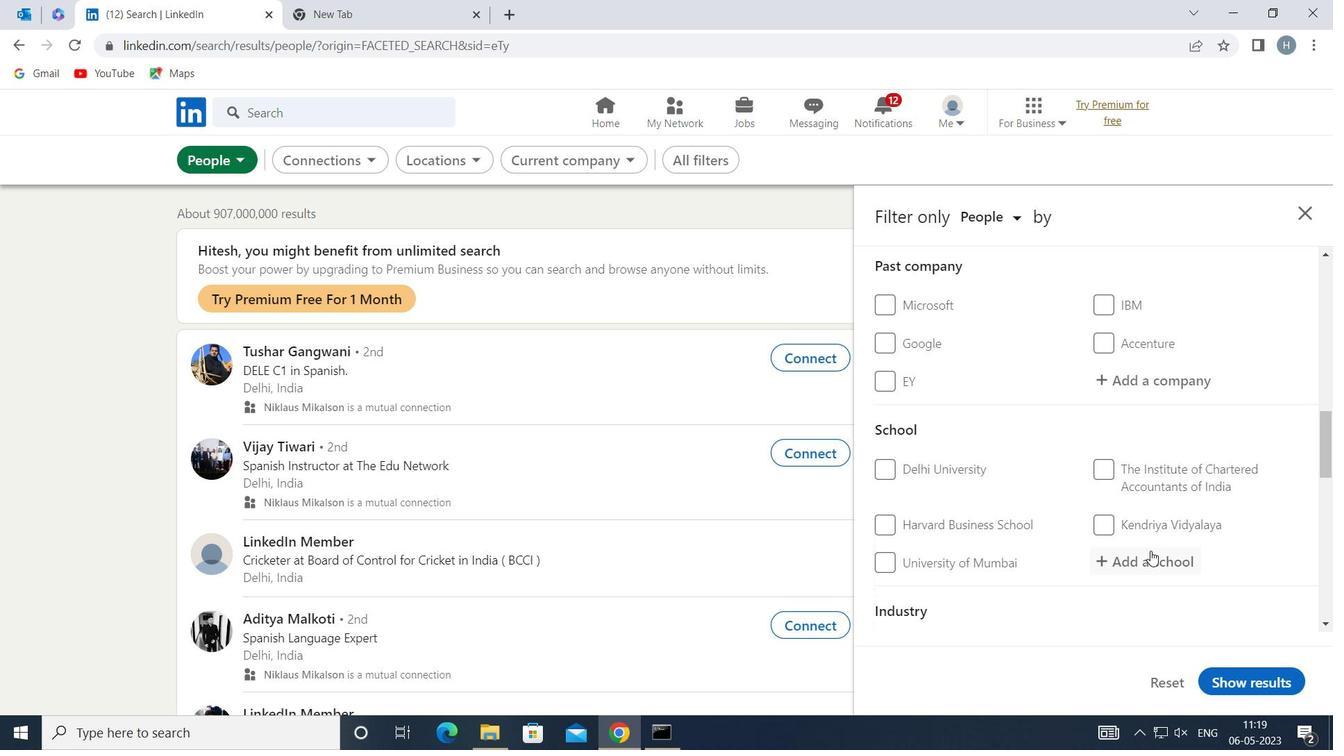 
Action: Mouse pressed left at (1150, 557)
Screenshot: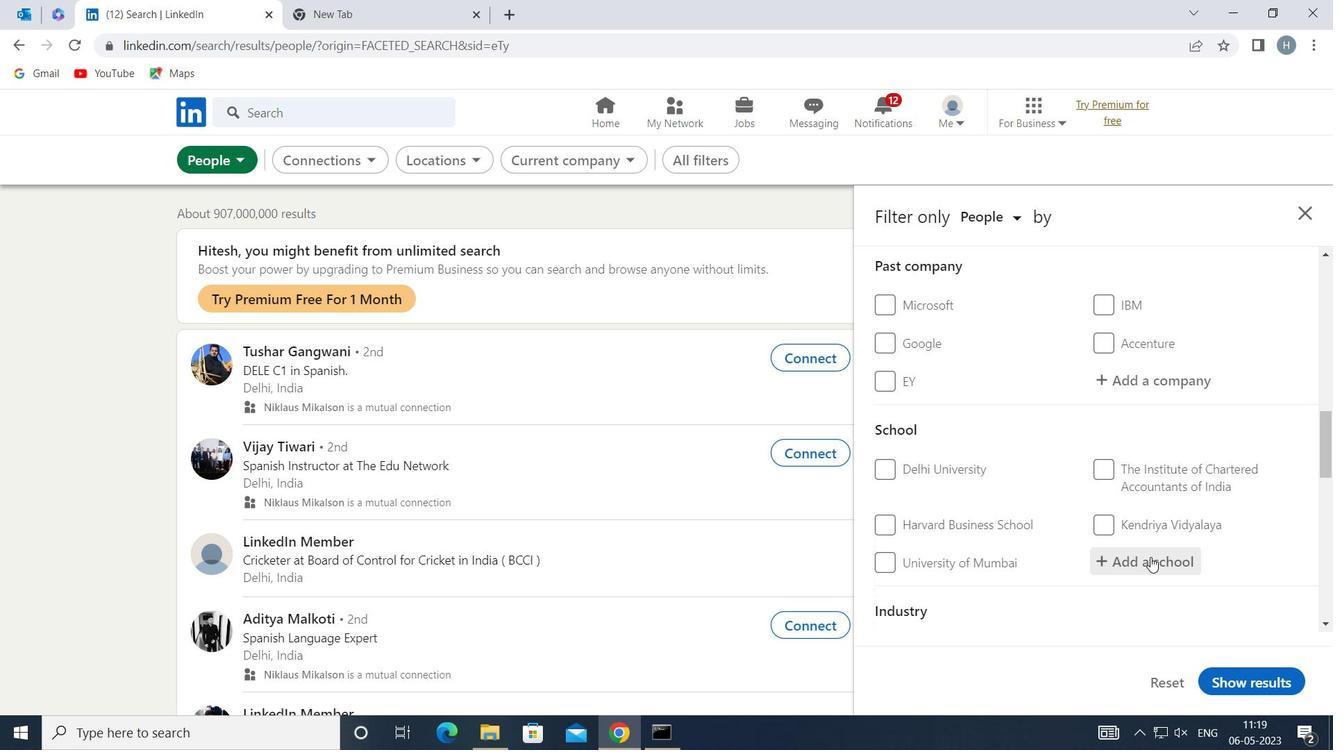 
Action: Mouse moved to (1150, 552)
Screenshot: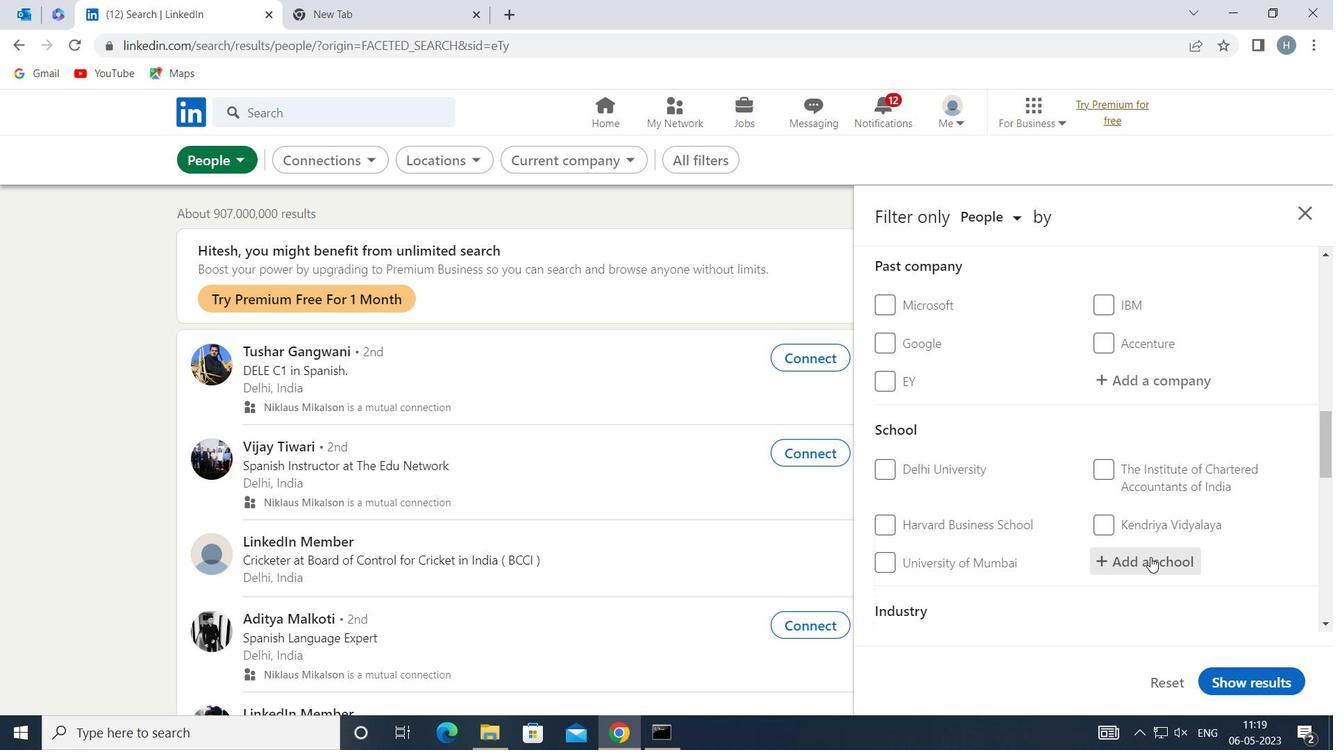 
Action: Key pressed <Key.shift>DEV<Key.space>BHOOMI<Key.space>SCH
Screenshot: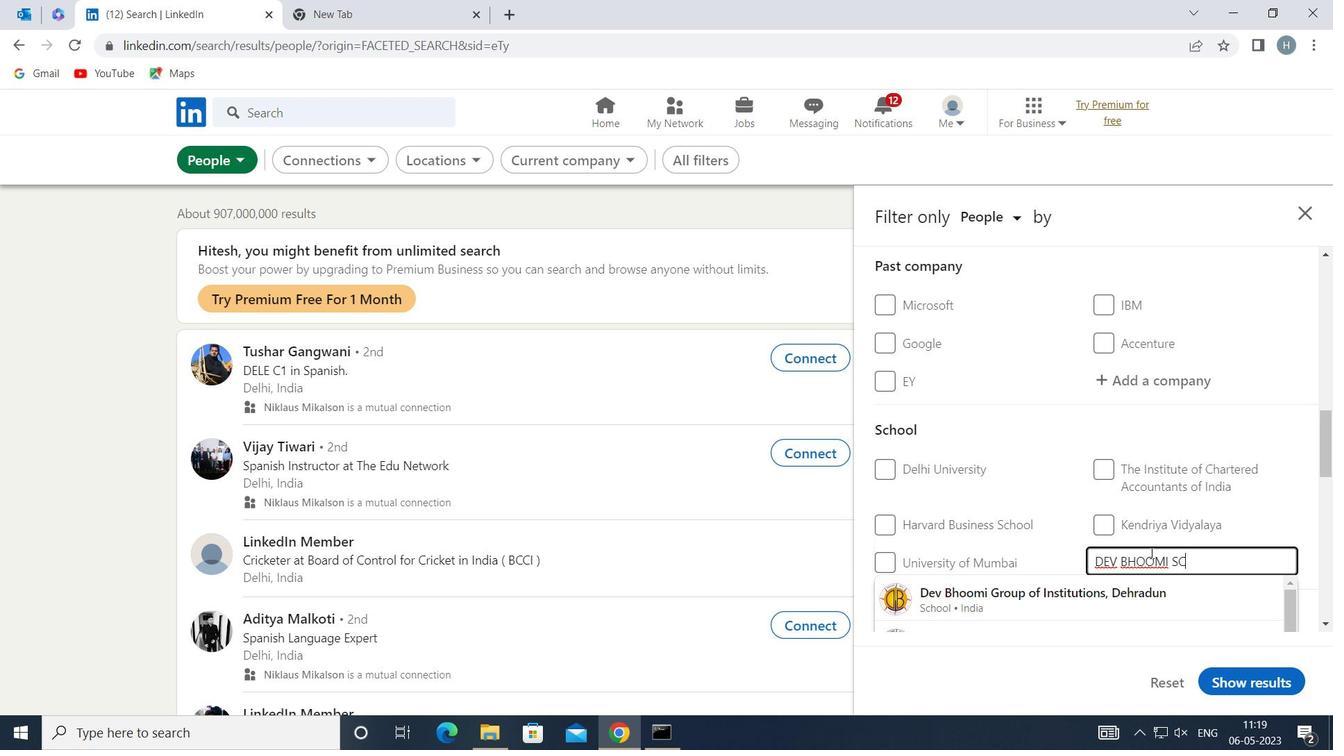 
Action: Mouse moved to (1129, 606)
Screenshot: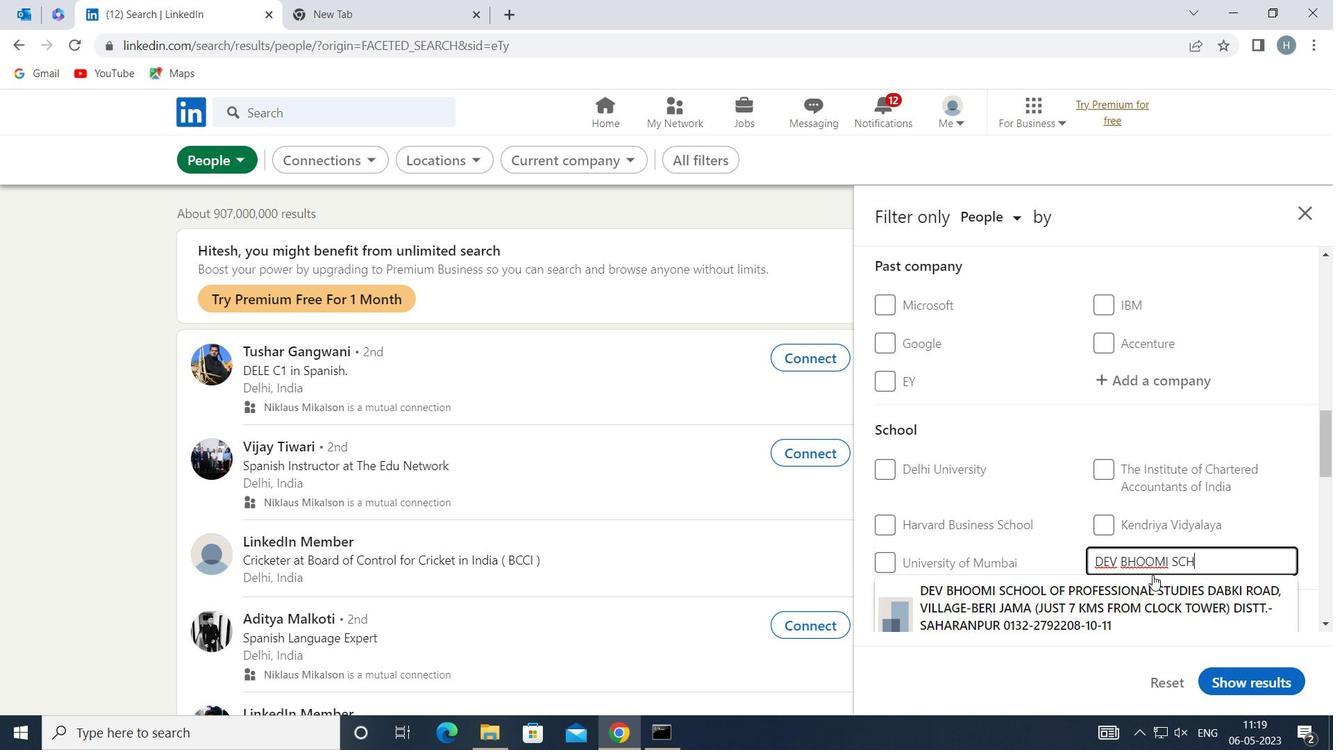 
Action: Mouse pressed left at (1129, 606)
Screenshot: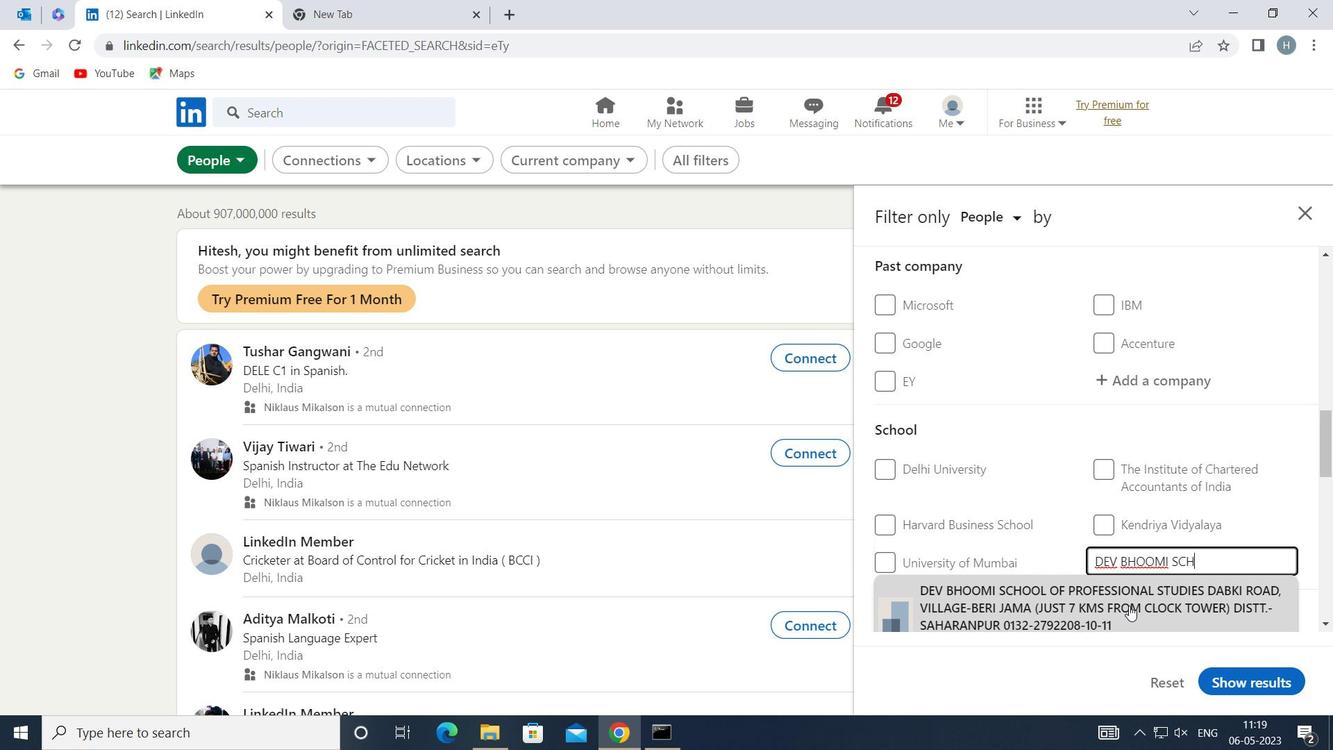
Action: Mouse moved to (1084, 541)
Screenshot: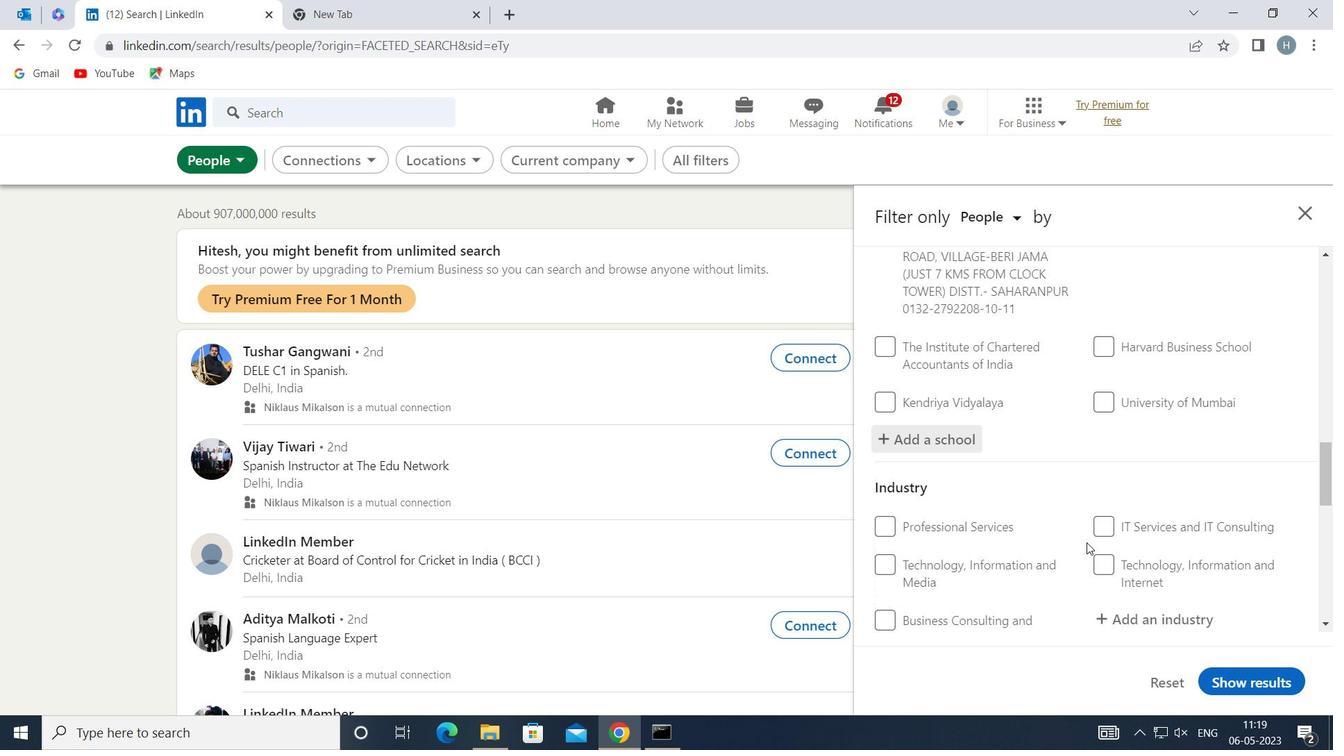 
Action: Mouse scrolled (1084, 541) with delta (0, 0)
Screenshot: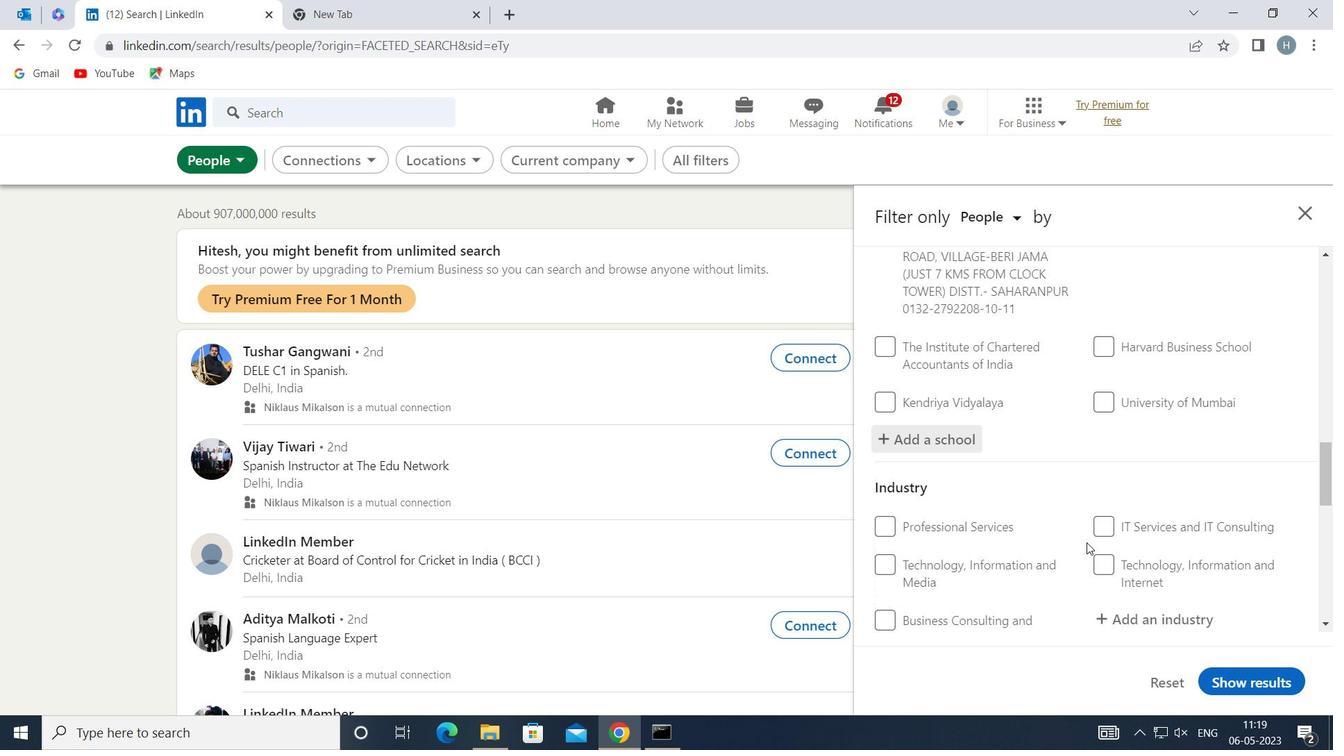 
Action: Mouse moved to (1175, 531)
Screenshot: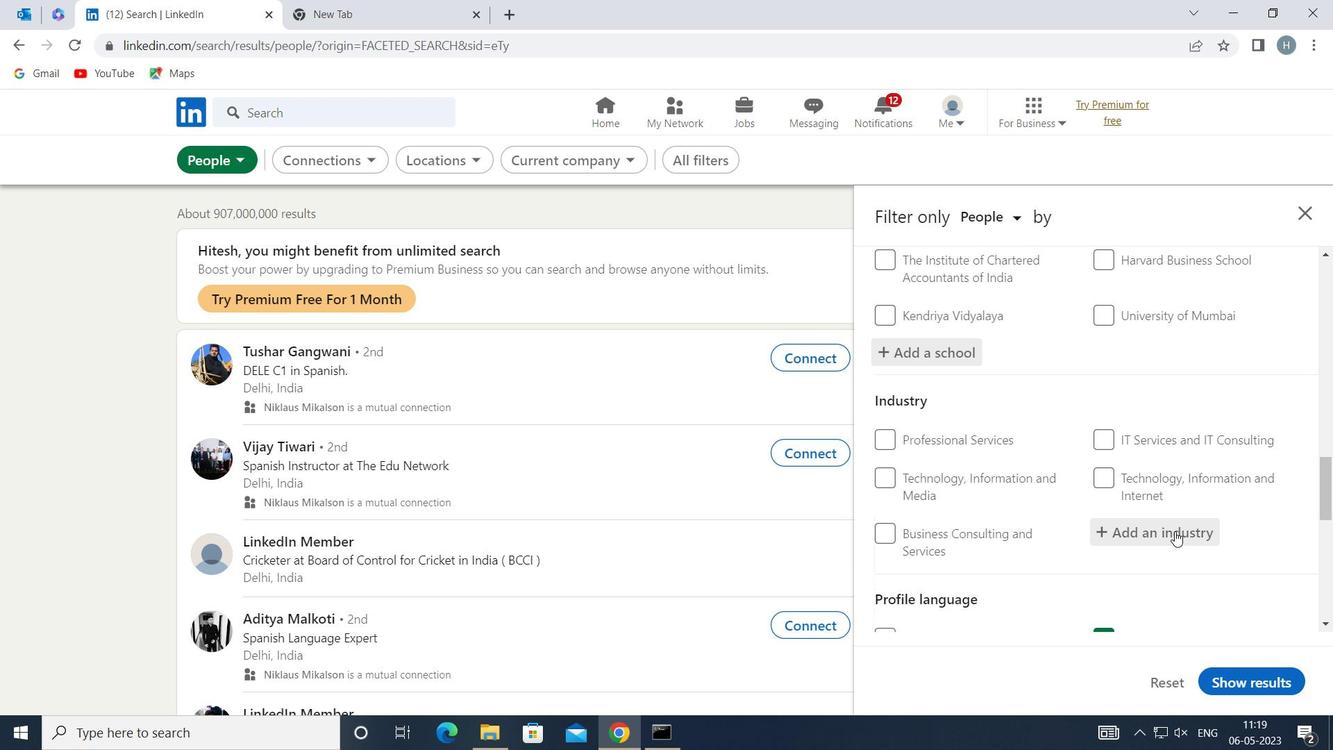 
Action: Mouse pressed left at (1175, 531)
Screenshot: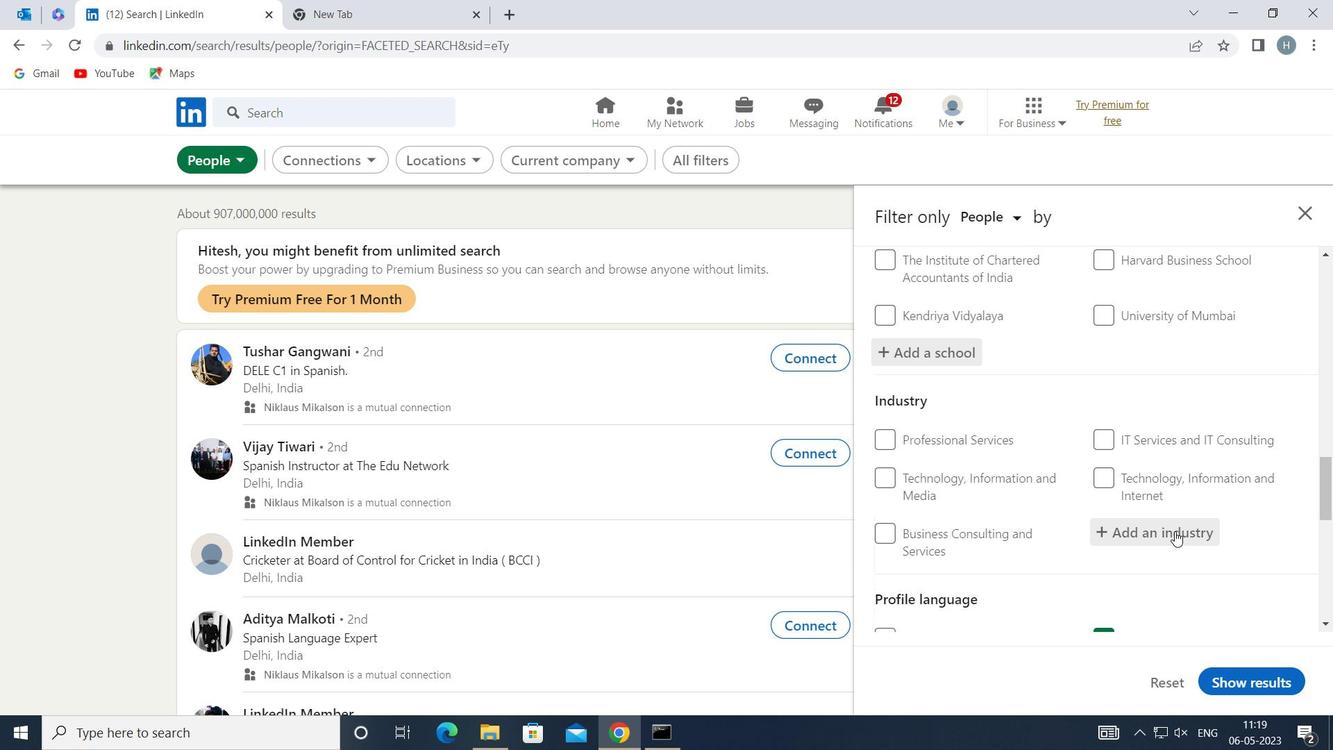 
Action: Mouse moved to (1174, 530)
Screenshot: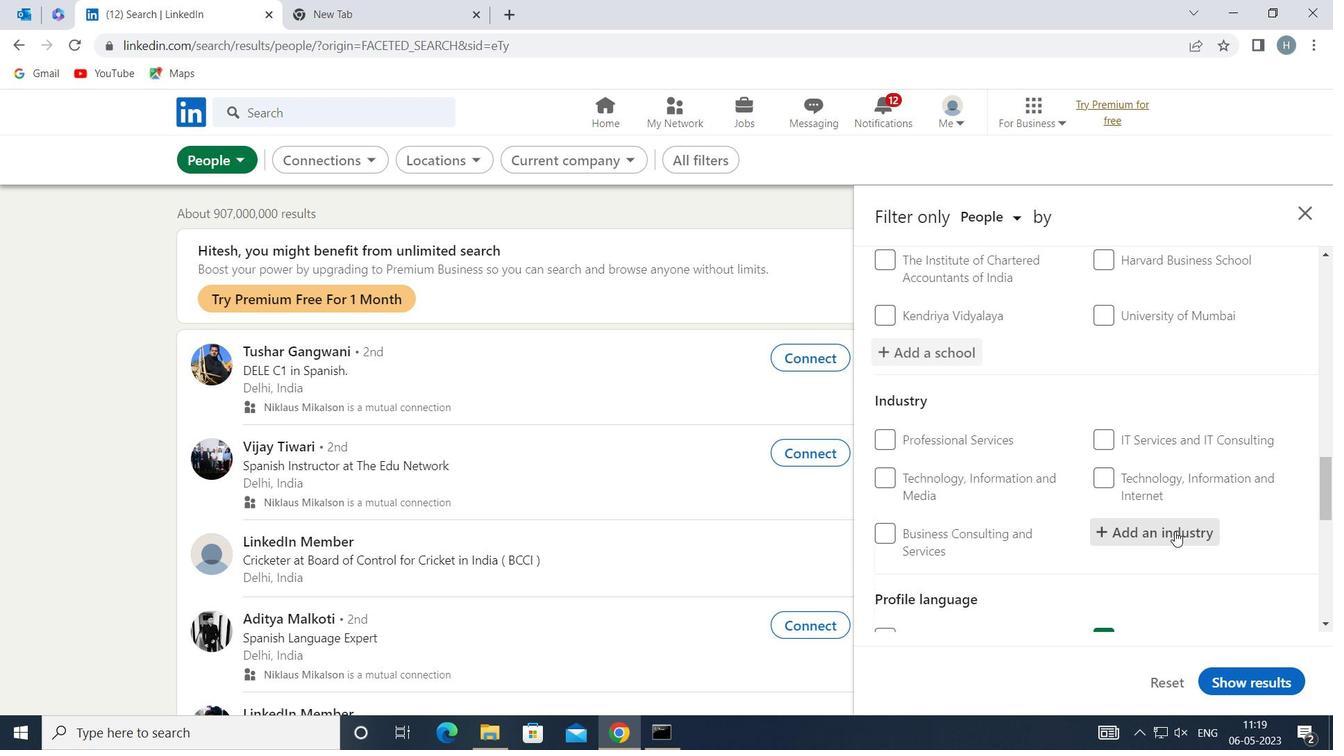 
Action: Key pressed <Key.shift>FLIF<Key.backspace>H<Key.backspace>GHT
Screenshot: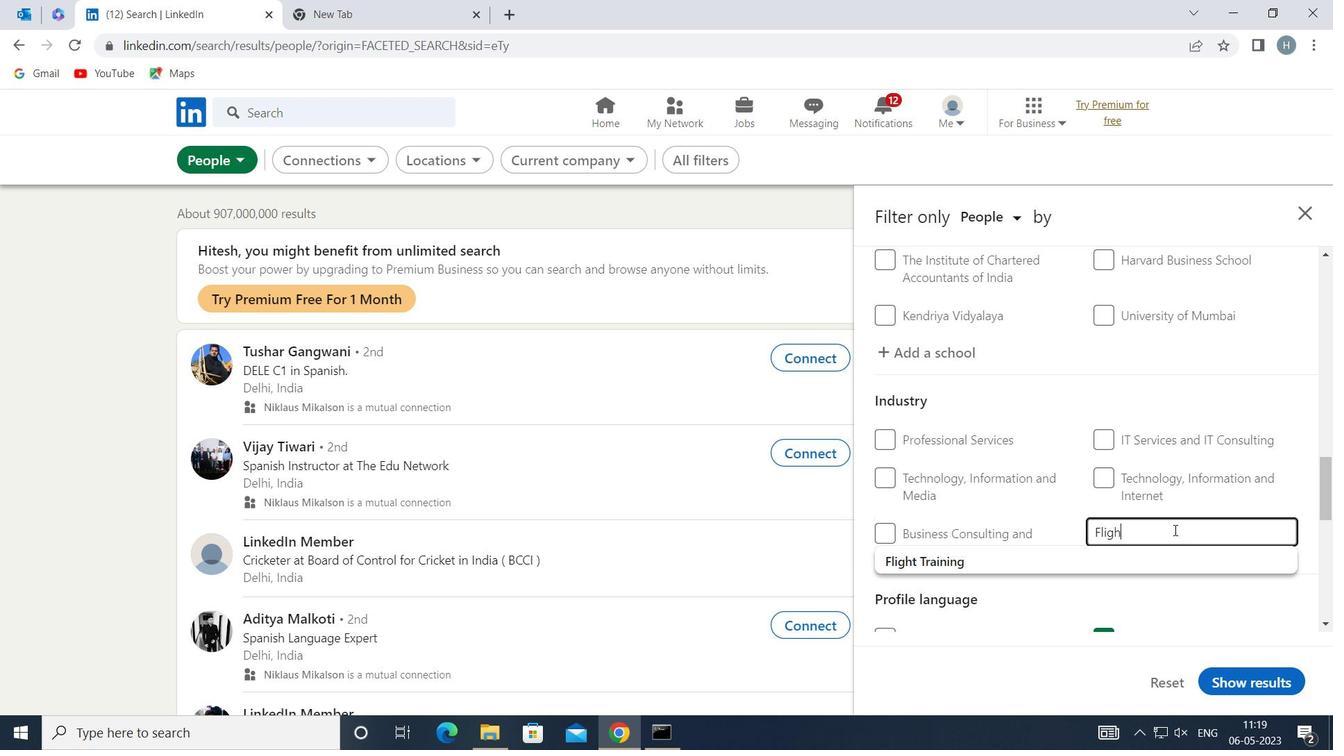 
Action: Mouse moved to (1053, 555)
Screenshot: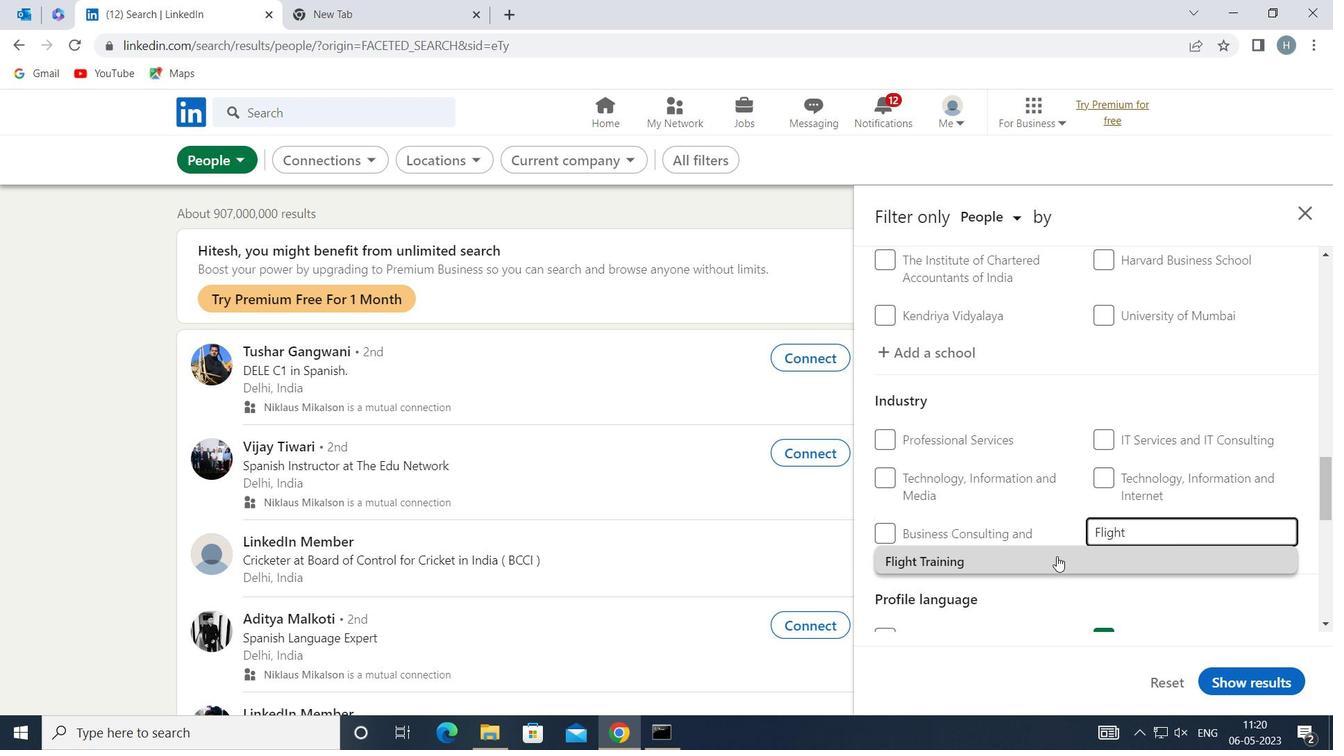 
Action: Mouse pressed left at (1053, 555)
Screenshot: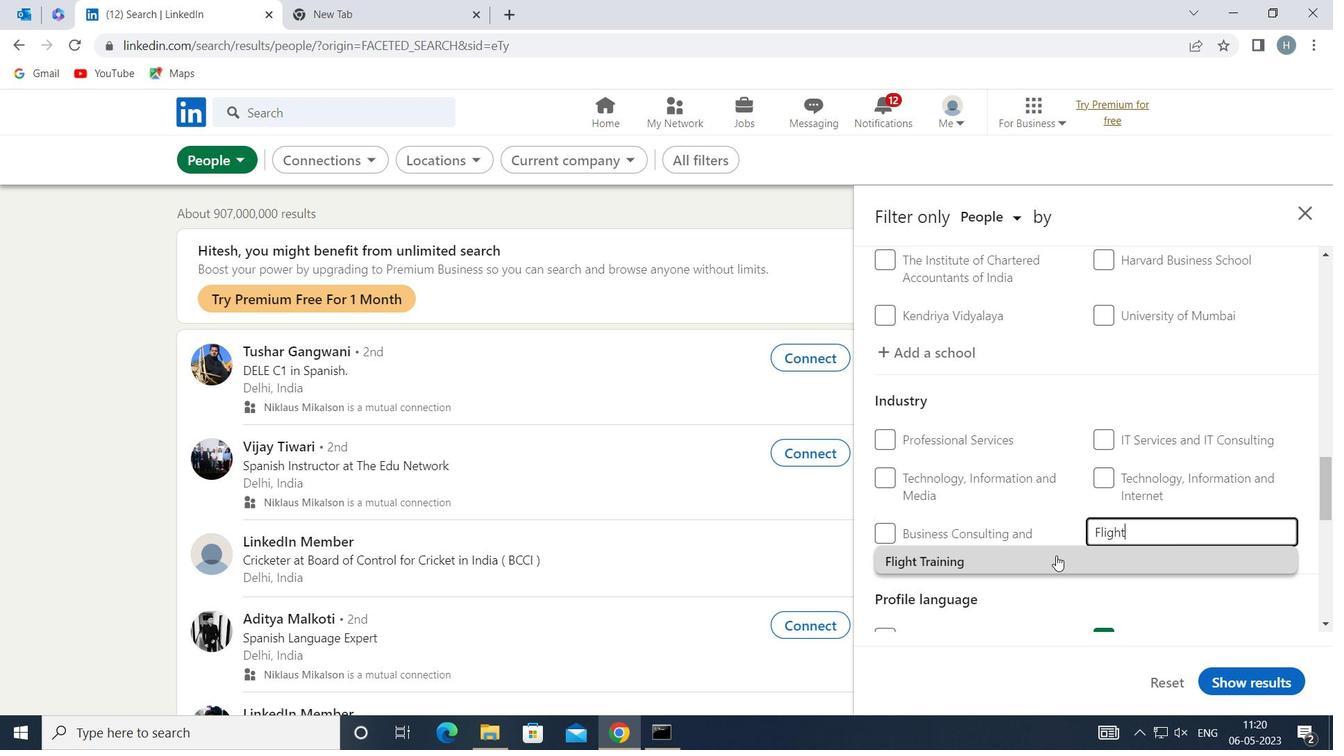 
Action: Mouse moved to (1048, 544)
Screenshot: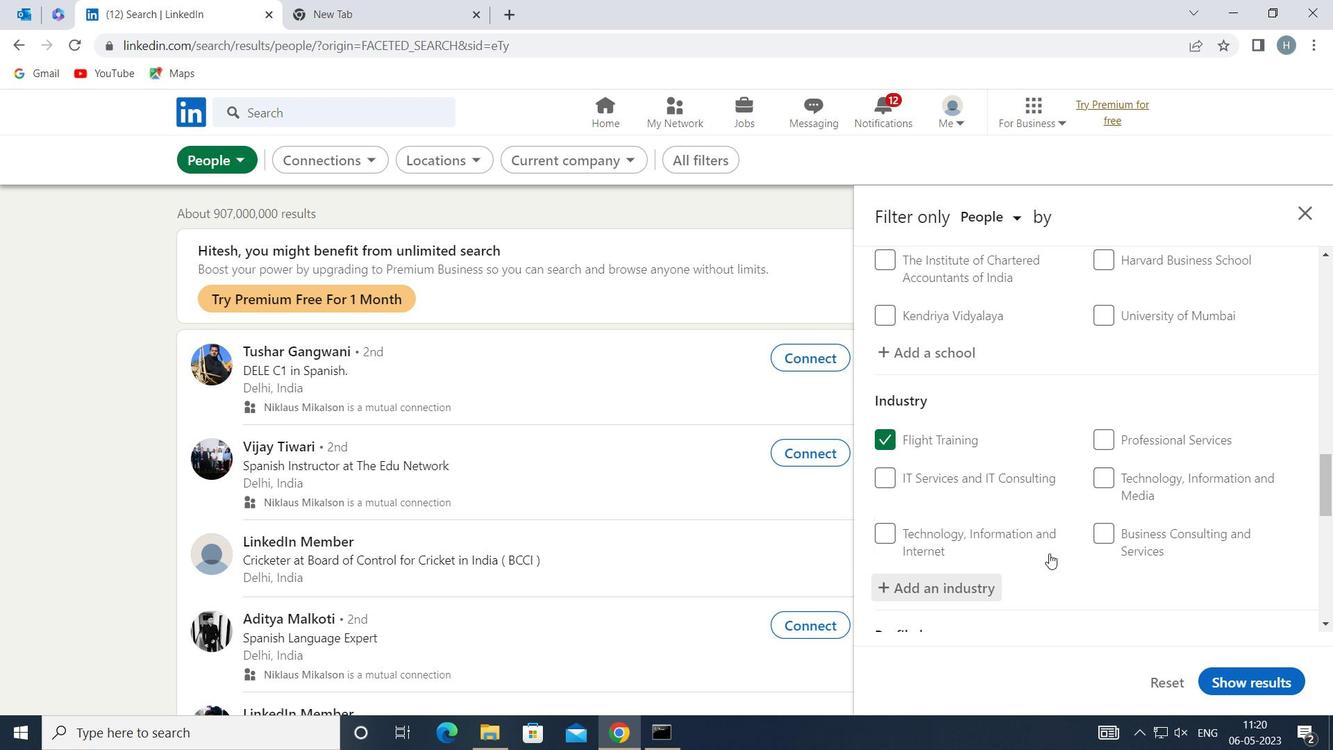 
Action: Mouse scrolled (1048, 543) with delta (0, 0)
Screenshot: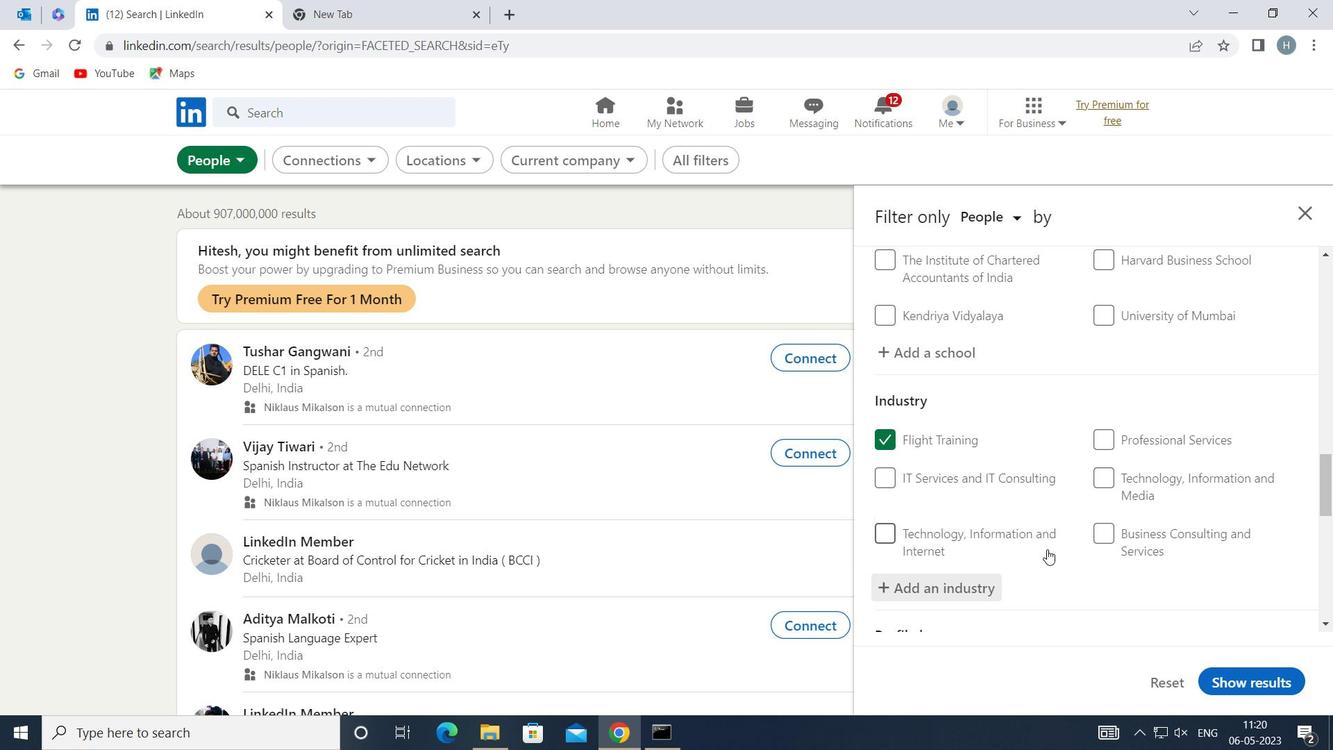 
Action: Mouse moved to (1053, 520)
Screenshot: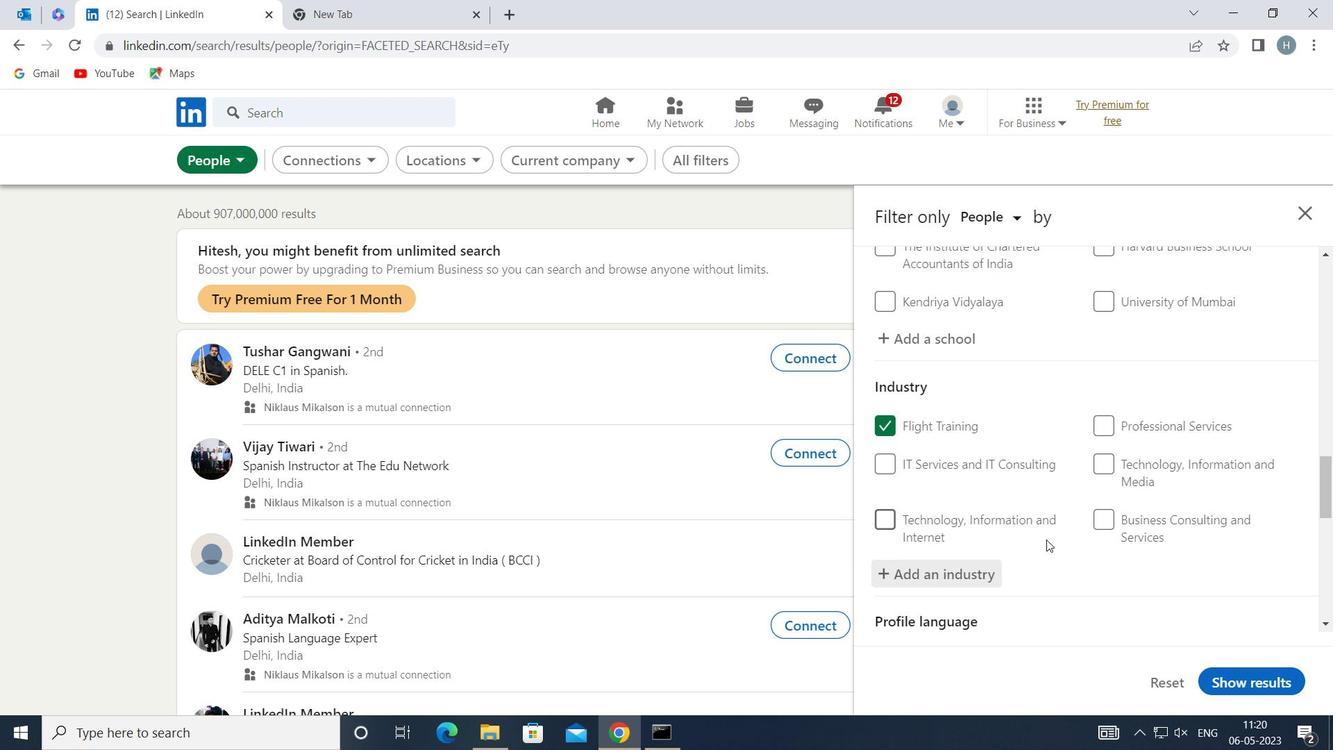 
Action: Mouse scrolled (1053, 520) with delta (0, 0)
Screenshot: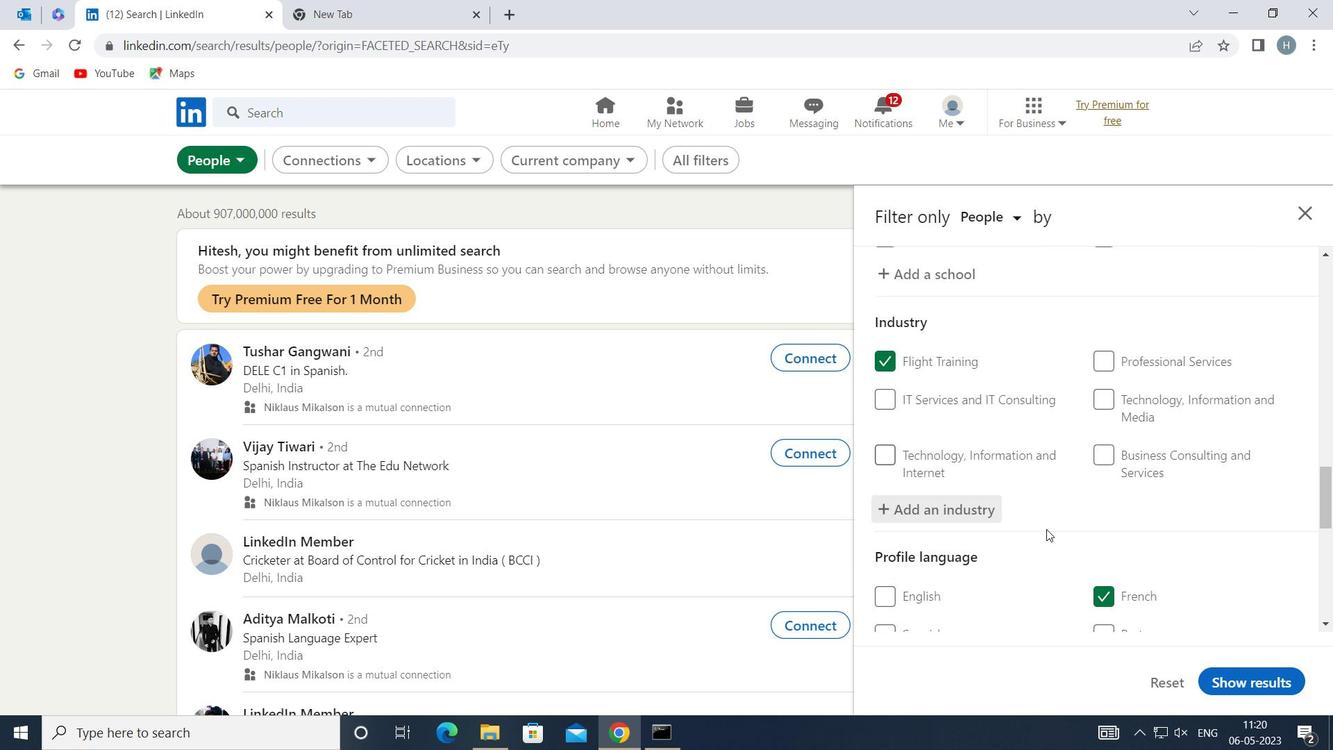 
Action: Mouse moved to (1059, 516)
Screenshot: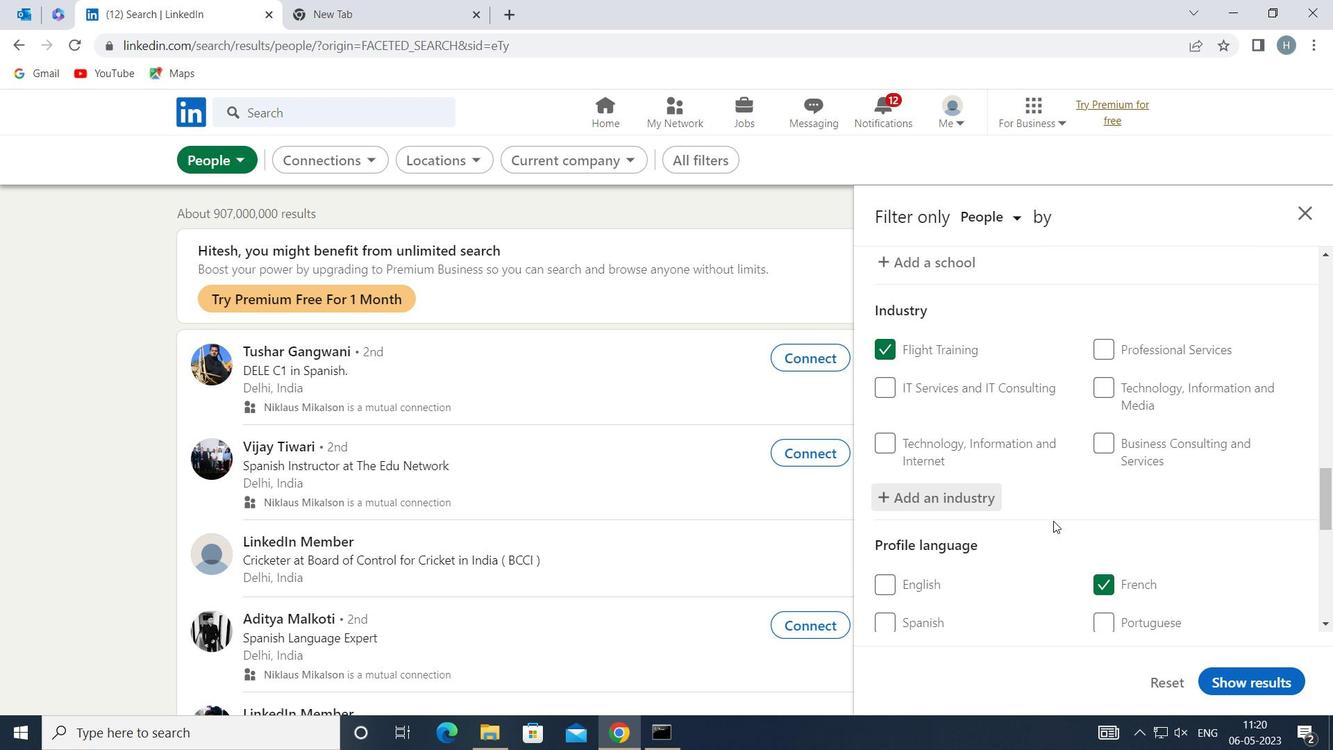 
Action: Mouse scrolled (1059, 515) with delta (0, 0)
Screenshot: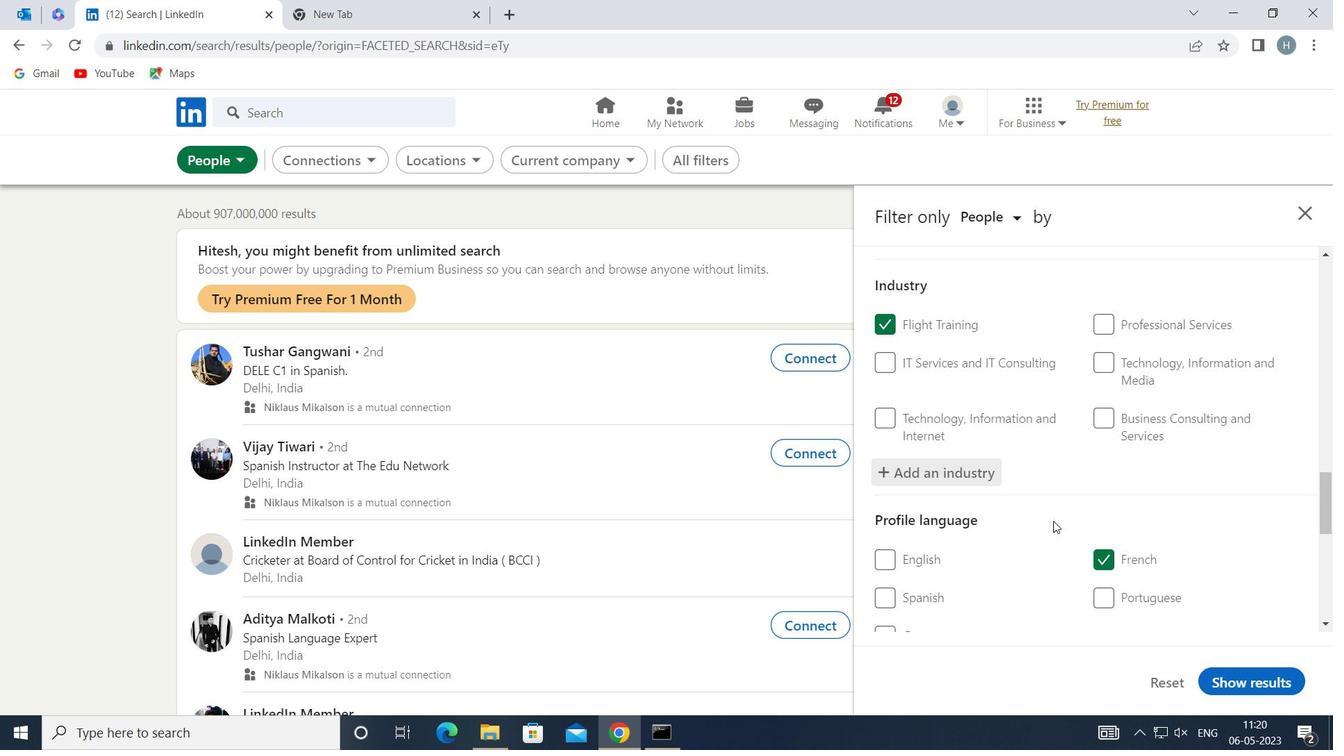 
Action: Mouse scrolled (1059, 515) with delta (0, 0)
Screenshot: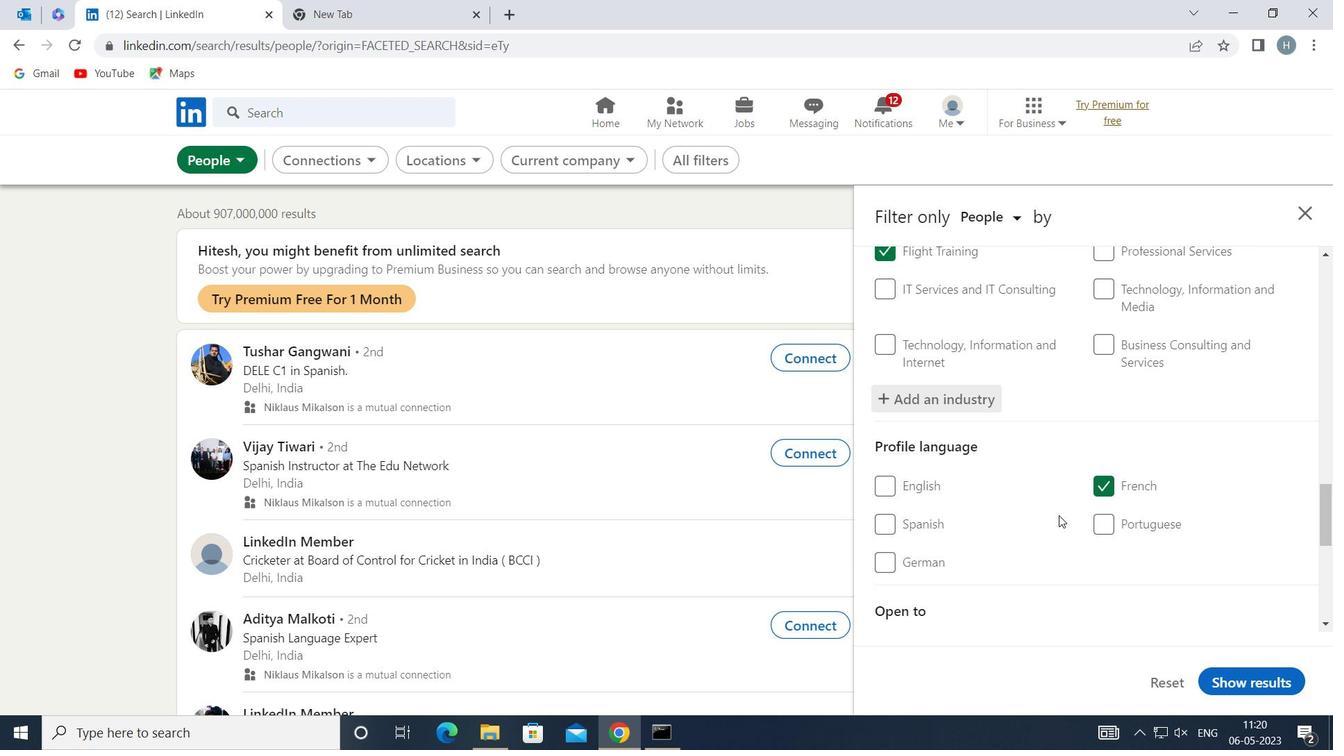 
Action: Mouse scrolled (1059, 515) with delta (0, 0)
Screenshot: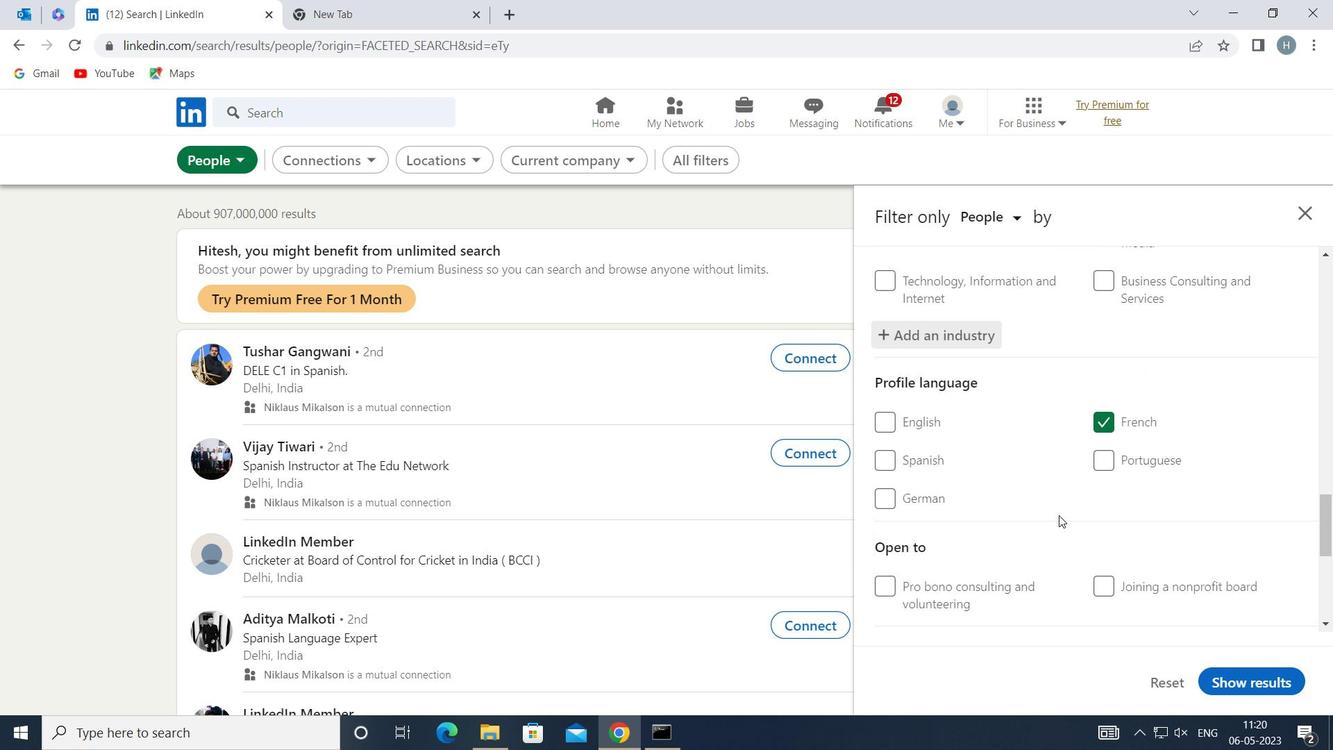 
Action: Mouse moved to (1059, 516)
Screenshot: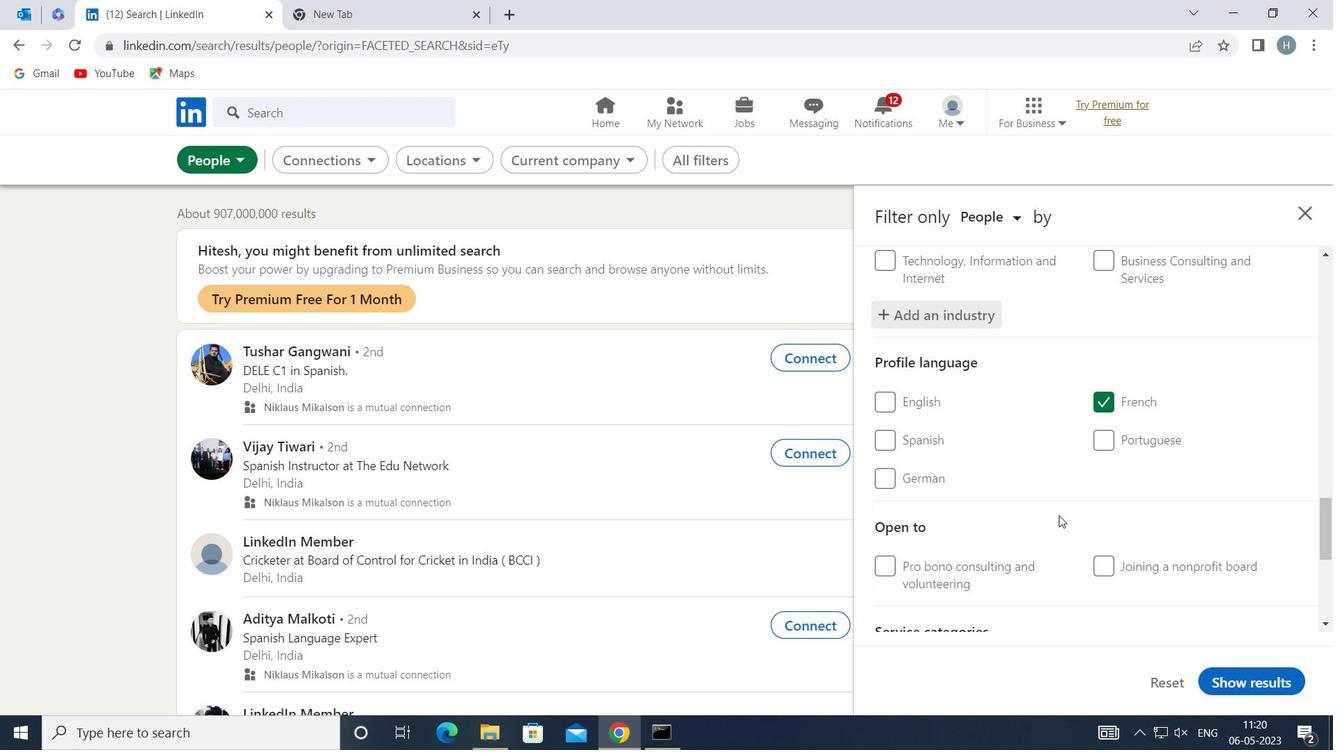 
Action: Mouse scrolled (1059, 515) with delta (0, 0)
Screenshot: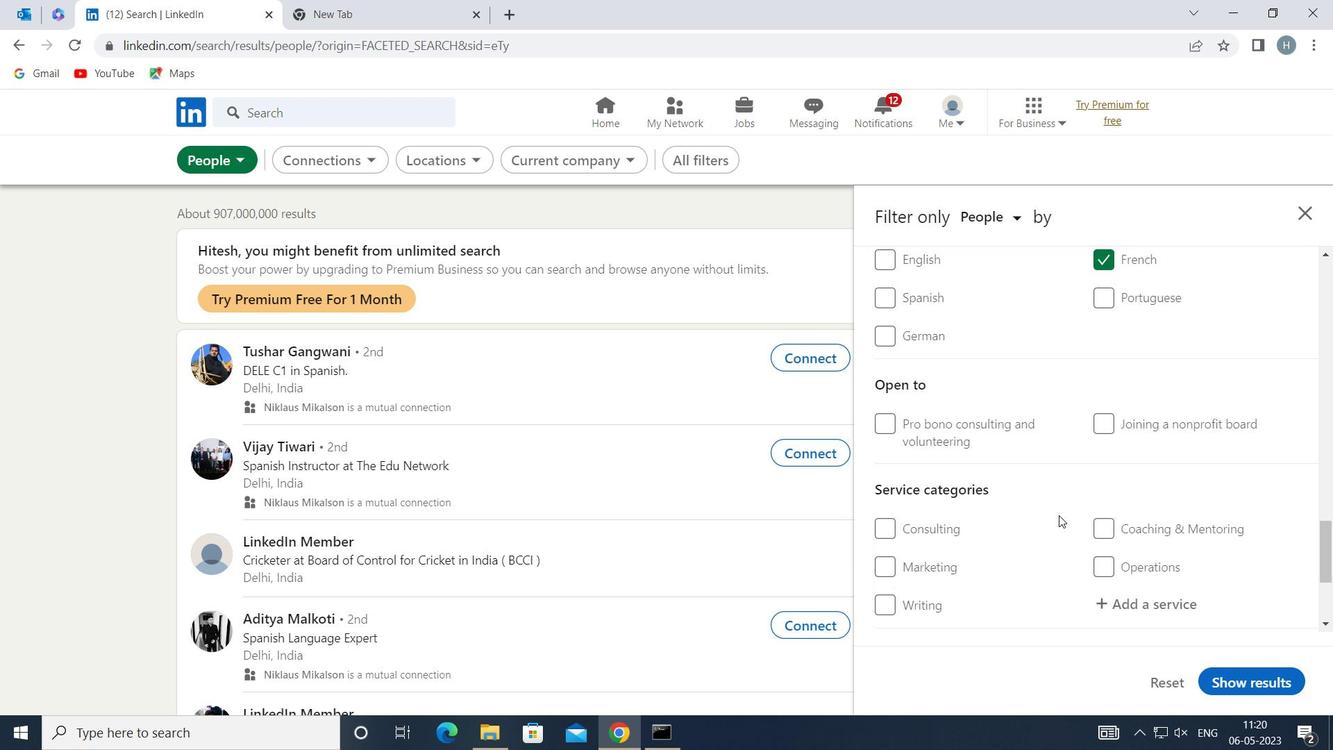 
Action: Mouse moved to (1173, 497)
Screenshot: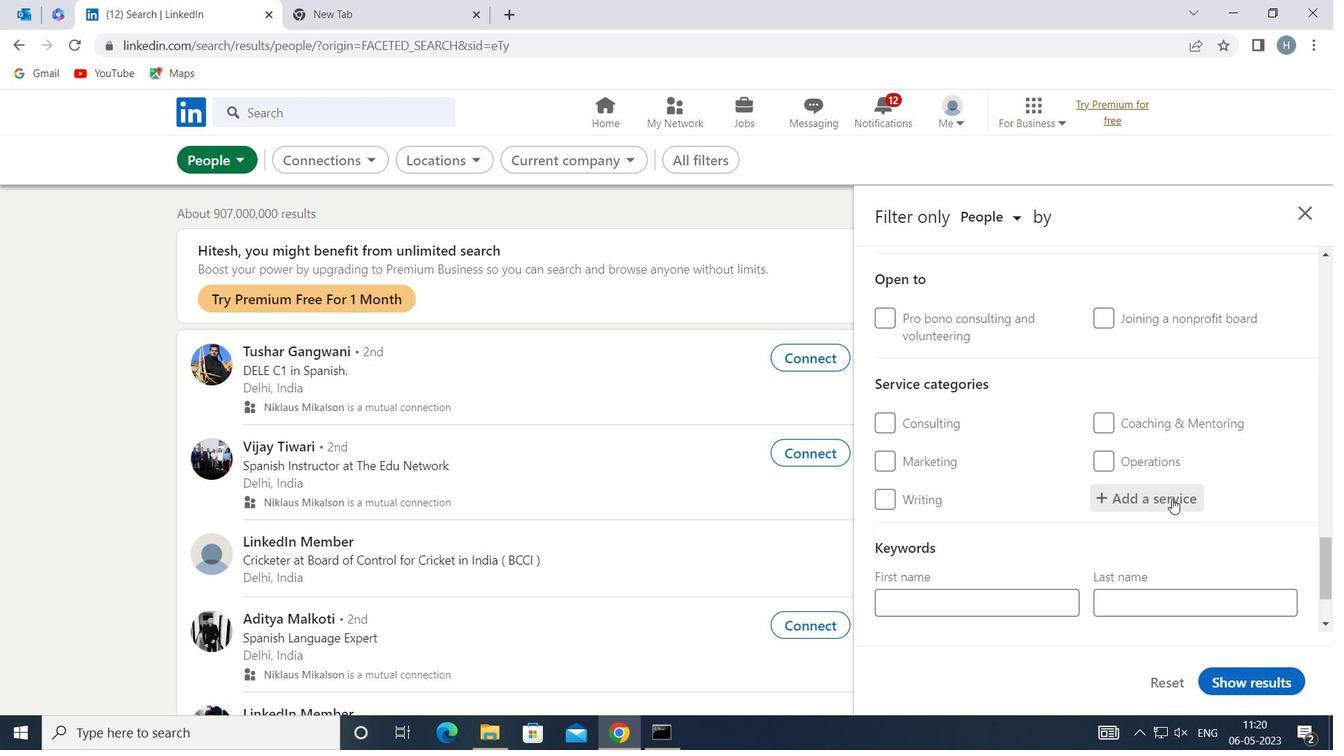 
Action: Mouse pressed left at (1173, 497)
Screenshot: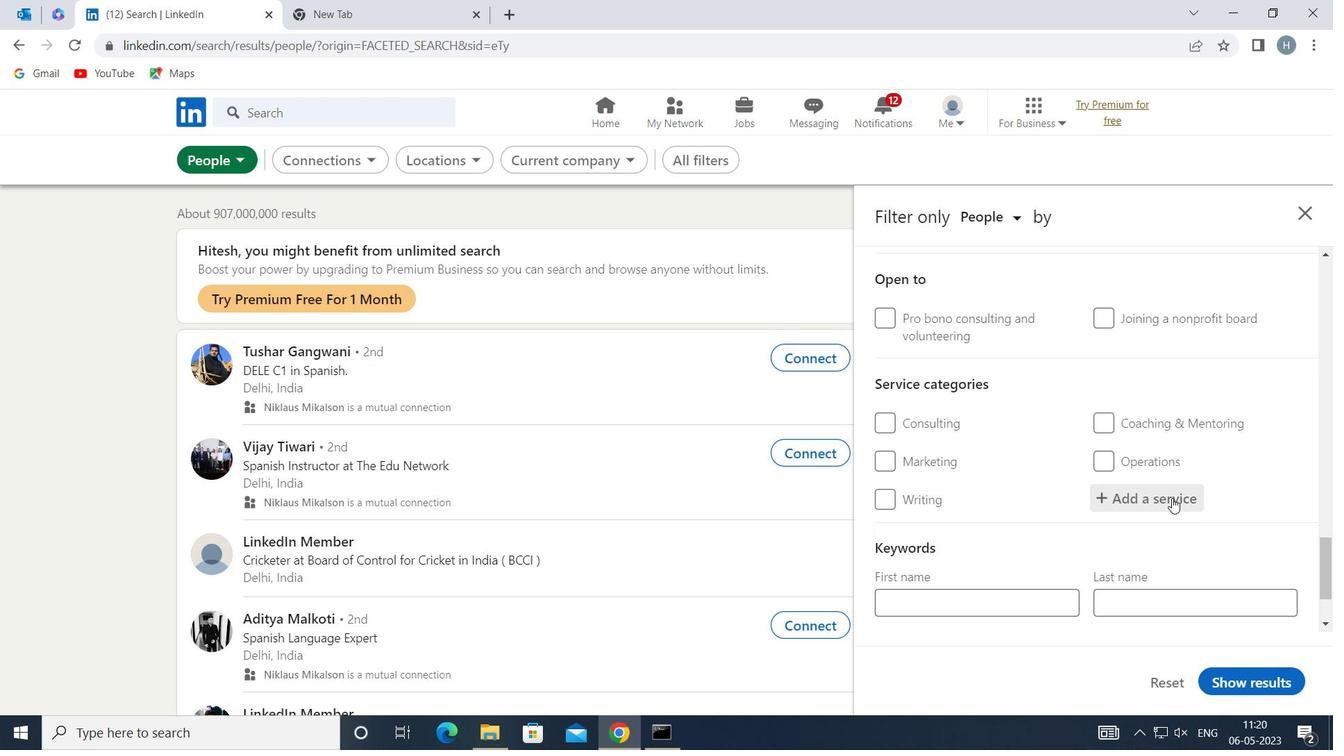 
Action: Key pressed <Key.shift>BUSINESS<Key.space><Key.shift>AN
Screenshot: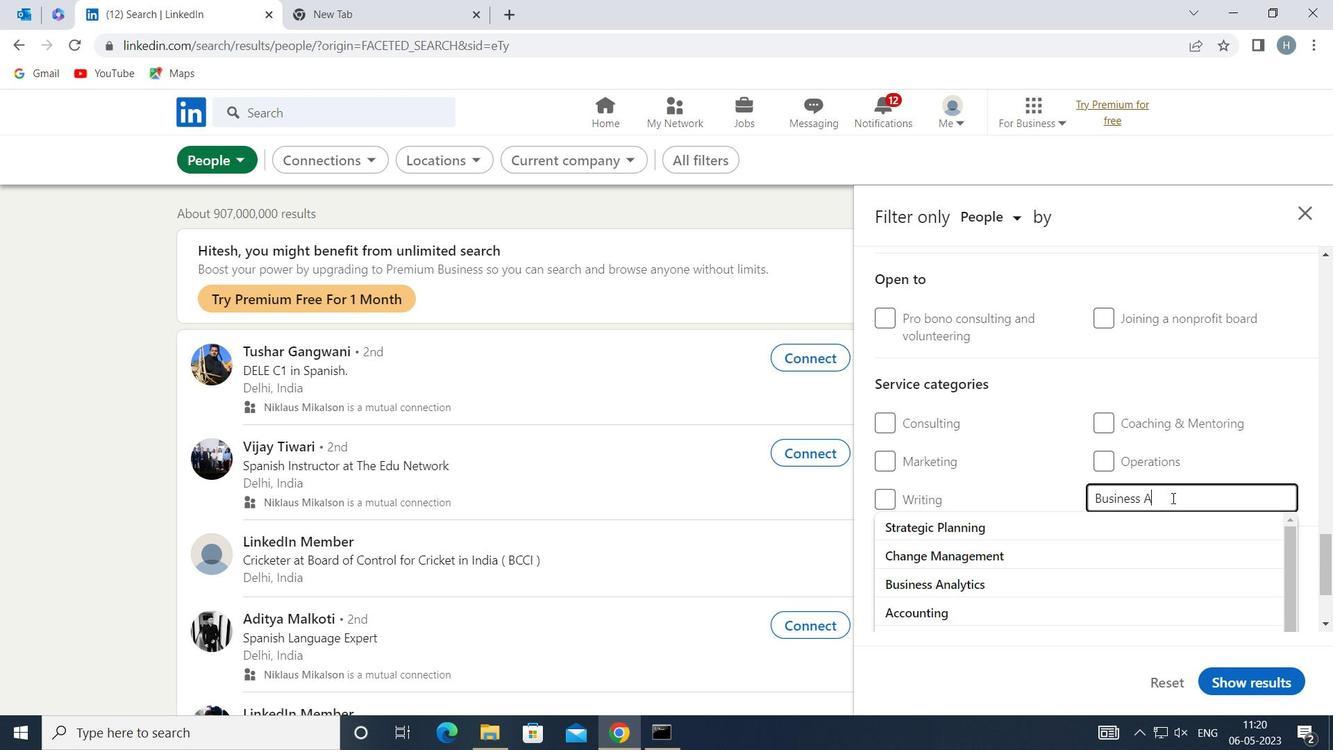 
Action: Mouse moved to (1038, 518)
Screenshot: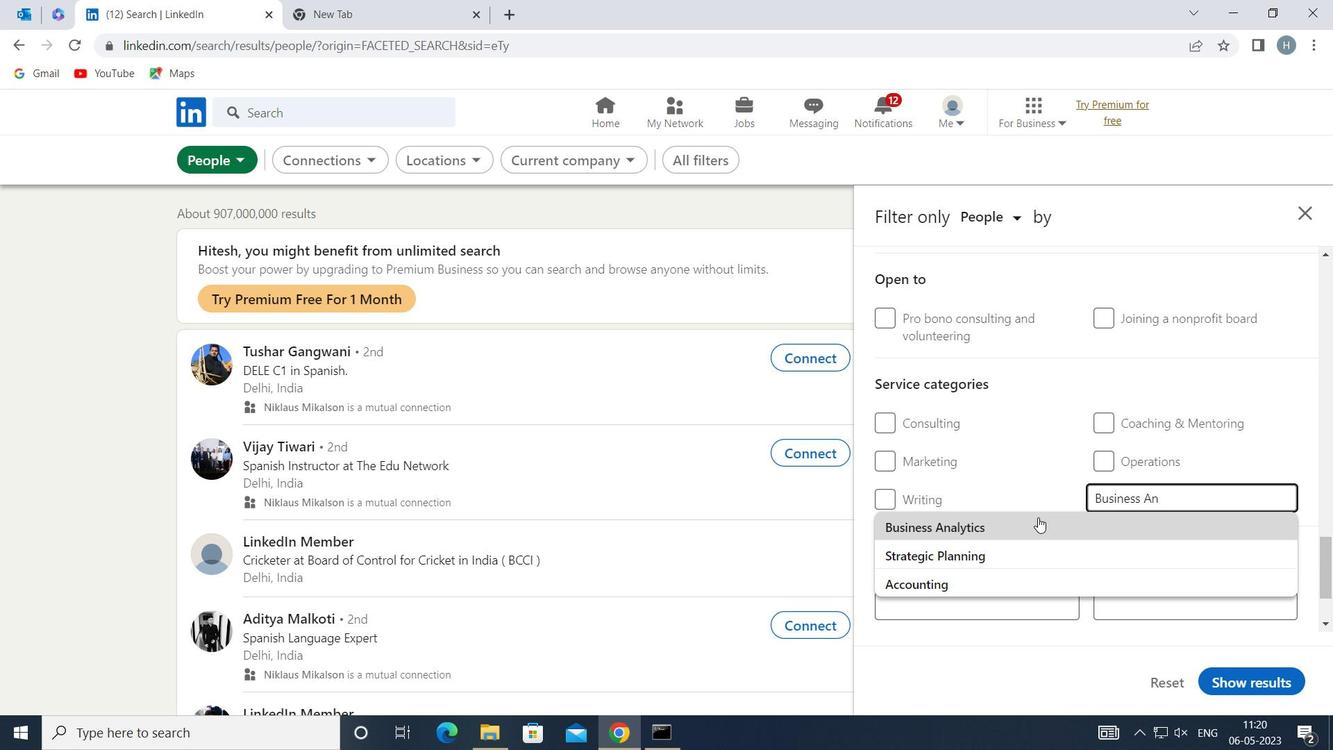 
Action: Mouse pressed left at (1038, 518)
Screenshot: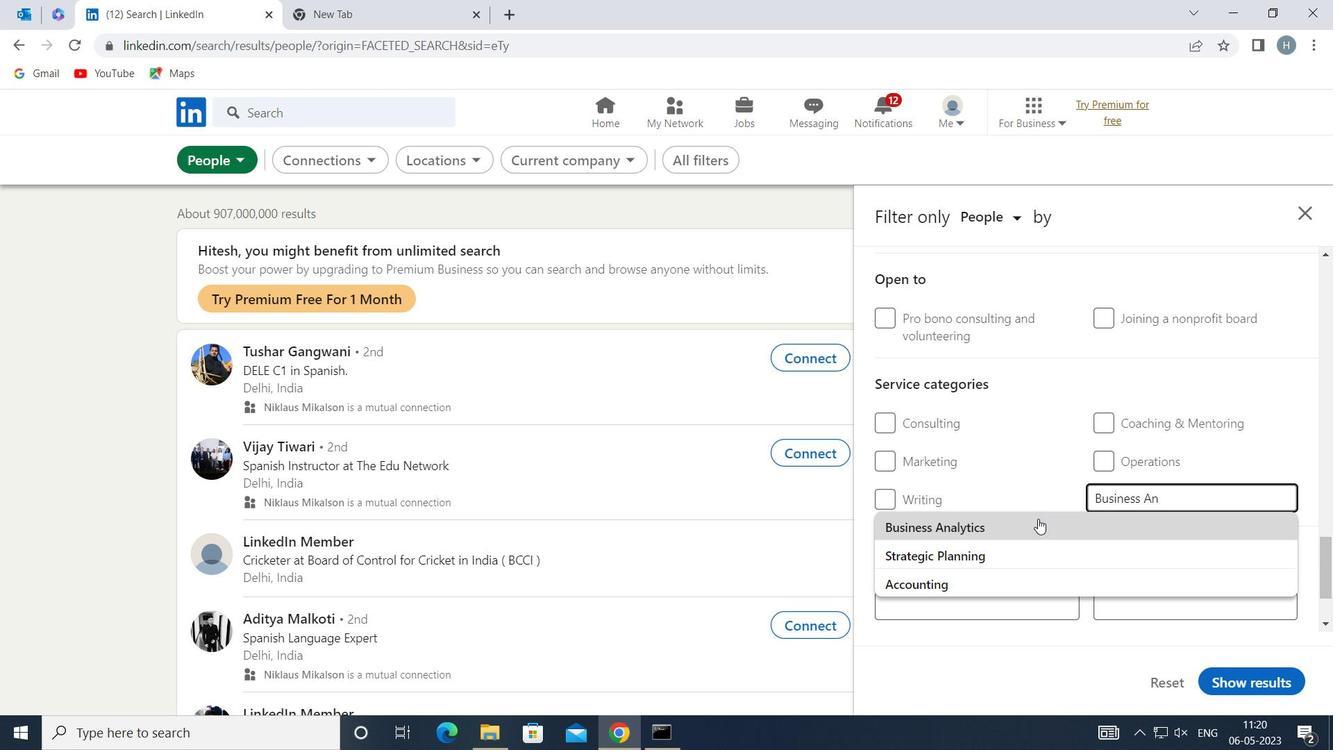 
Action: Mouse moved to (1080, 498)
Screenshot: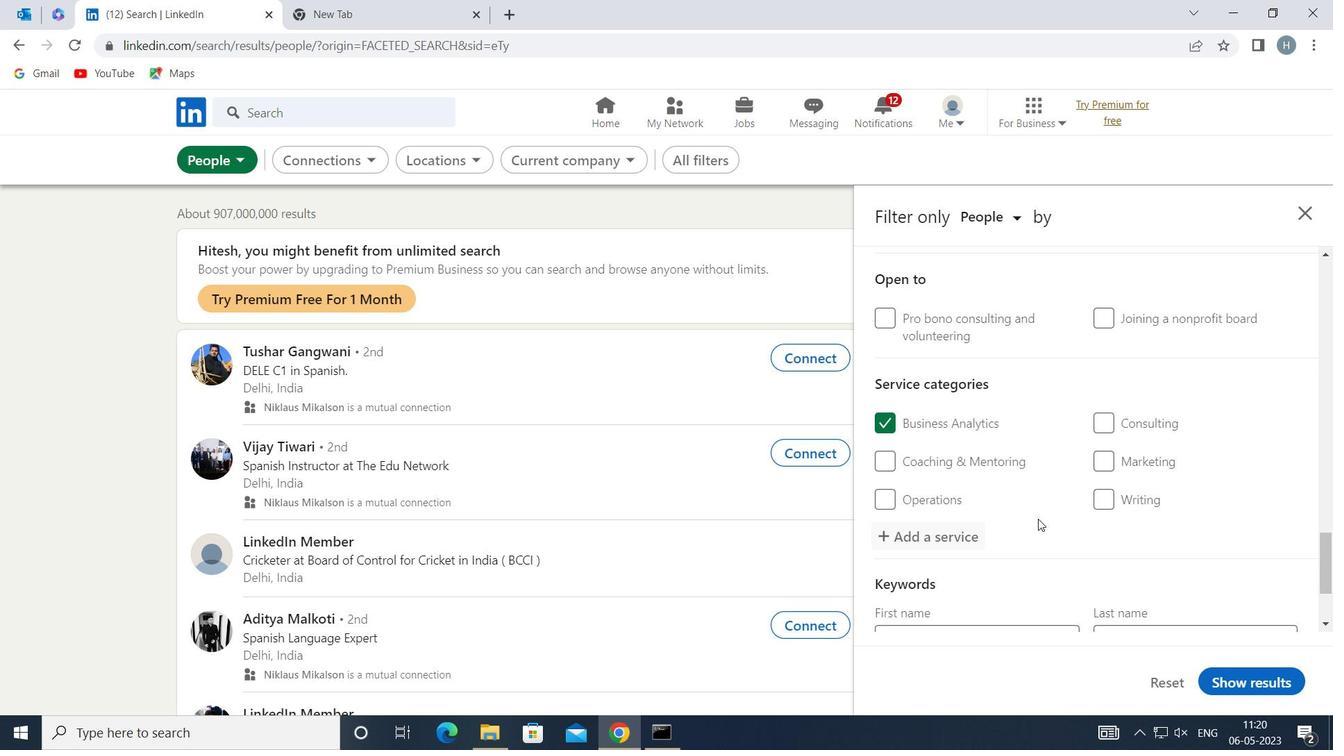 
Action: Mouse scrolled (1080, 497) with delta (0, 0)
Screenshot: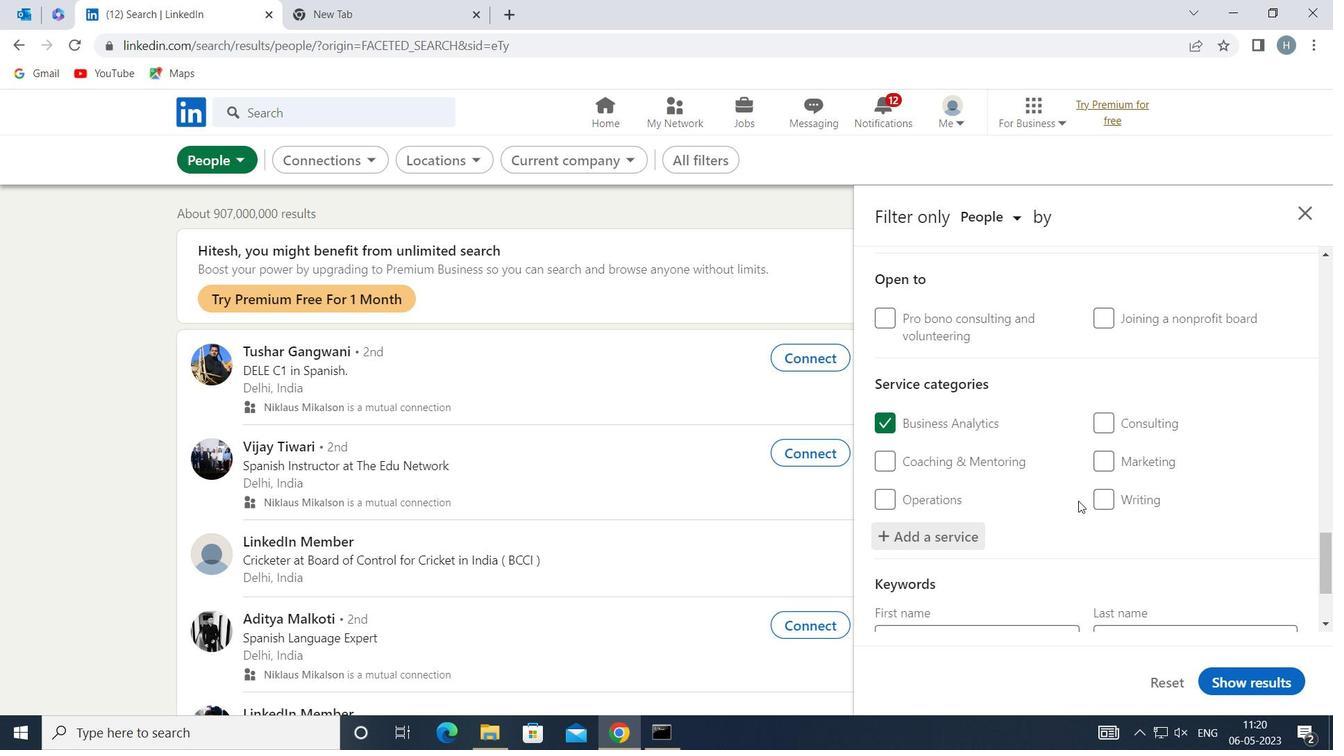 
Action: Mouse scrolled (1080, 497) with delta (0, 0)
Screenshot: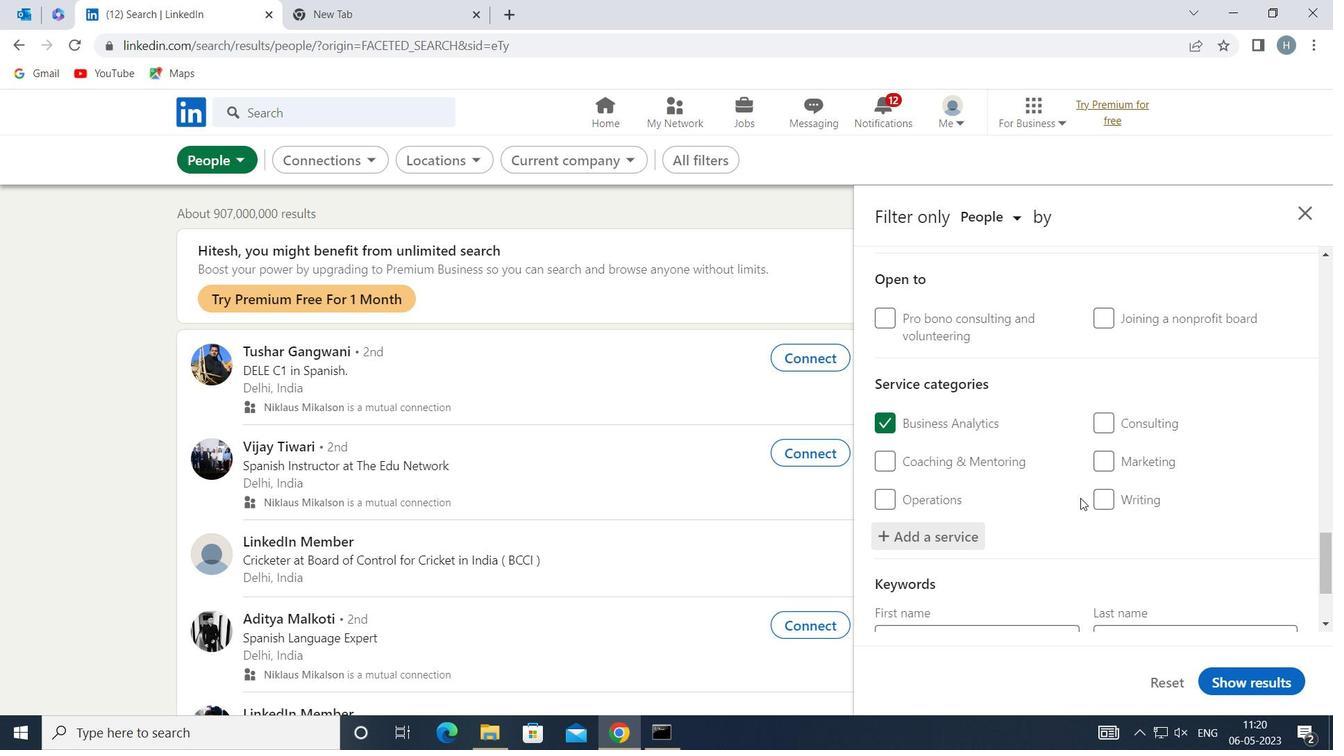 
Action: Mouse moved to (1080, 496)
Screenshot: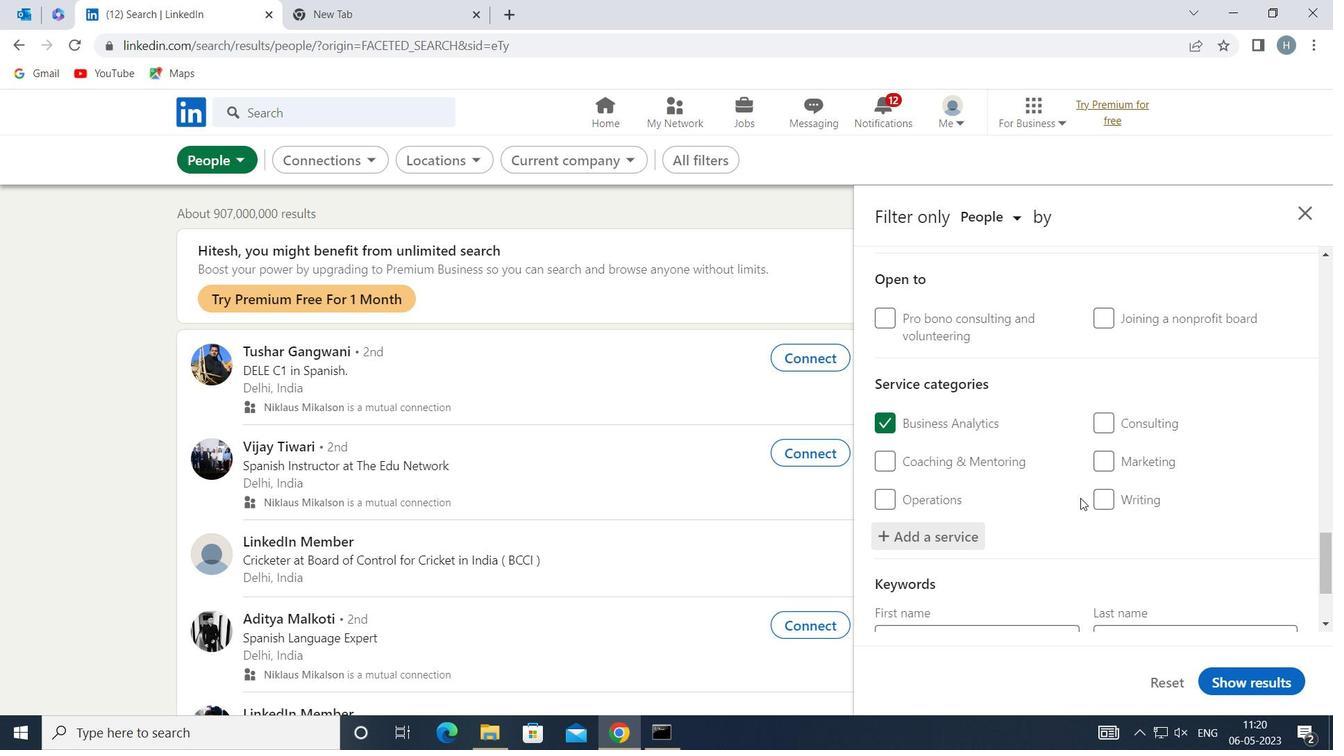 
Action: Mouse scrolled (1080, 495) with delta (0, 0)
Screenshot: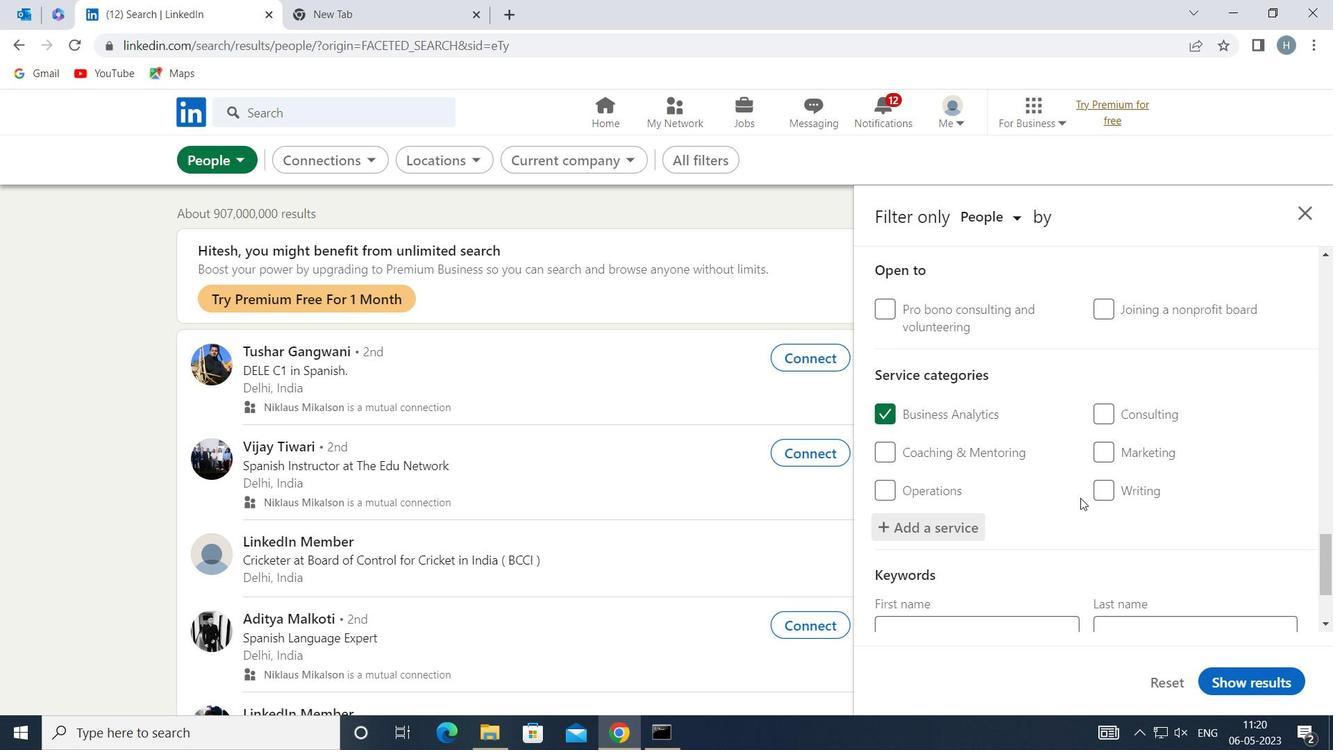 
Action: Mouse moved to (1079, 496)
Screenshot: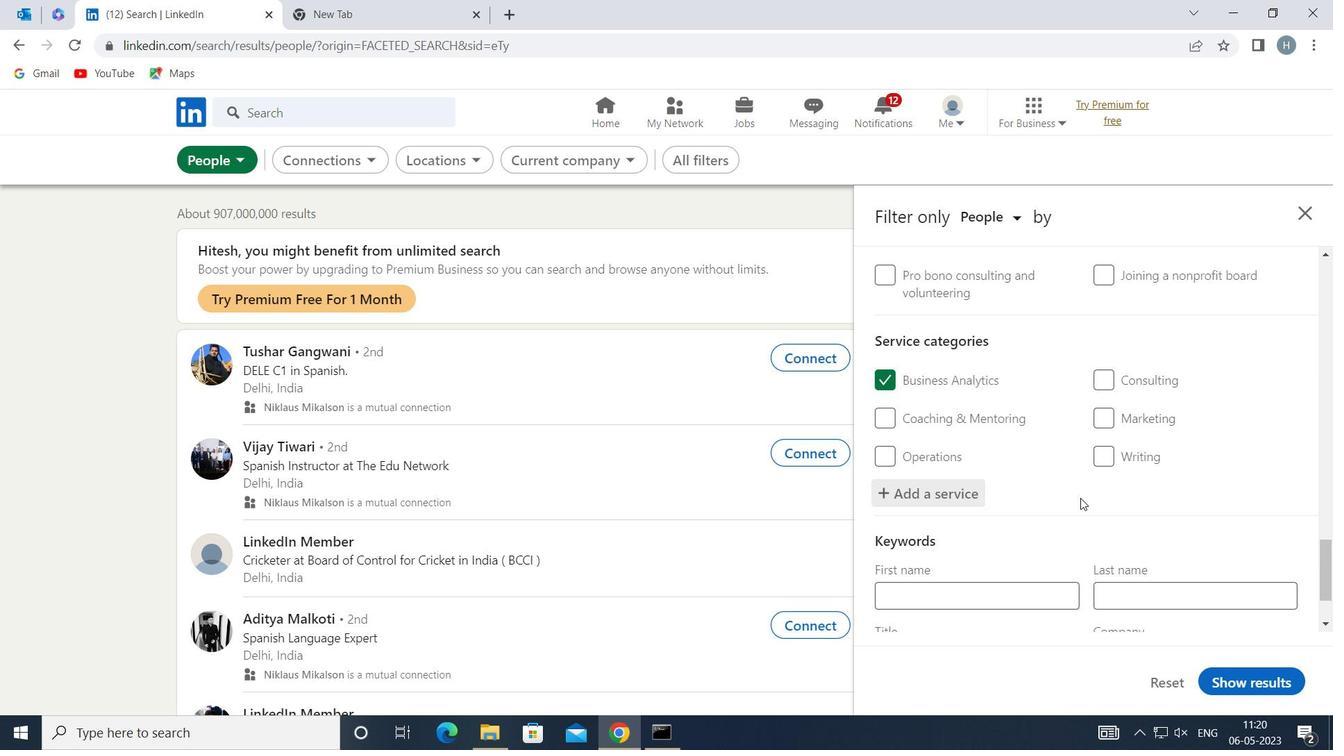 
Action: Mouse scrolled (1079, 495) with delta (0, 0)
Screenshot: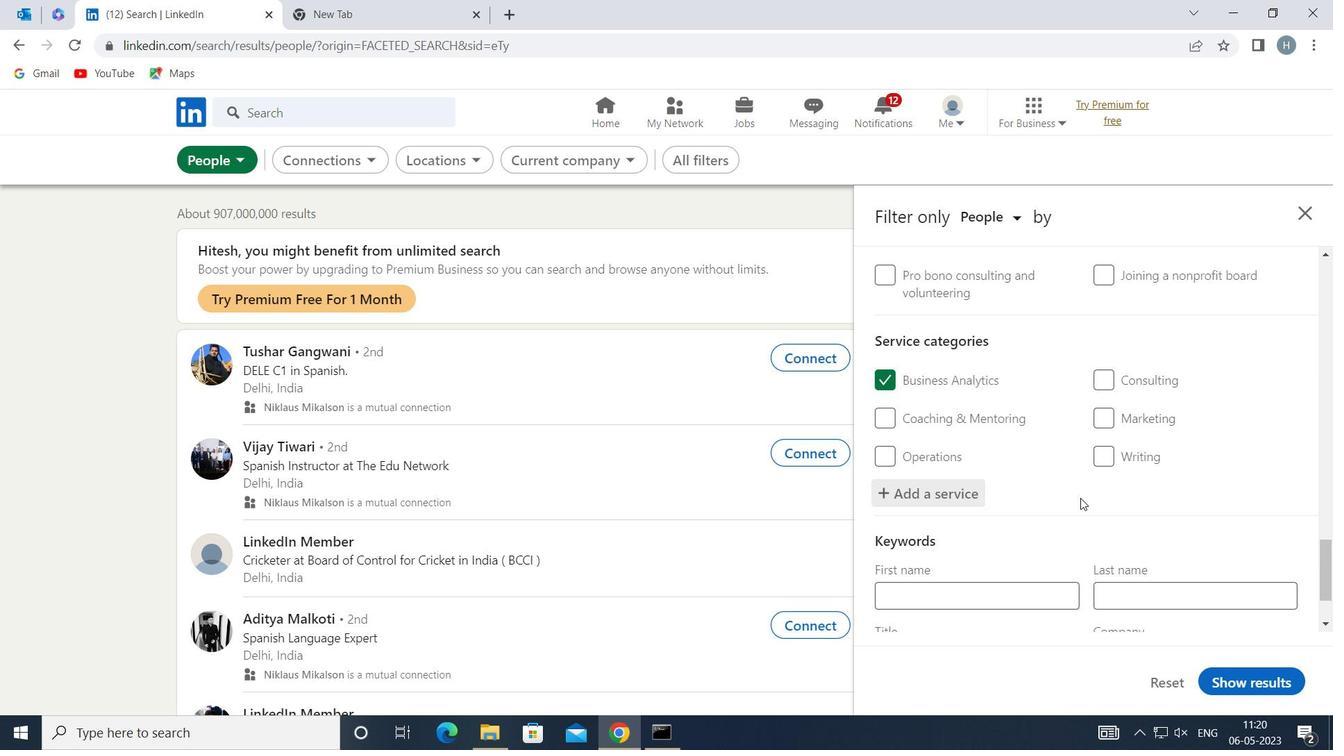 
Action: Mouse moved to (1077, 497)
Screenshot: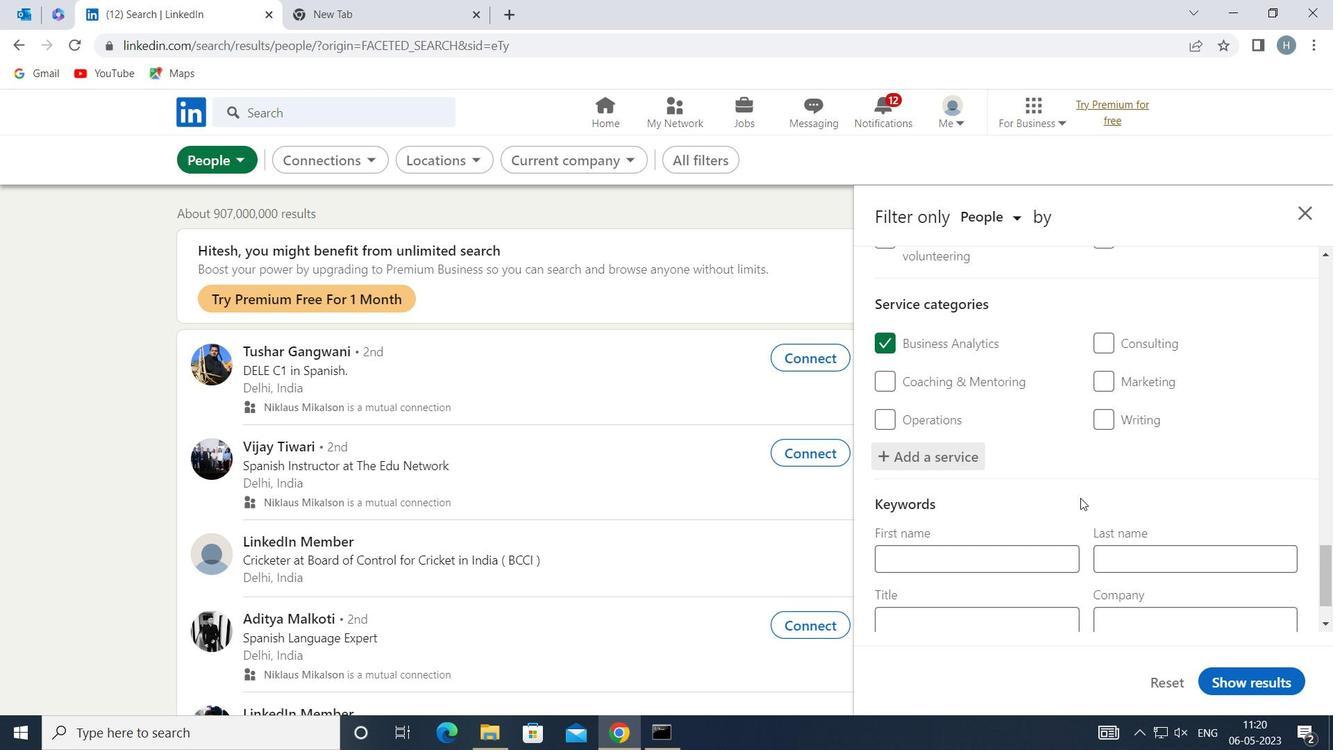 
Action: Mouse scrolled (1077, 497) with delta (0, 0)
Screenshot: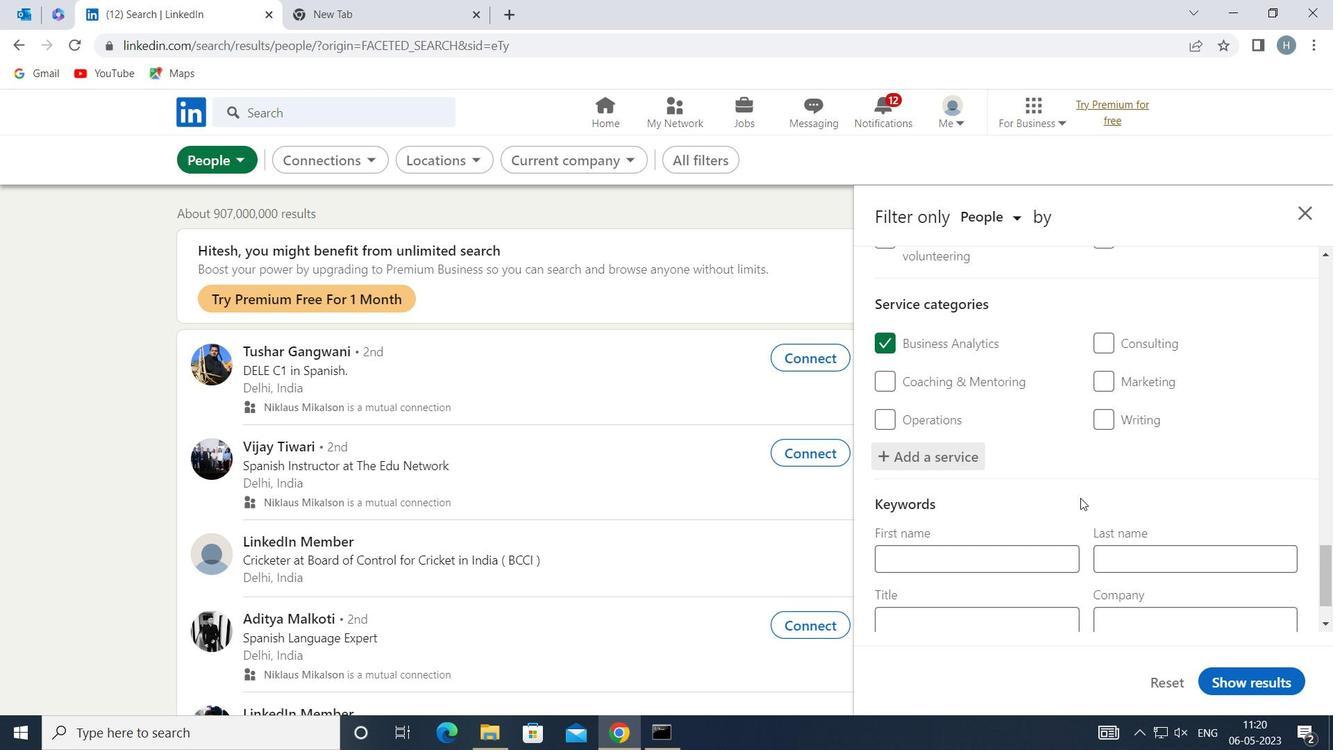 
Action: Mouse moved to (1013, 555)
Screenshot: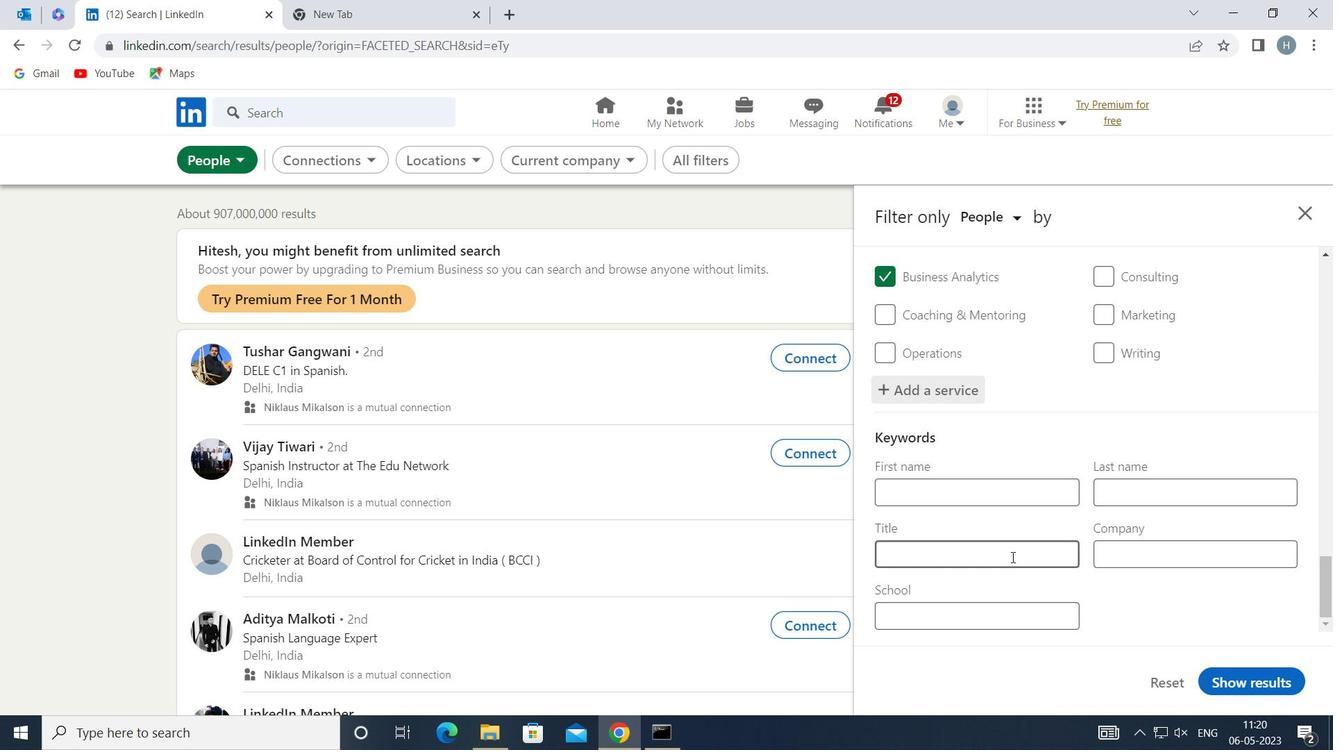 
Action: Mouse pressed left at (1013, 555)
Screenshot: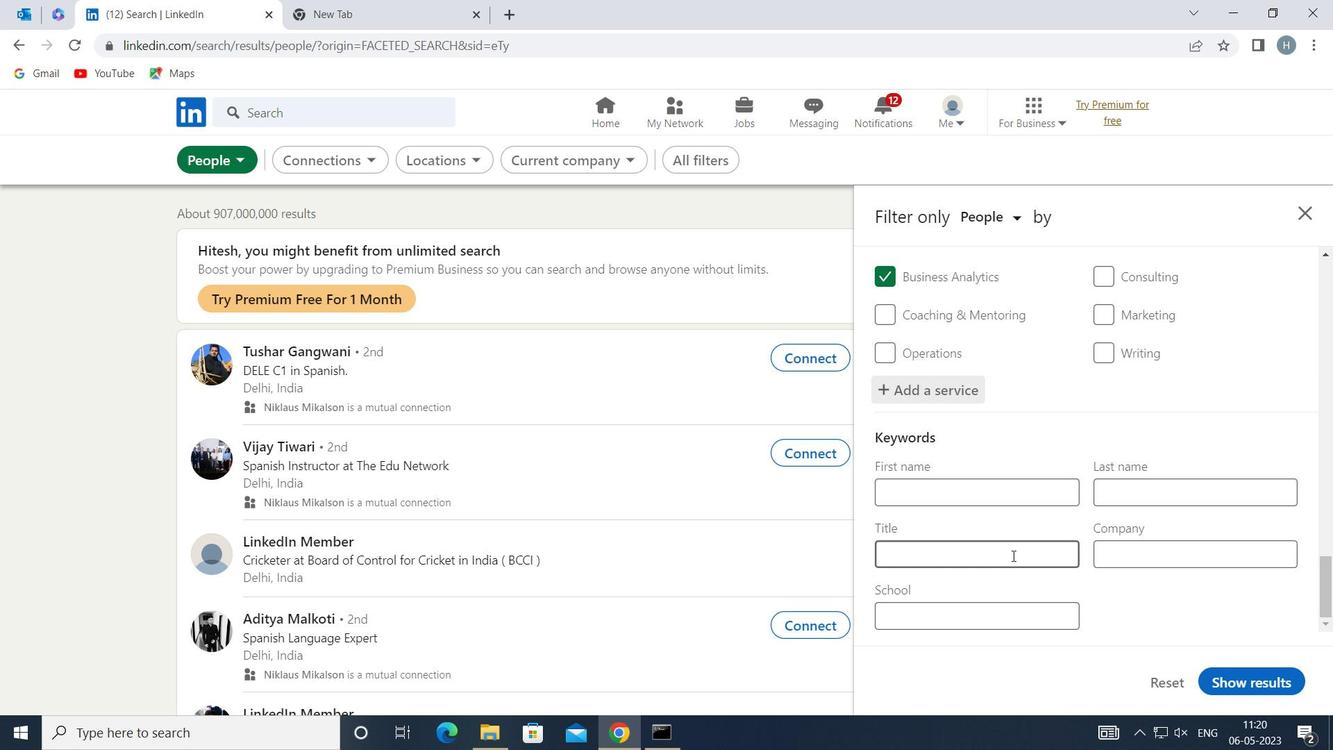 
Action: Mouse moved to (1016, 554)
Screenshot: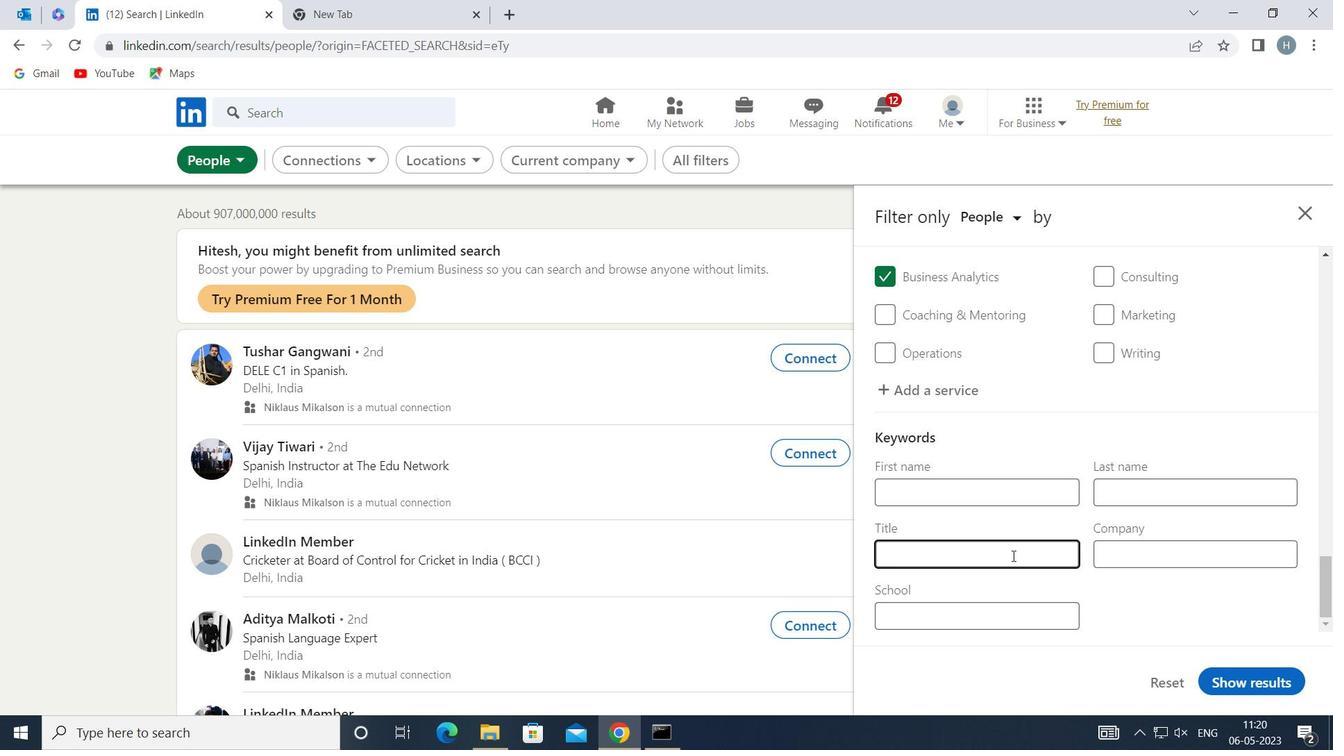 
Action: Key pressed <Key.shift>COPYWRITER
Screenshot: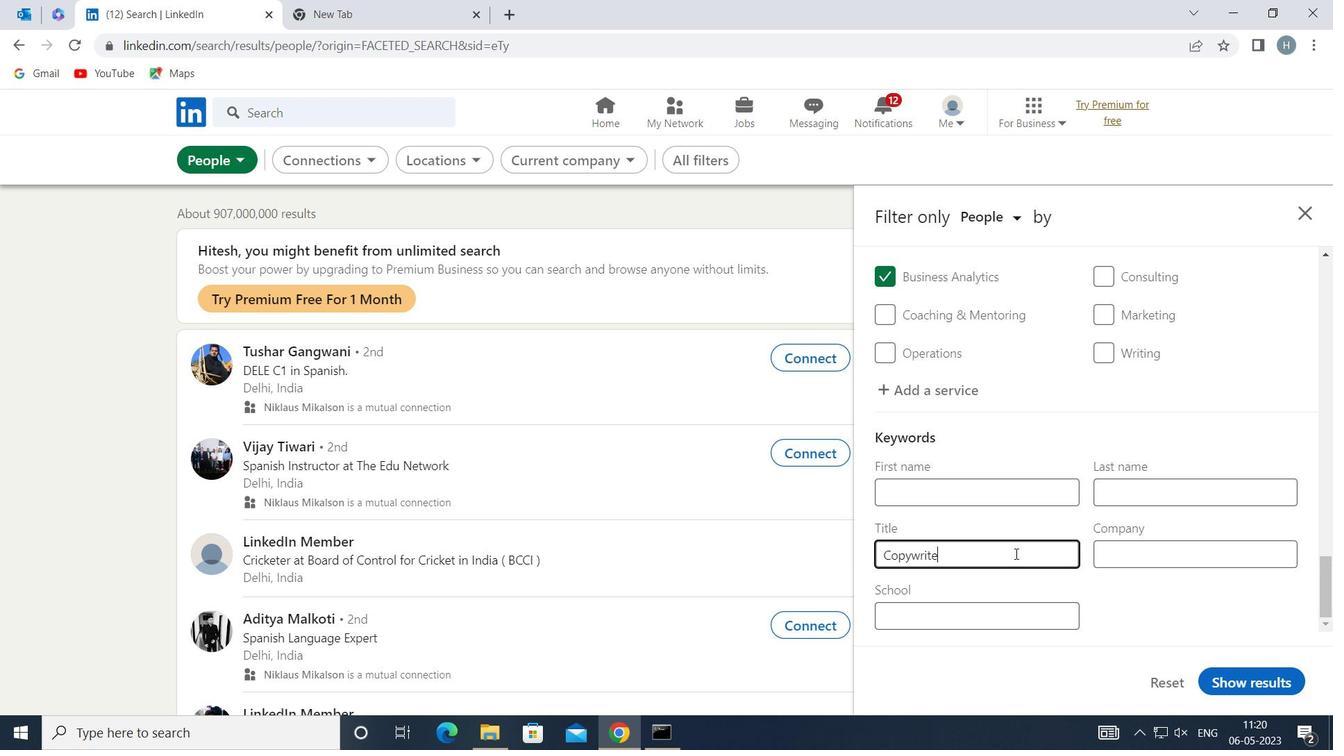 
Action: Mouse moved to (1271, 677)
Screenshot: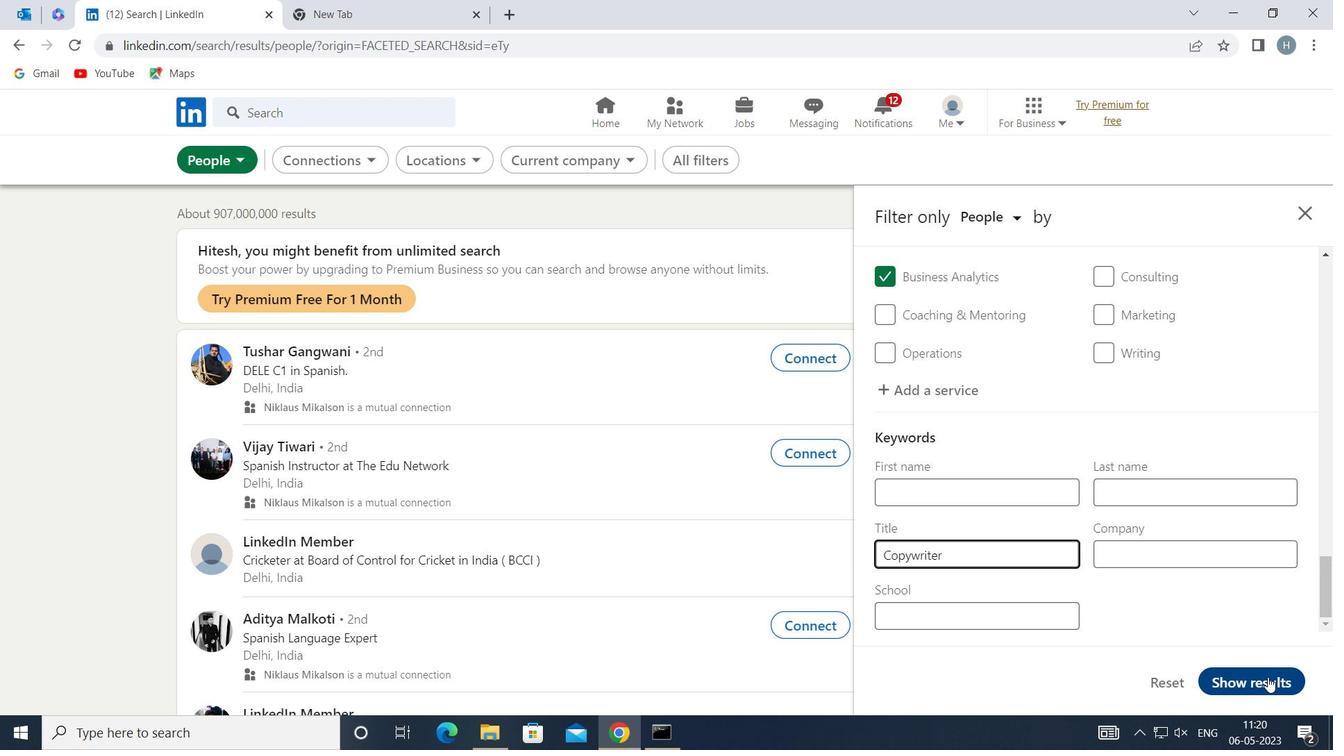 
Action: Mouse pressed left at (1271, 677)
Screenshot: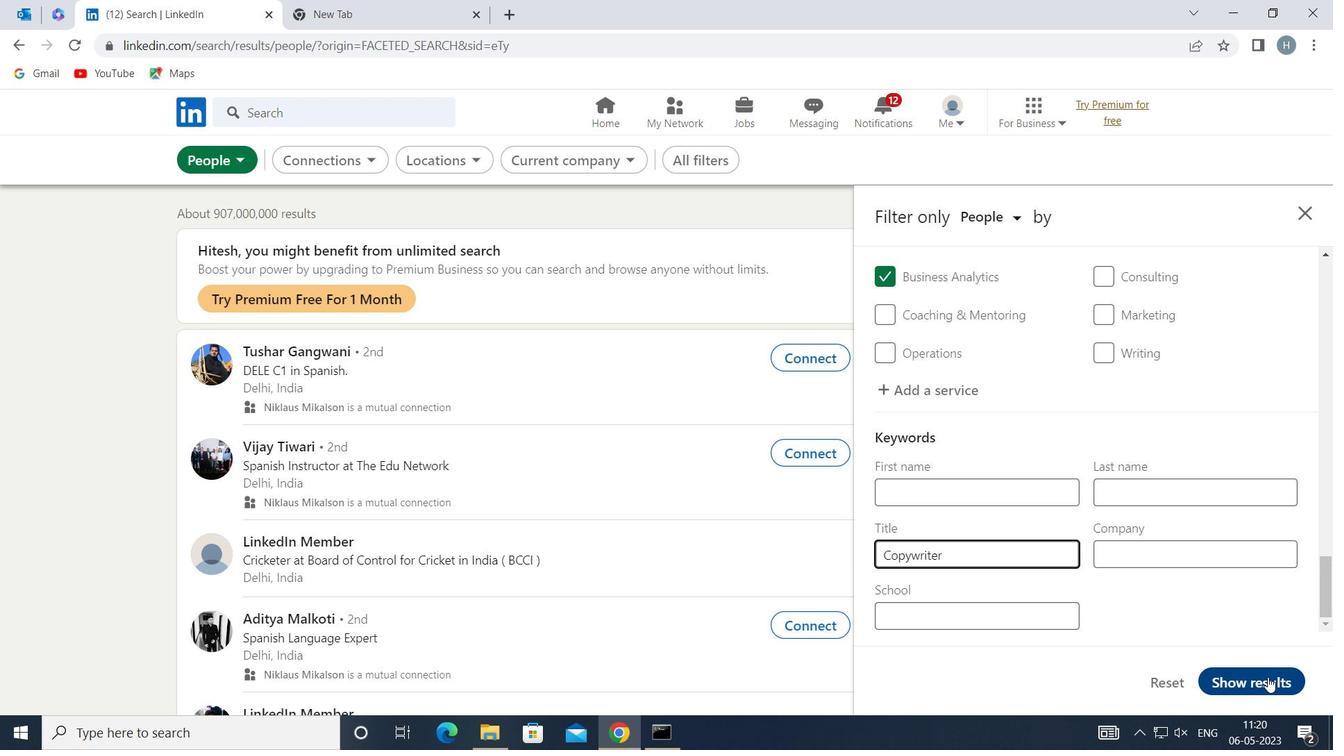 
Action: Mouse moved to (1029, 525)
Screenshot: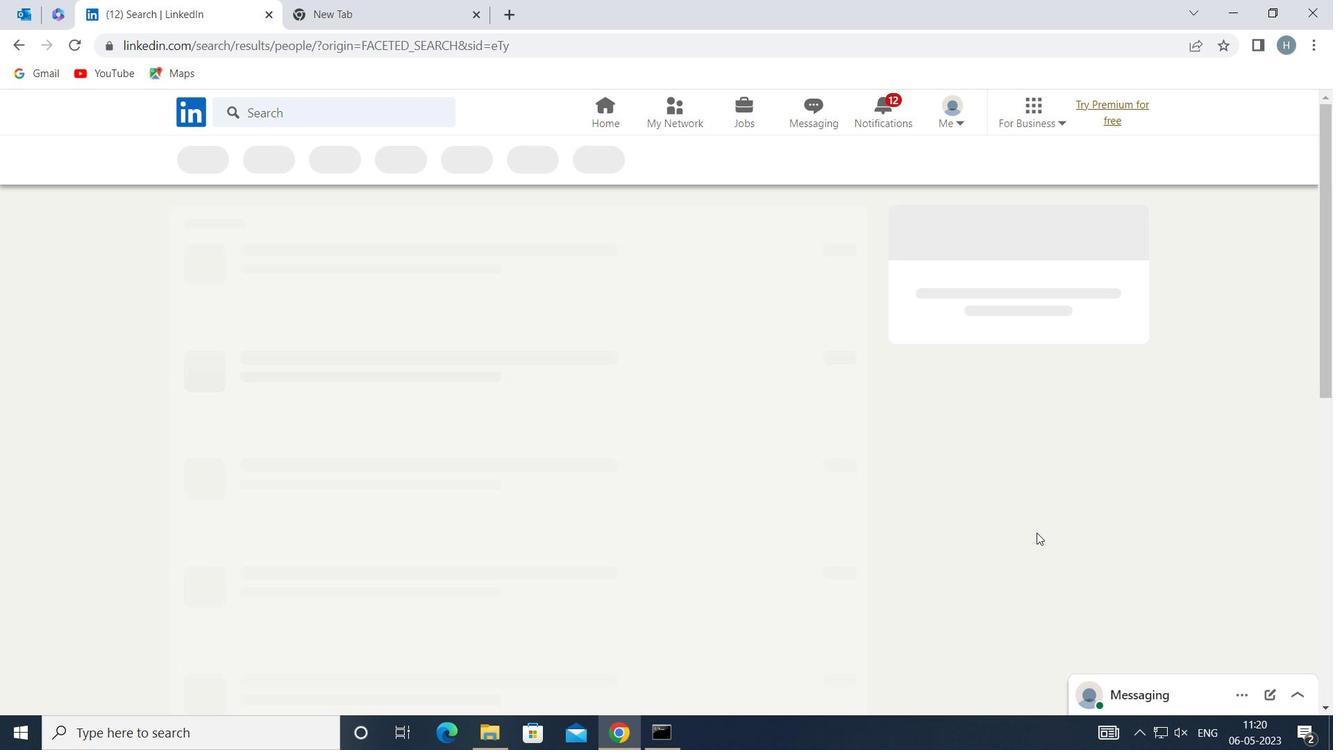 
